 Task: Search one way flight ticket for 2 adults, 2 infants in seat and 1 infant on lap in first from Syracuse: Syracuse Hancock International Airport to Greensboro: Piedmont Triad International Airport on 5-1-2023. Choice of flights is Southwest. Number of bags: 1 checked bag. Price is upto 45000. Outbound departure time preference is 4:45.
Action: Mouse moved to (190, 227)
Screenshot: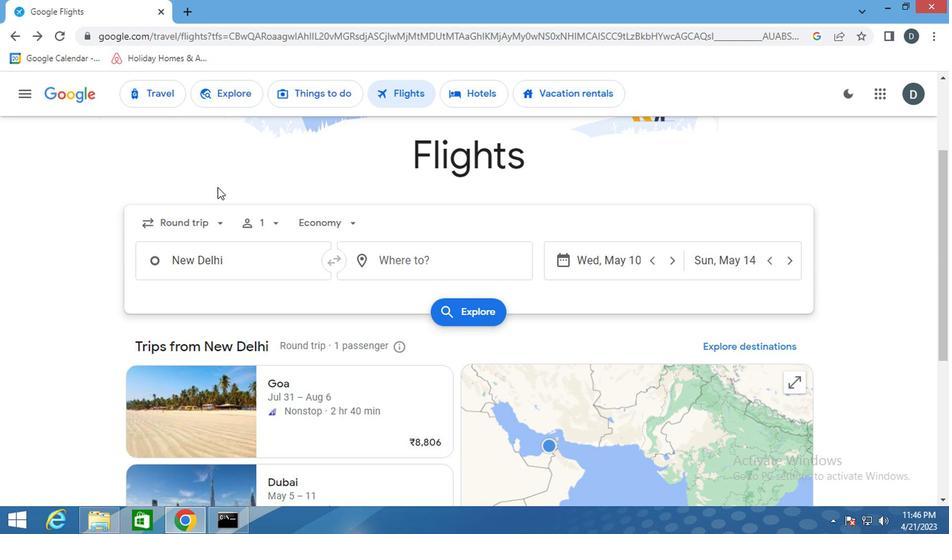 
Action: Mouse pressed left at (190, 227)
Screenshot: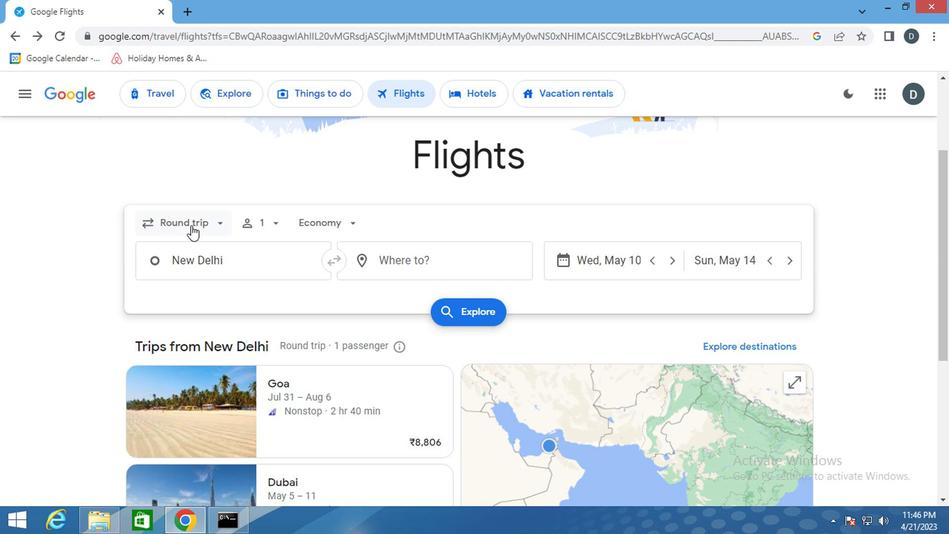 
Action: Mouse moved to (214, 296)
Screenshot: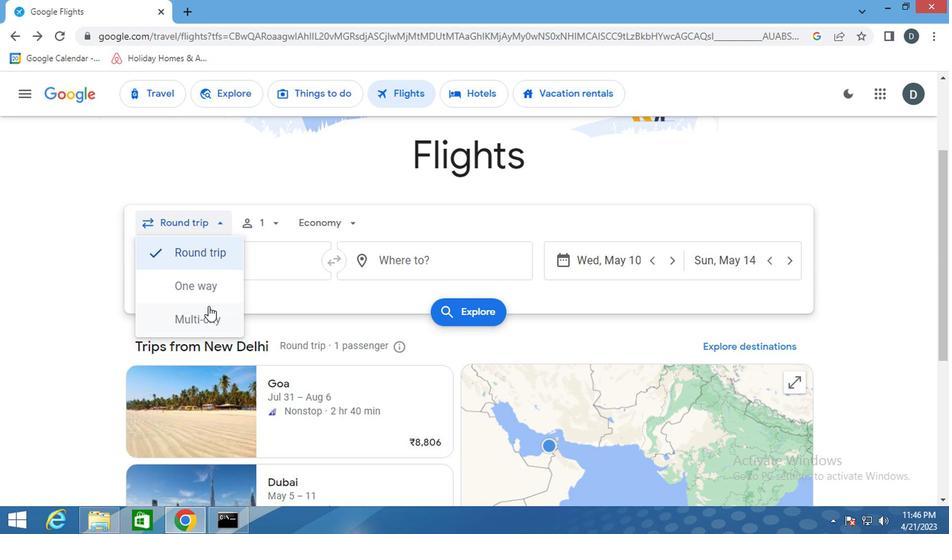 
Action: Mouse pressed left at (214, 296)
Screenshot: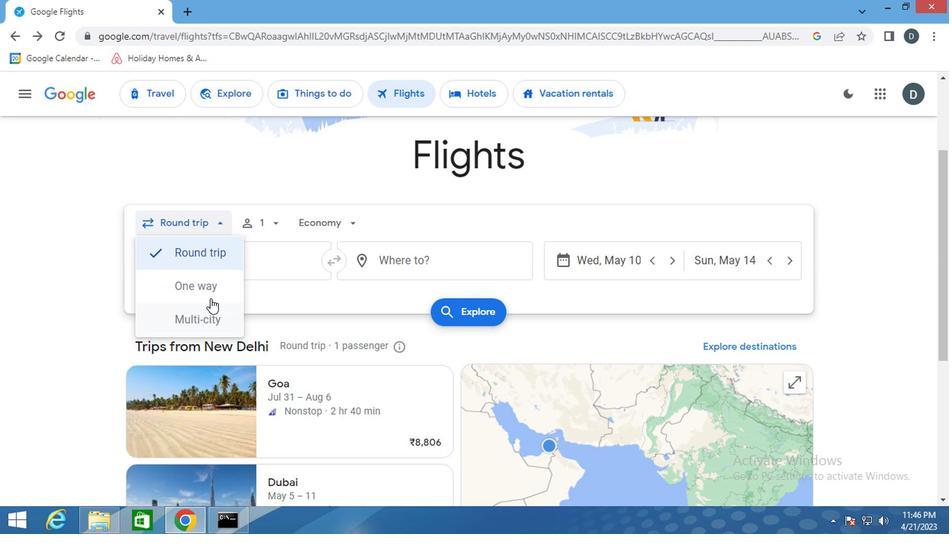 
Action: Mouse moved to (272, 226)
Screenshot: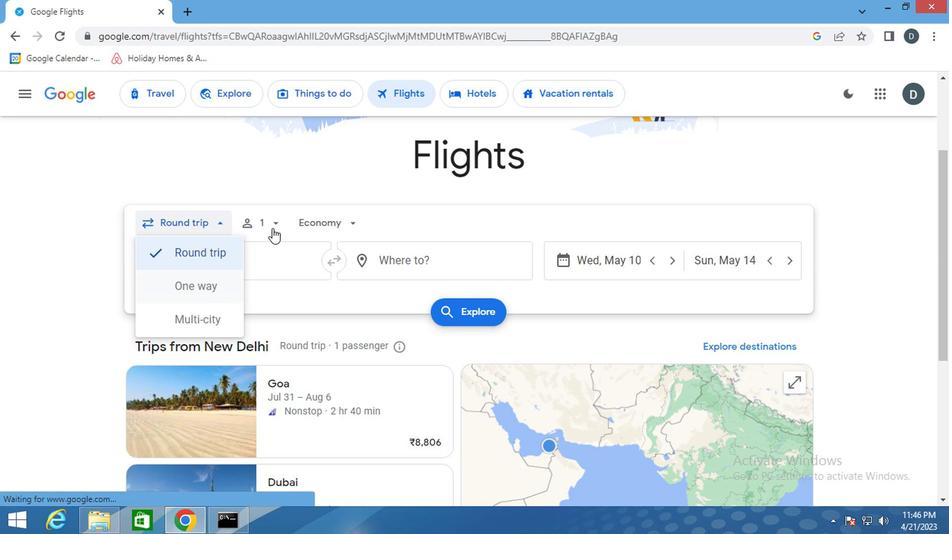 
Action: Mouse pressed left at (272, 226)
Screenshot: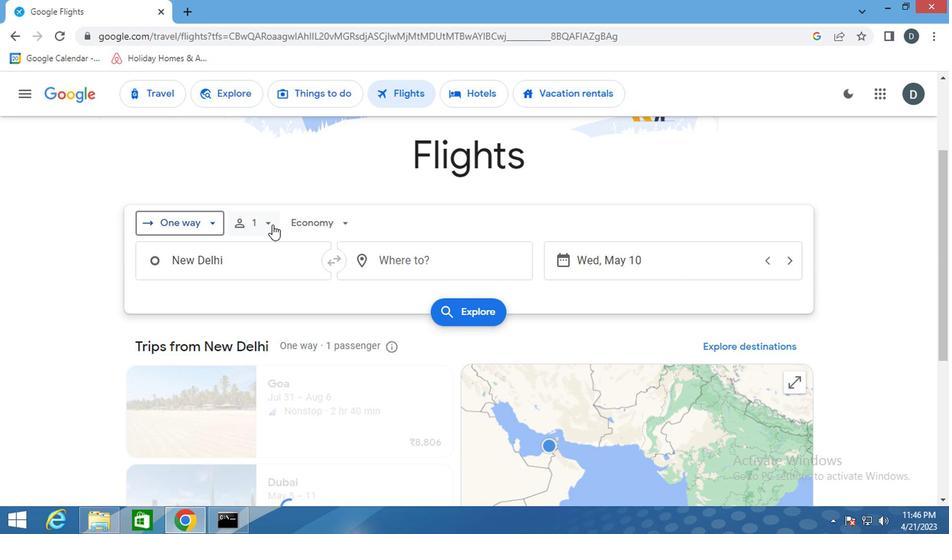
Action: Mouse moved to (374, 261)
Screenshot: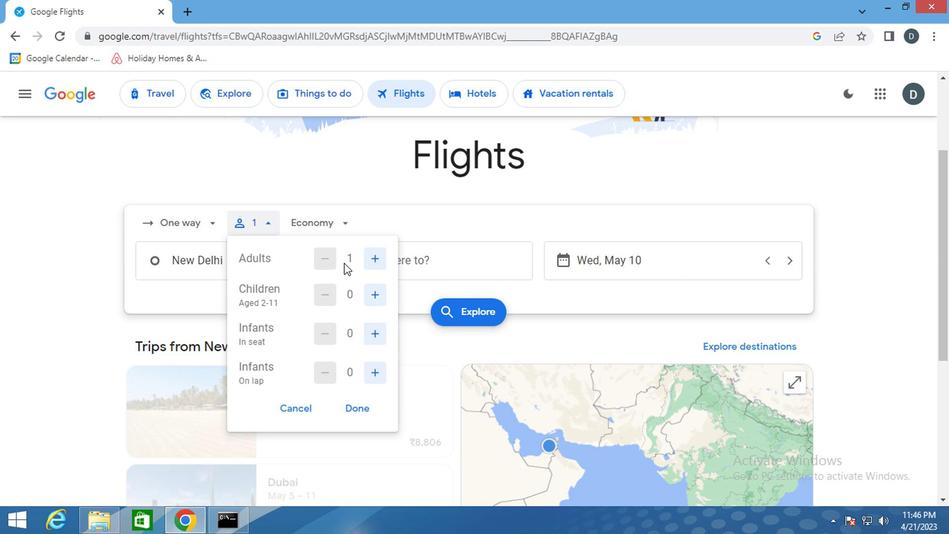 
Action: Mouse pressed left at (374, 261)
Screenshot: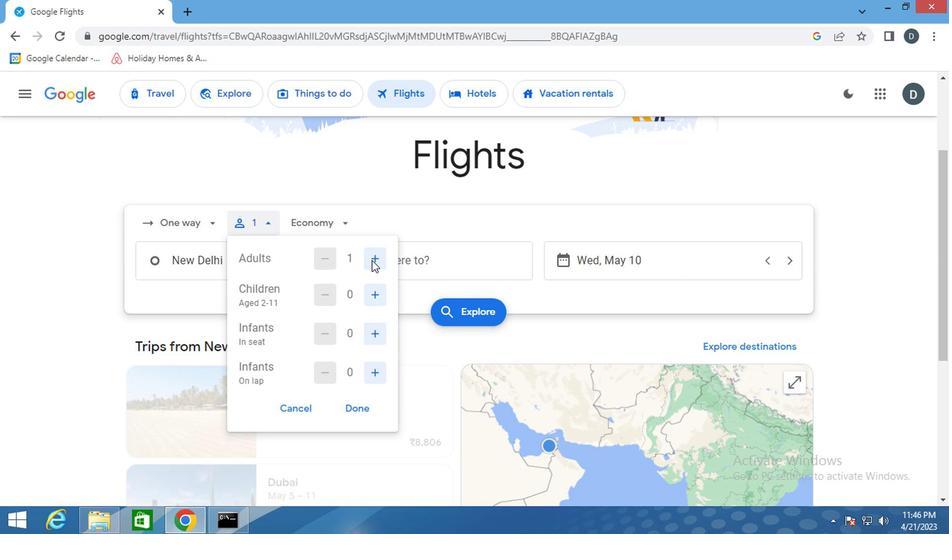 
Action: Mouse pressed left at (374, 261)
Screenshot: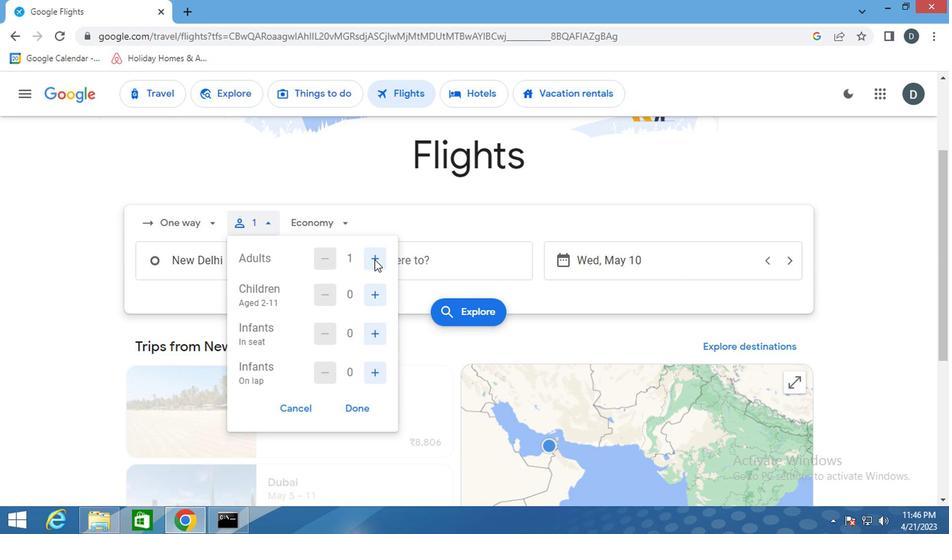 
Action: Mouse moved to (321, 262)
Screenshot: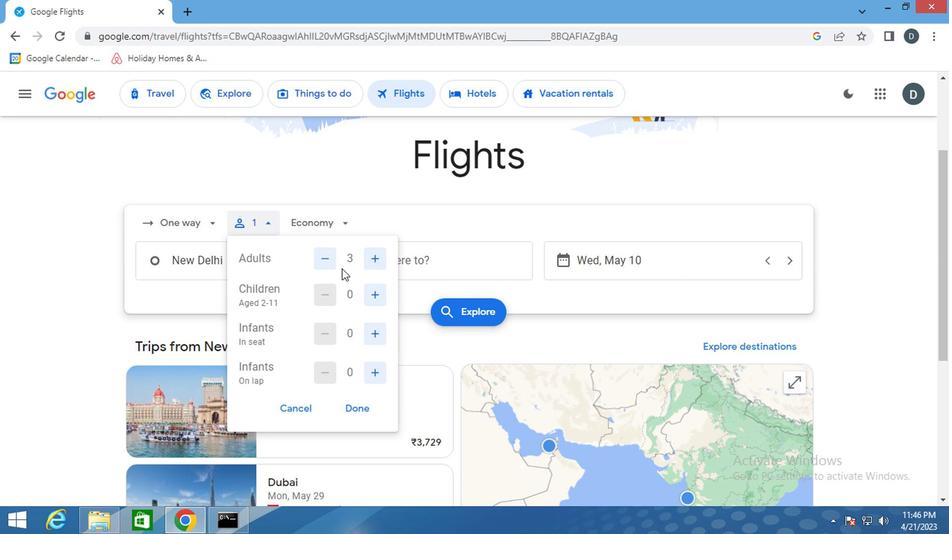 
Action: Mouse pressed left at (321, 262)
Screenshot: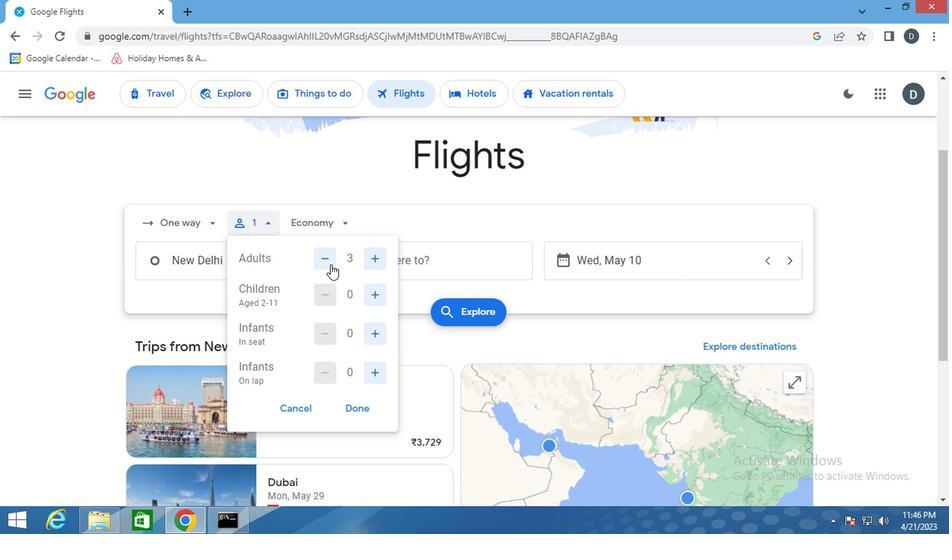 
Action: Mouse moved to (377, 335)
Screenshot: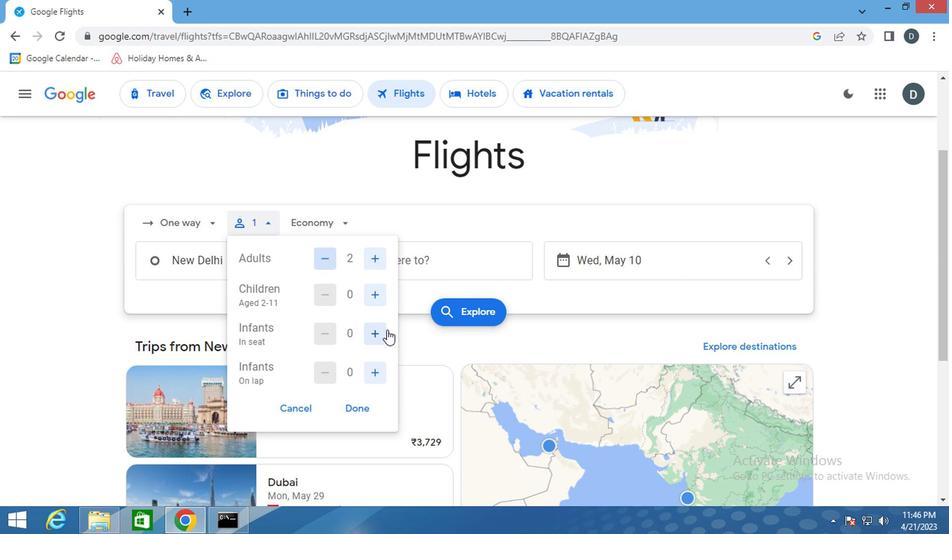 
Action: Mouse pressed left at (377, 335)
Screenshot: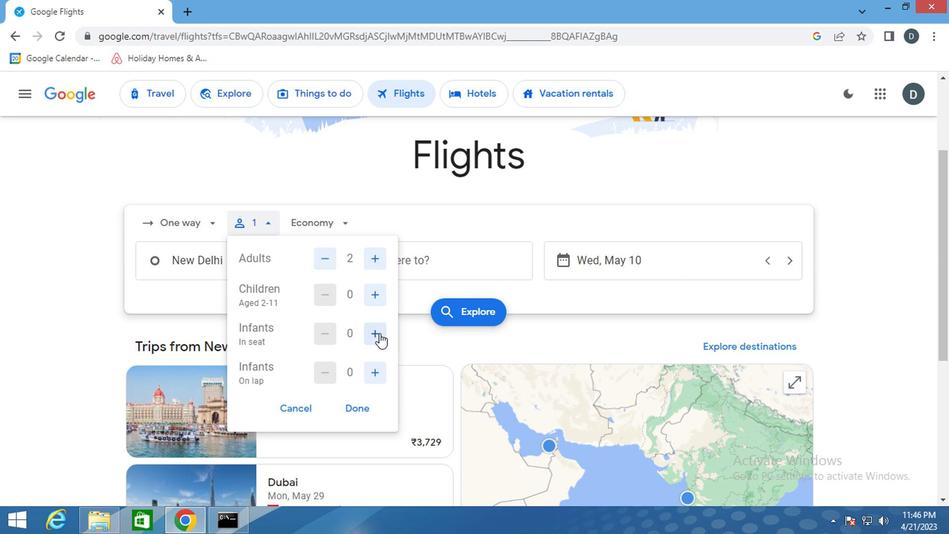 
Action: Mouse pressed left at (377, 335)
Screenshot: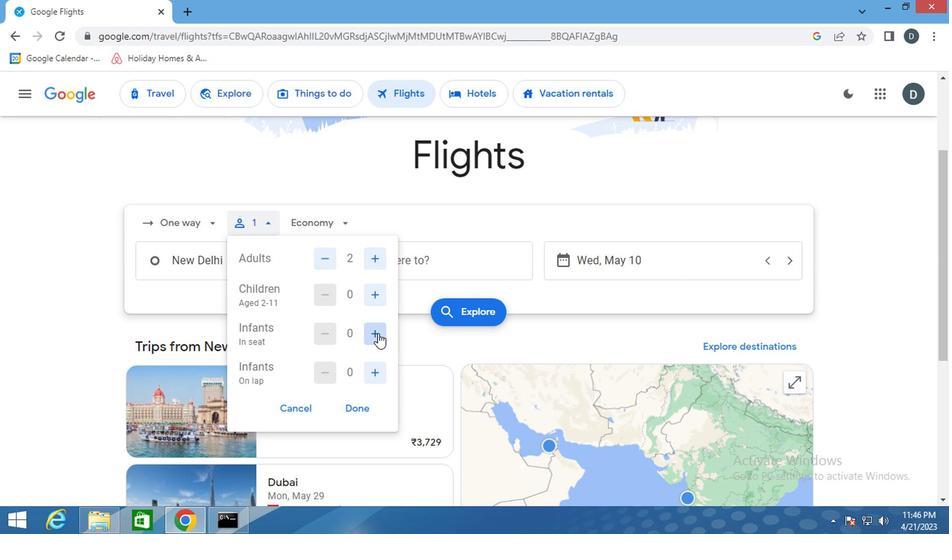 
Action: Mouse moved to (376, 375)
Screenshot: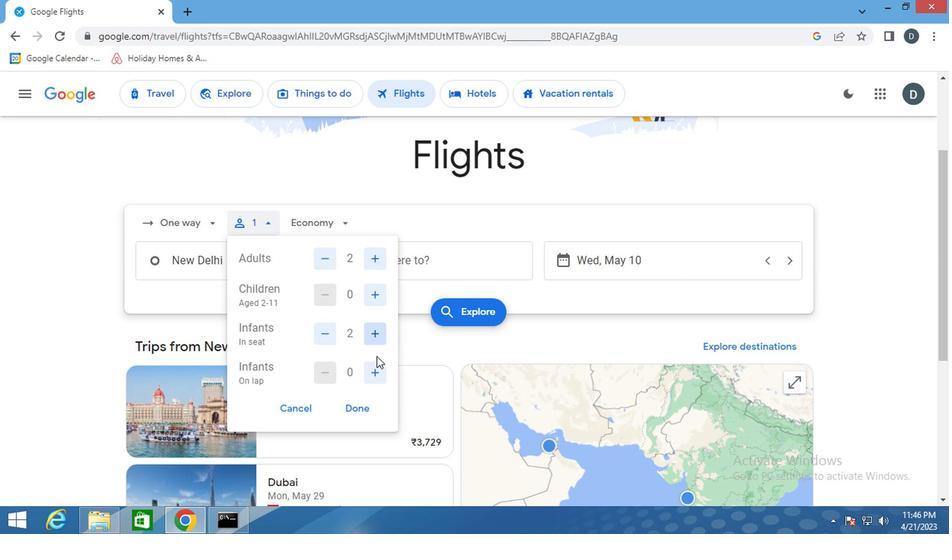 
Action: Mouse pressed left at (376, 375)
Screenshot: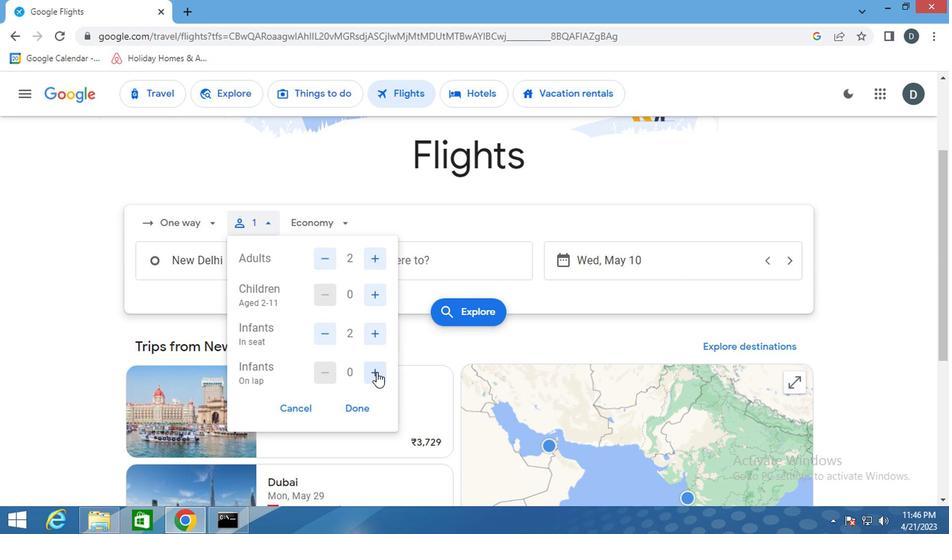 
Action: Mouse moved to (317, 231)
Screenshot: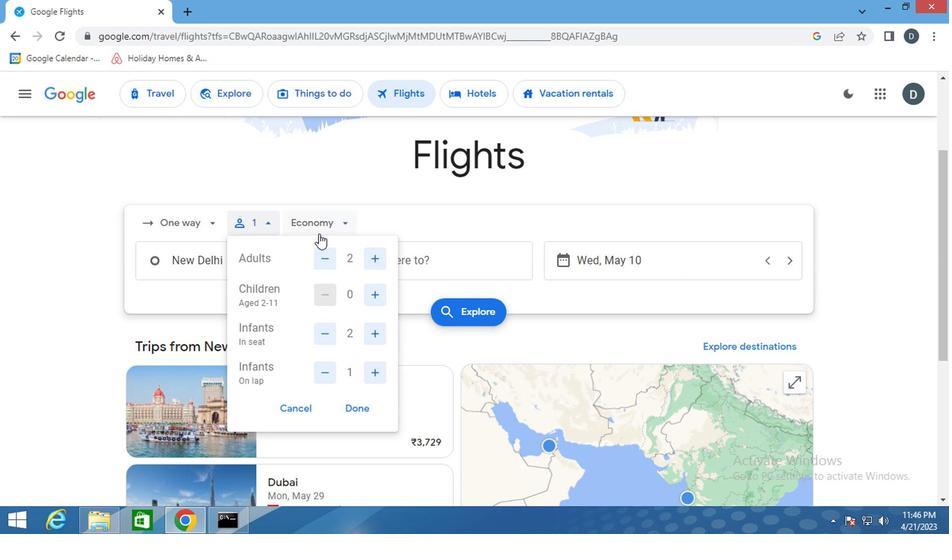
Action: Mouse pressed left at (317, 231)
Screenshot: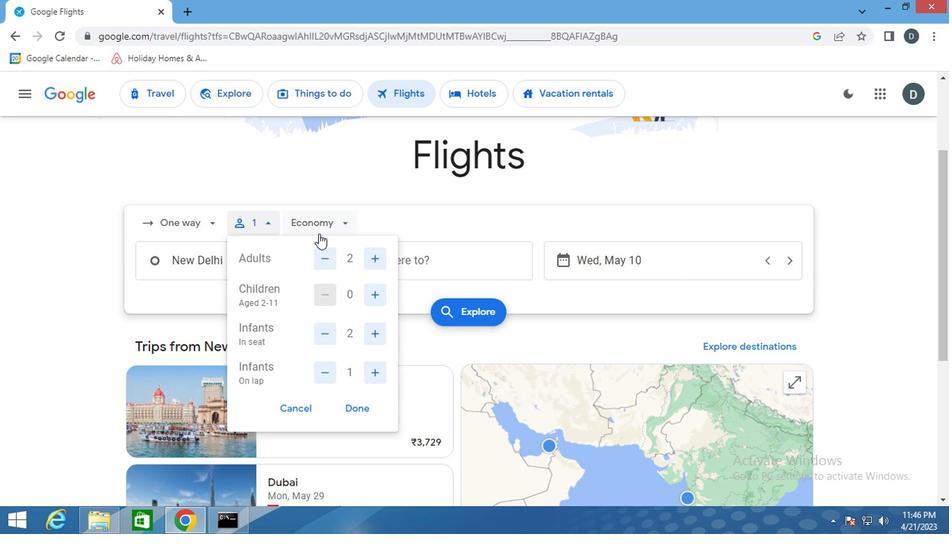 
Action: Mouse moved to (367, 358)
Screenshot: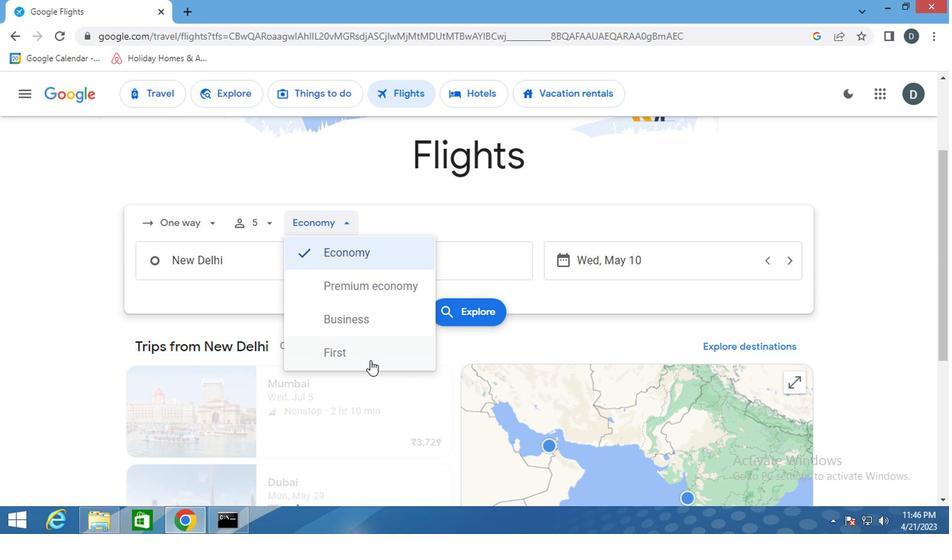 
Action: Mouse pressed left at (367, 358)
Screenshot: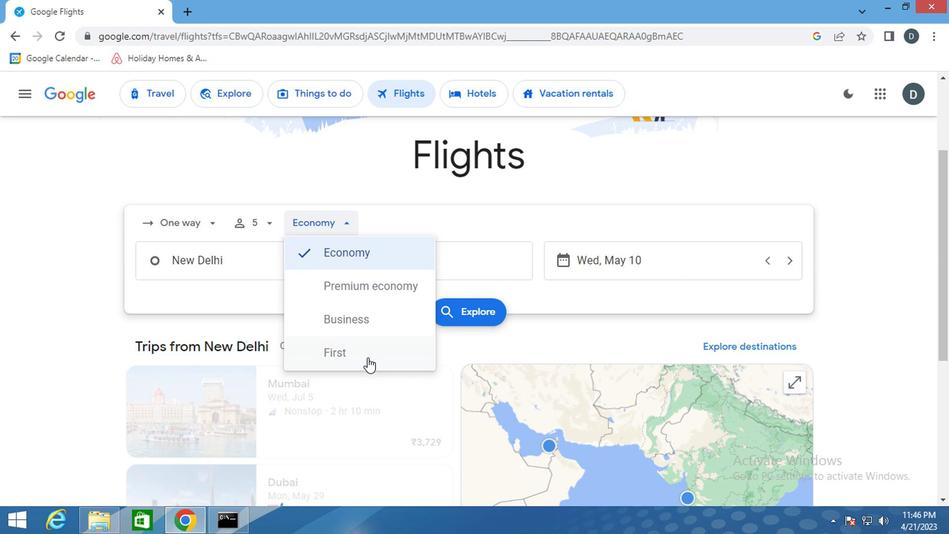 
Action: Mouse moved to (211, 260)
Screenshot: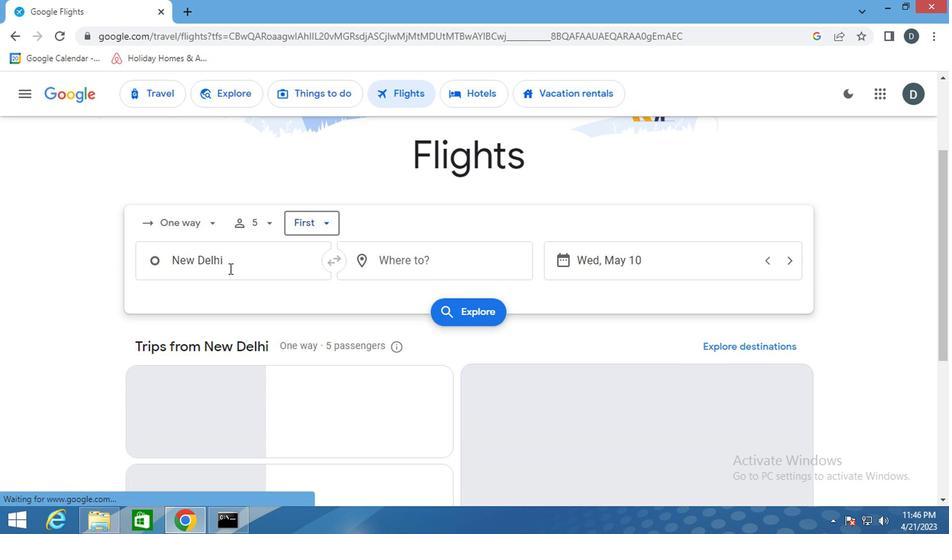 
Action: Mouse pressed left at (211, 260)
Screenshot: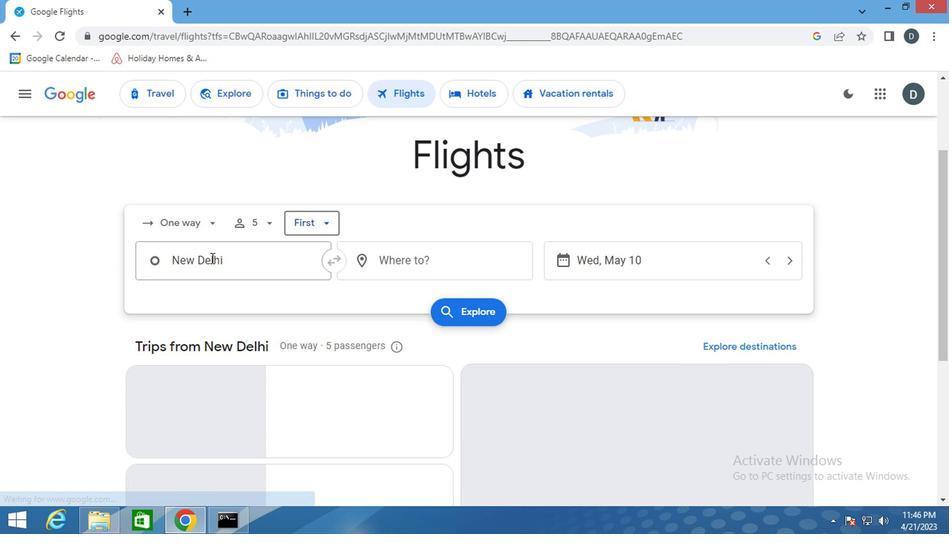 
Action: Key pressed <Key.shift><Key.shift><Key.shift><Key.shift><Key.shift><Key.shift><Key.shift>SYRACUSE
Screenshot: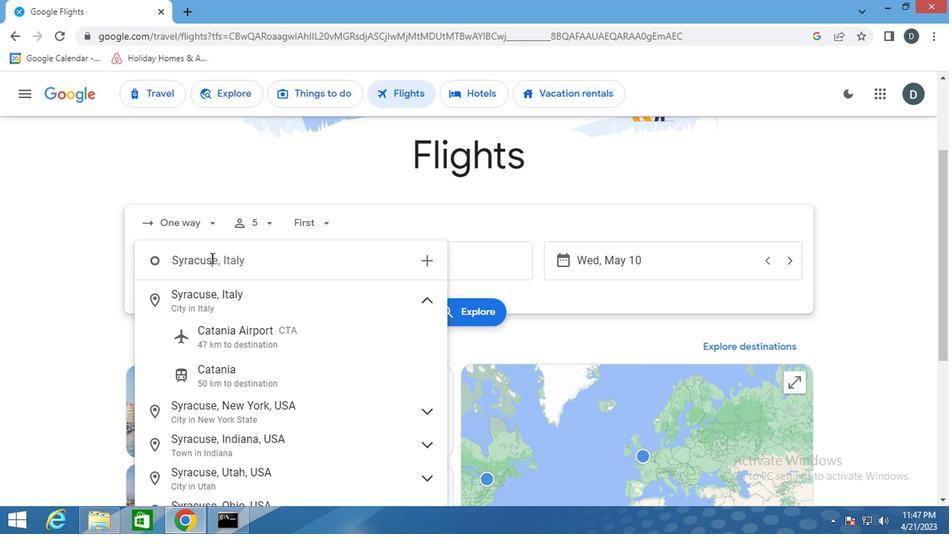 
Action: Mouse moved to (212, 261)
Screenshot: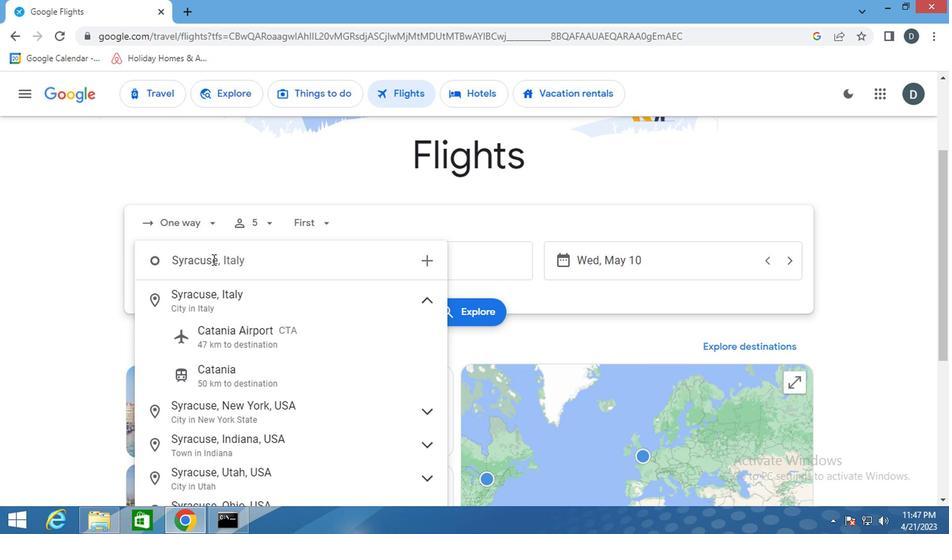 
Action: Key pressed <Key.space><Key.shift>HNA<Key.backspace><Key.backspace>A
Screenshot: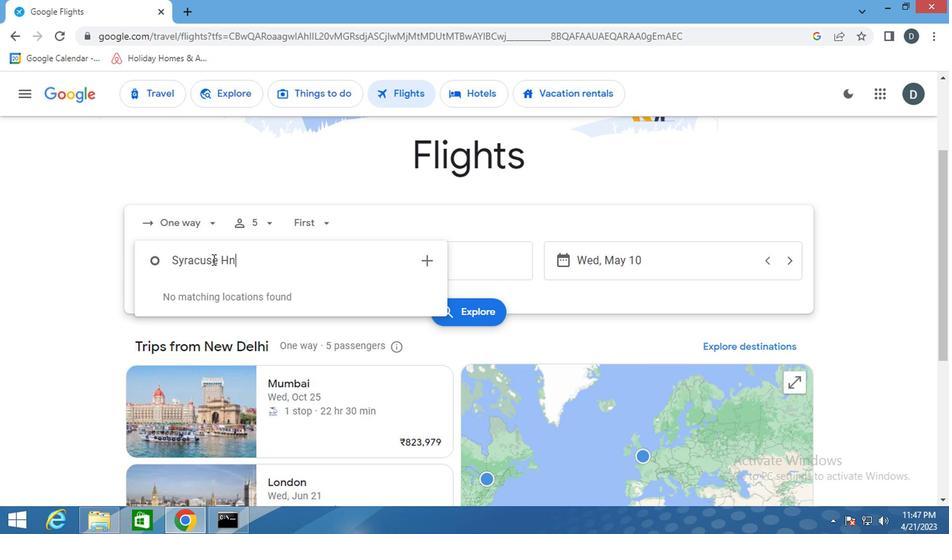 
Action: Mouse moved to (242, 315)
Screenshot: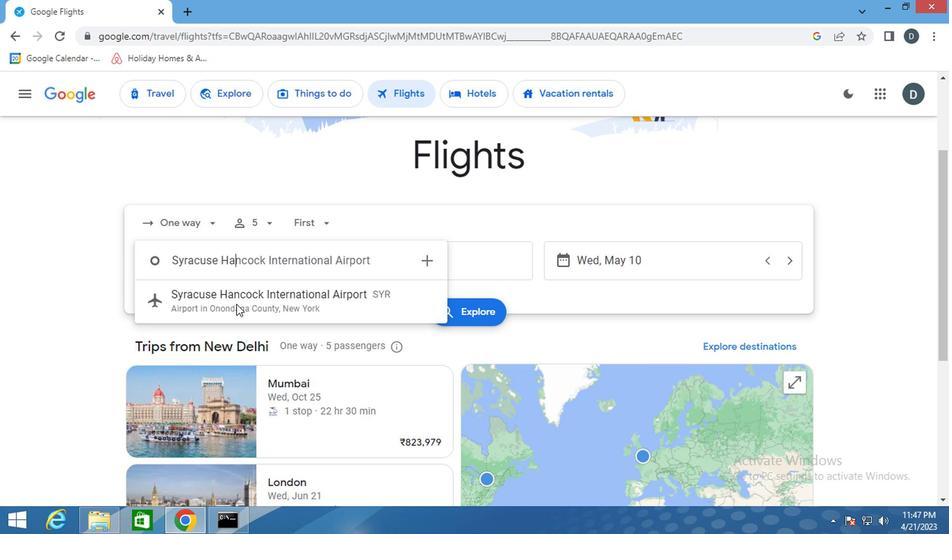 
Action: Mouse pressed left at (242, 315)
Screenshot: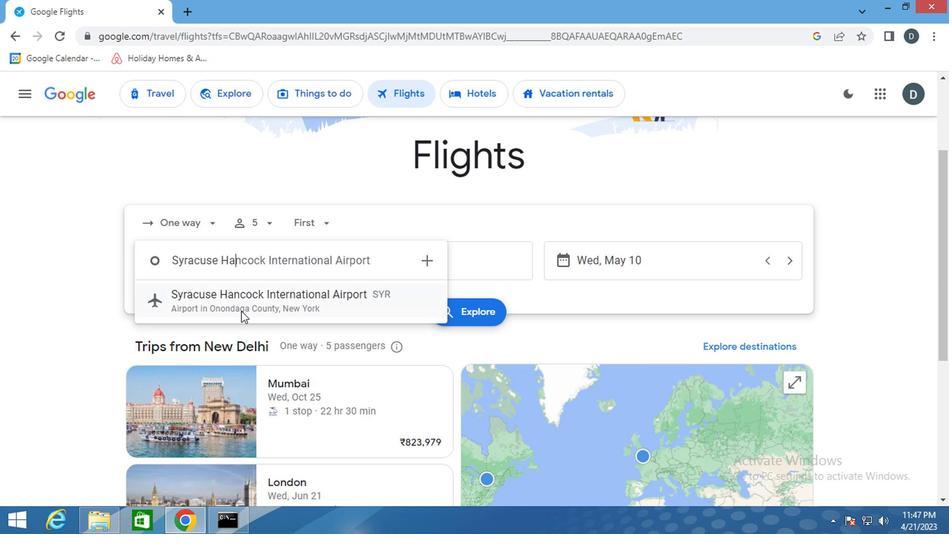 
Action: Mouse moved to (467, 257)
Screenshot: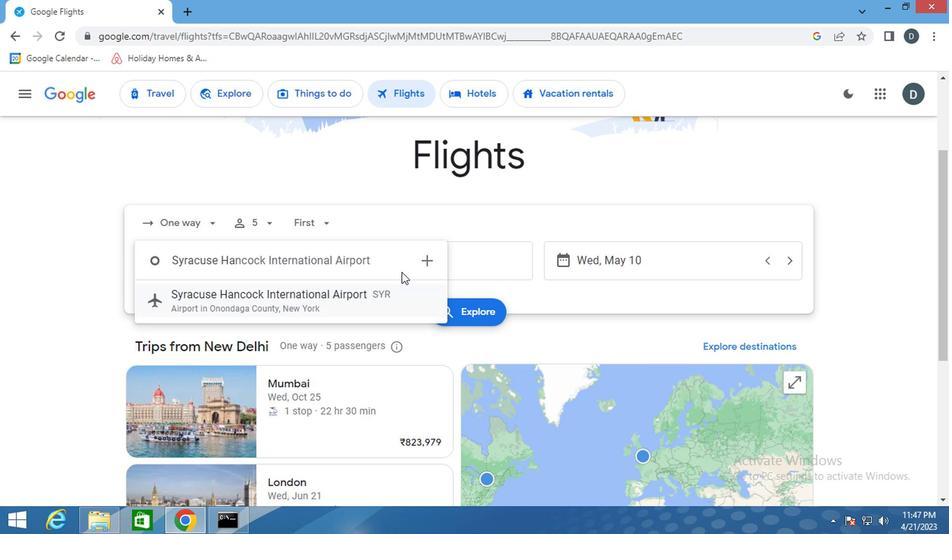 
Action: Mouse pressed left at (467, 257)
Screenshot: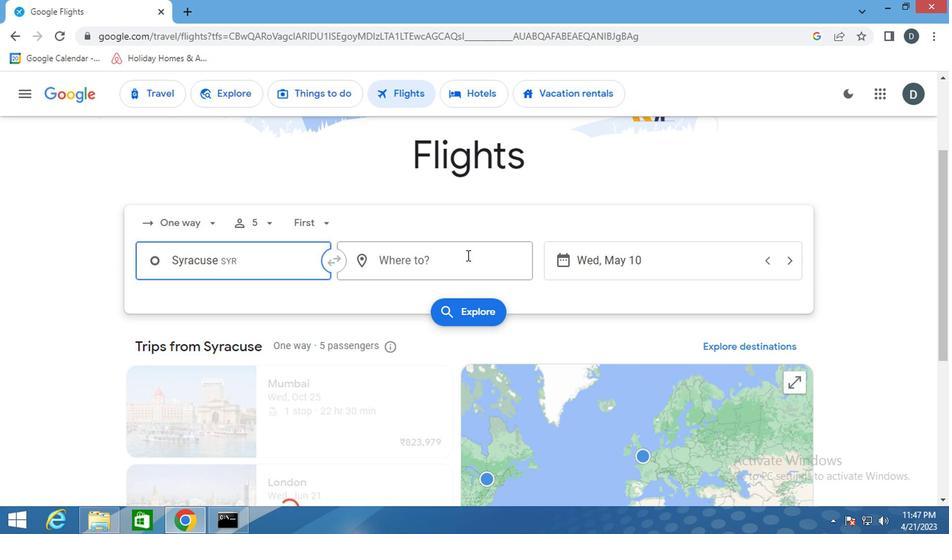 
Action: Key pressed <Key.shift>GREENSBORO
Screenshot: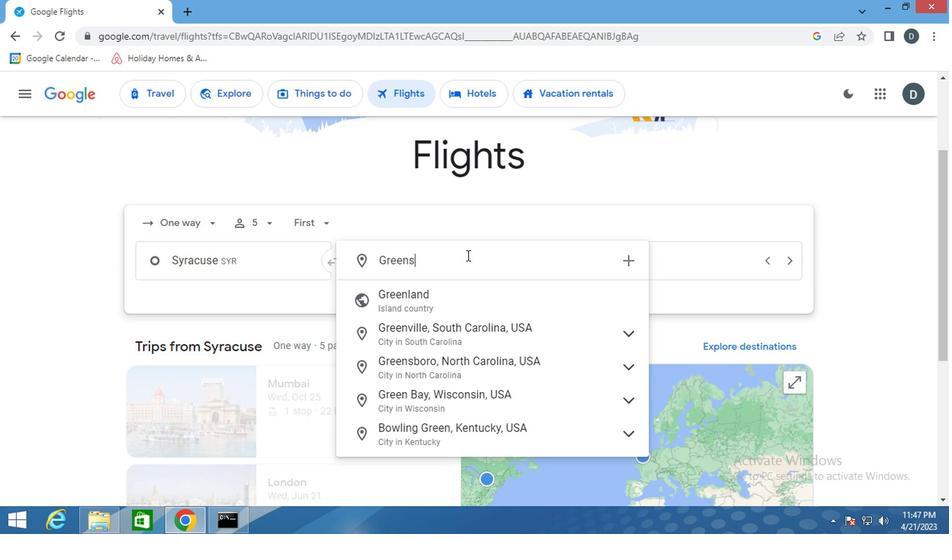 
Action: Mouse moved to (477, 327)
Screenshot: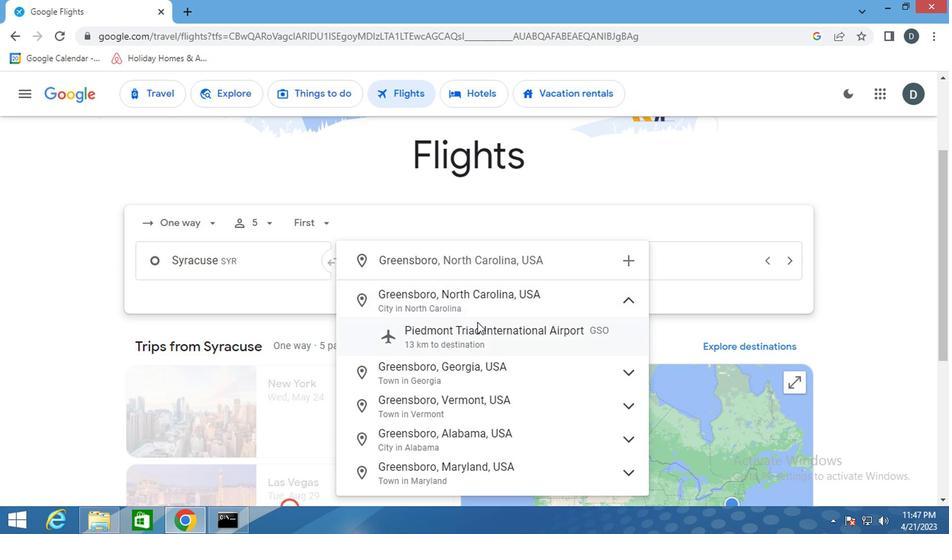 
Action: Mouse pressed left at (477, 327)
Screenshot: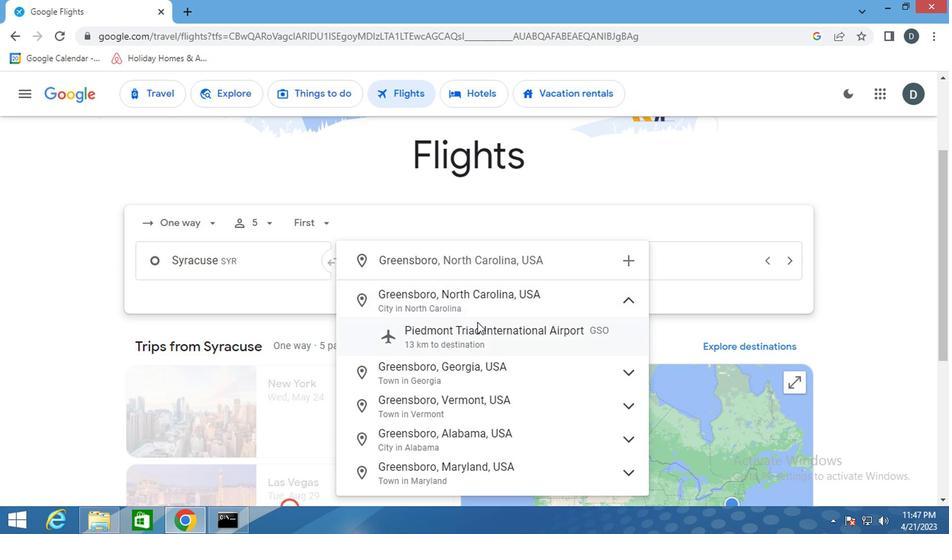 
Action: Mouse moved to (659, 276)
Screenshot: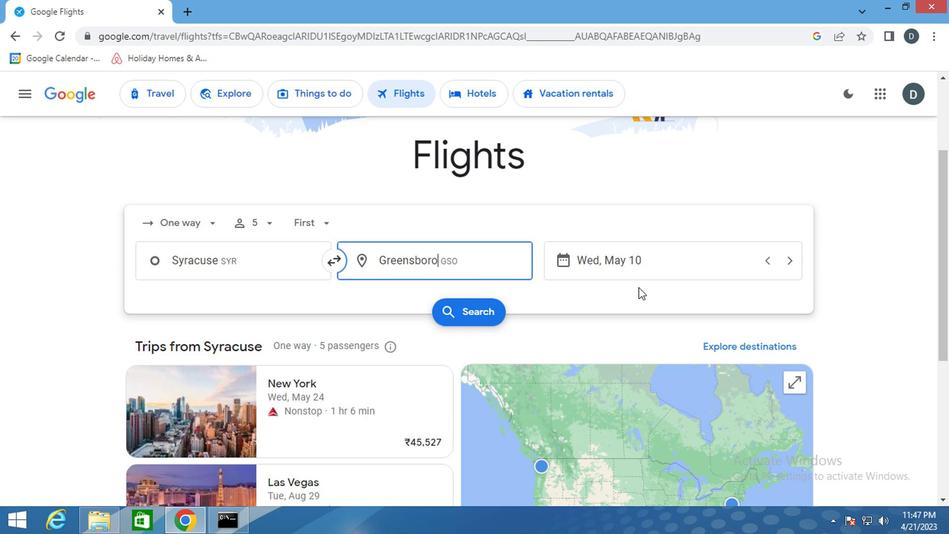 
Action: Mouse pressed left at (659, 276)
Screenshot: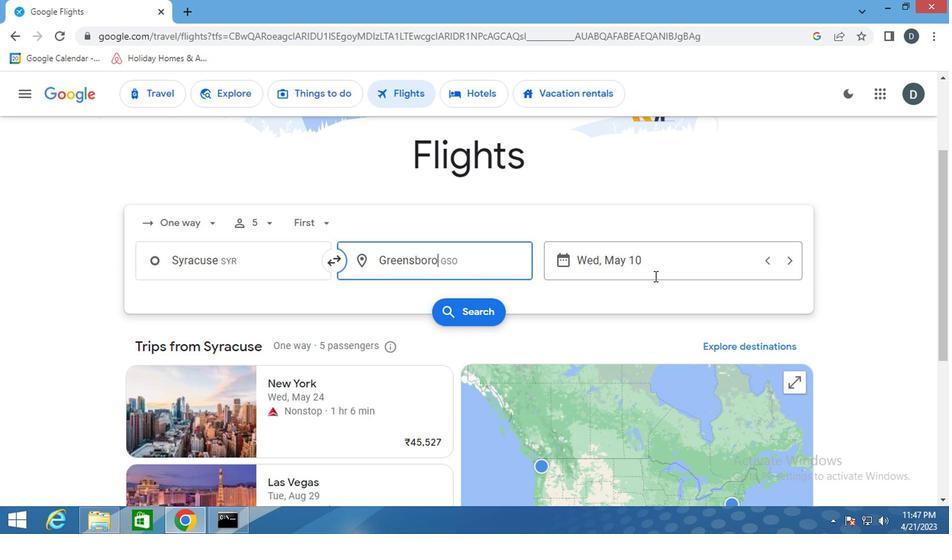 
Action: Mouse moved to (611, 264)
Screenshot: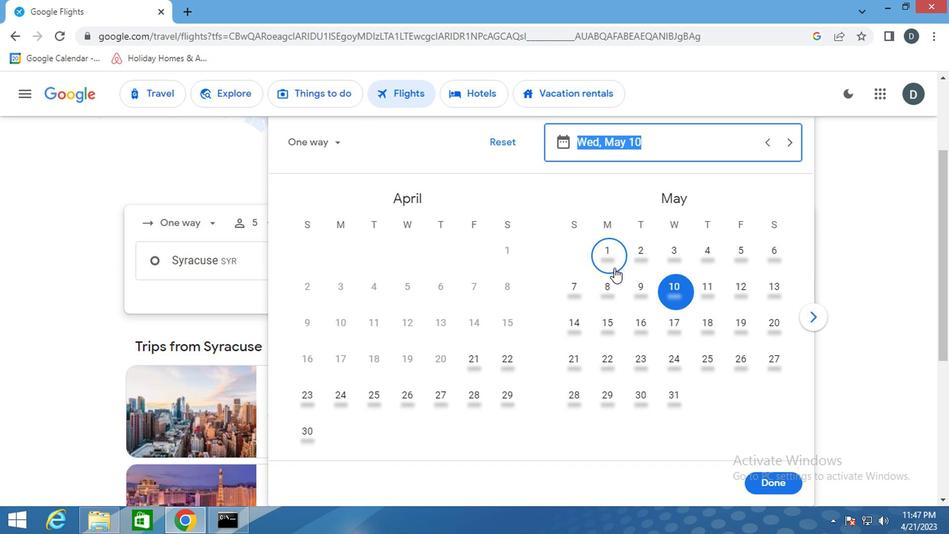 
Action: Mouse pressed left at (611, 264)
Screenshot: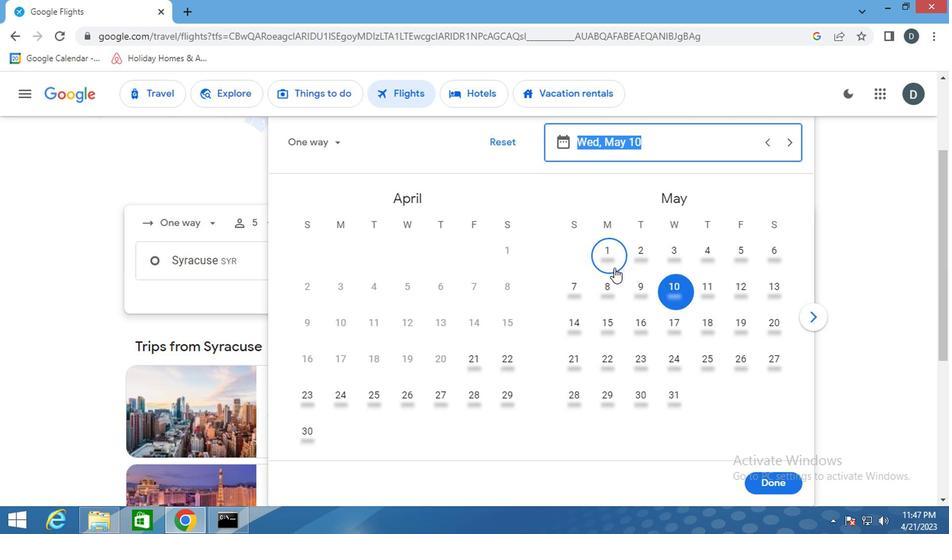 
Action: Mouse moved to (763, 477)
Screenshot: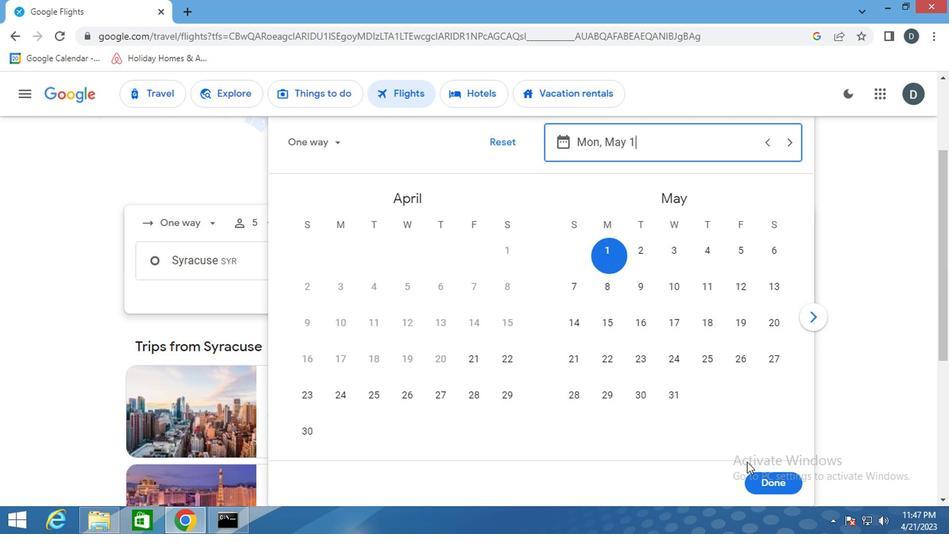 
Action: Mouse pressed left at (763, 477)
Screenshot: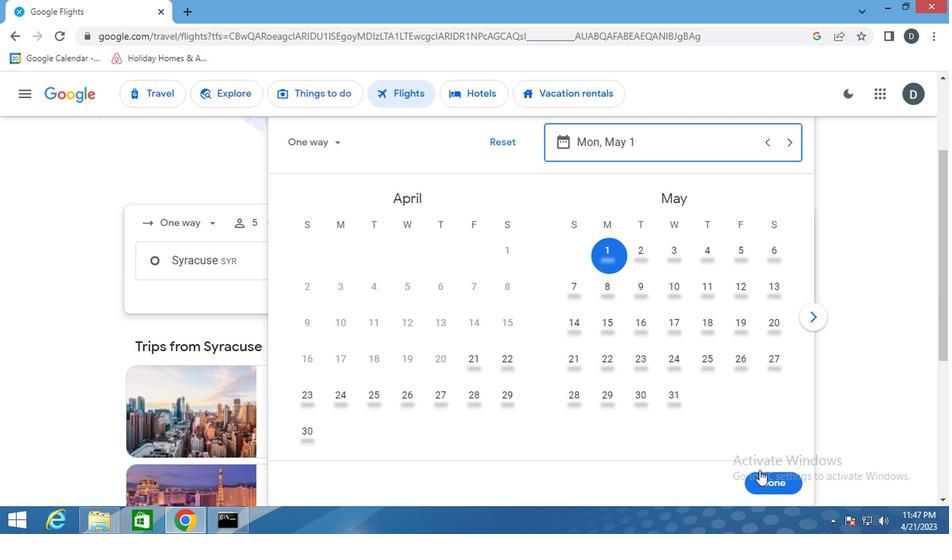 
Action: Mouse moved to (487, 312)
Screenshot: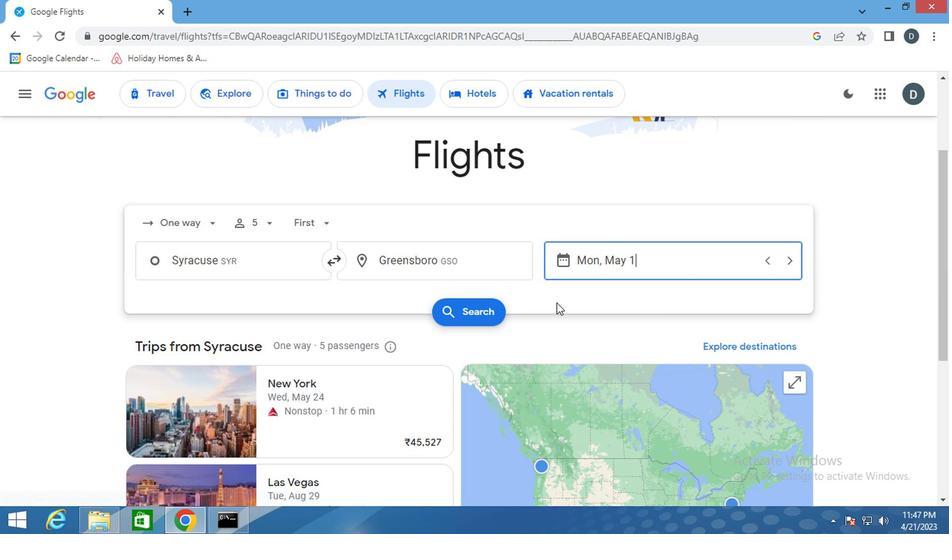 
Action: Mouse pressed left at (487, 312)
Screenshot: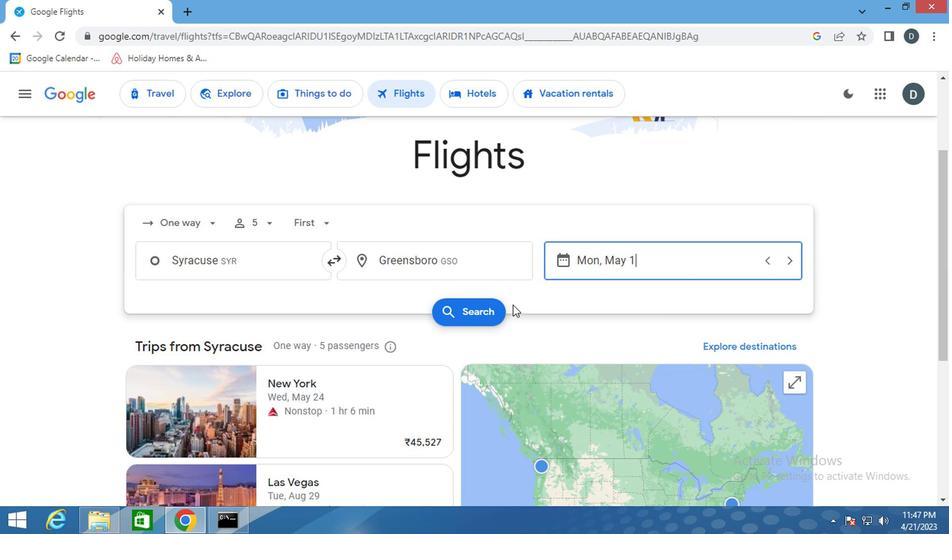 
Action: Mouse moved to (151, 228)
Screenshot: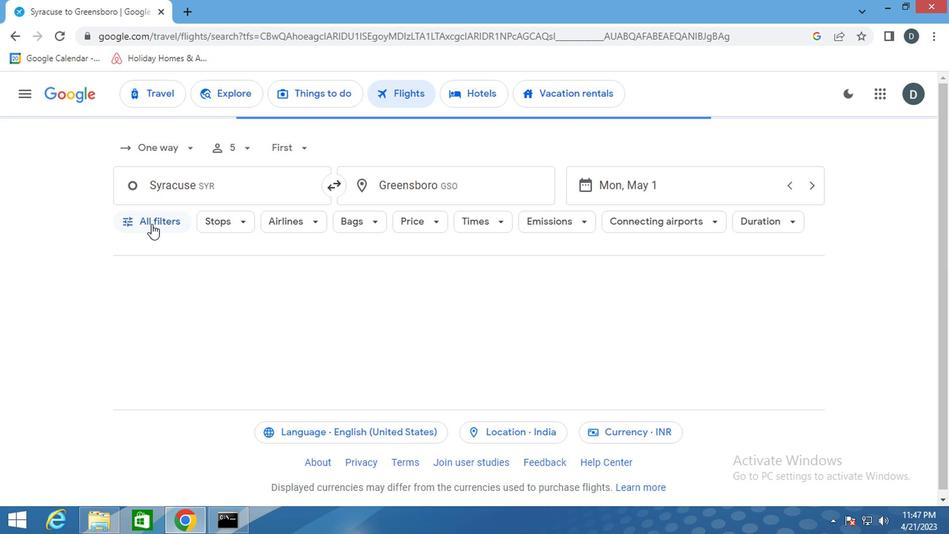 
Action: Mouse pressed left at (151, 228)
Screenshot: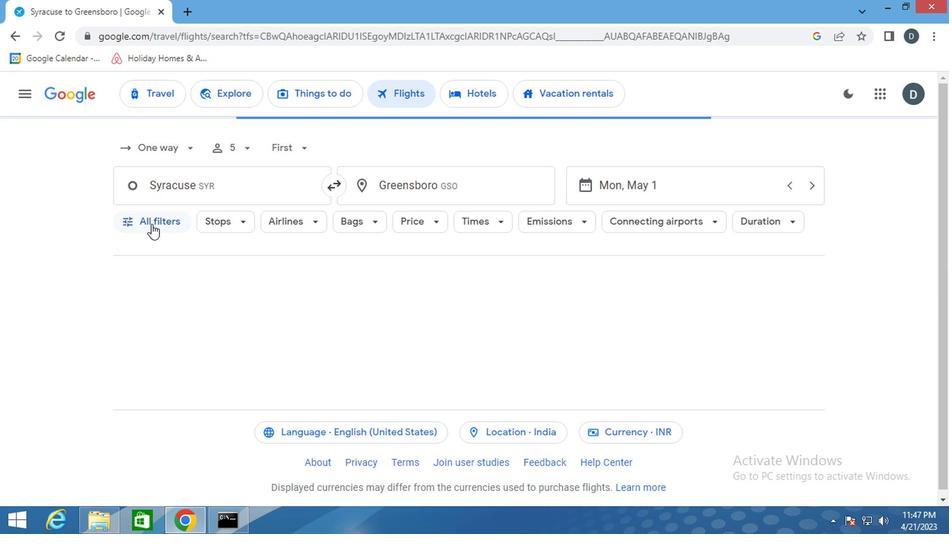 
Action: Mouse moved to (235, 367)
Screenshot: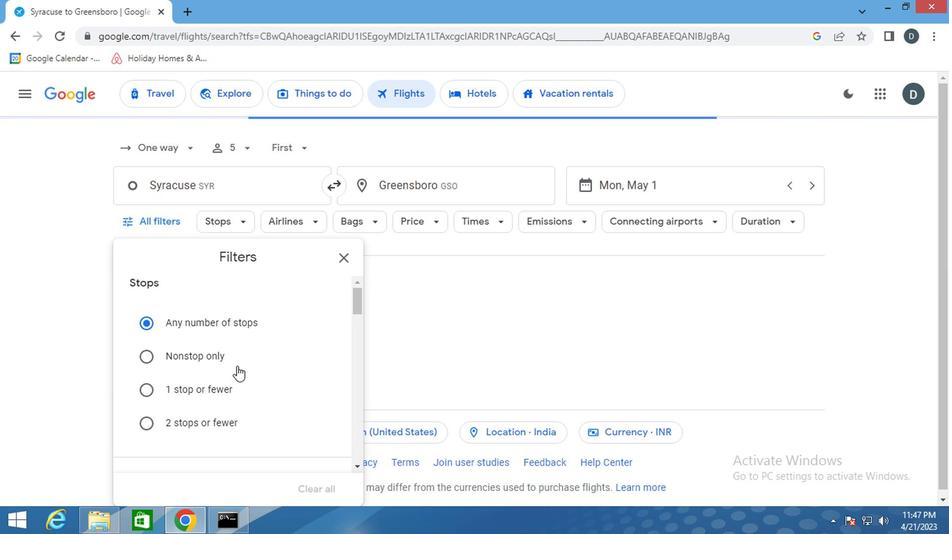 
Action: Mouse scrolled (235, 366) with delta (0, 0)
Screenshot: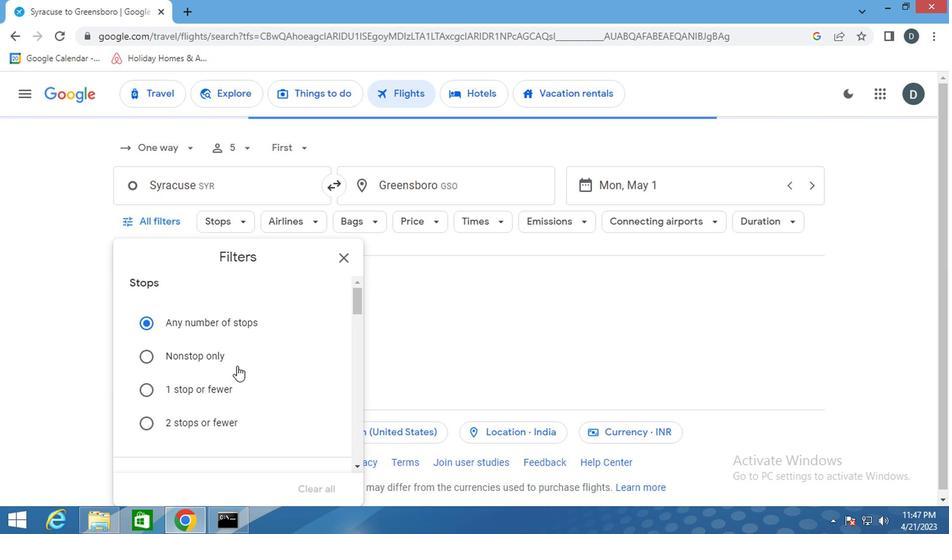 
Action: Mouse scrolled (235, 366) with delta (0, 0)
Screenshot: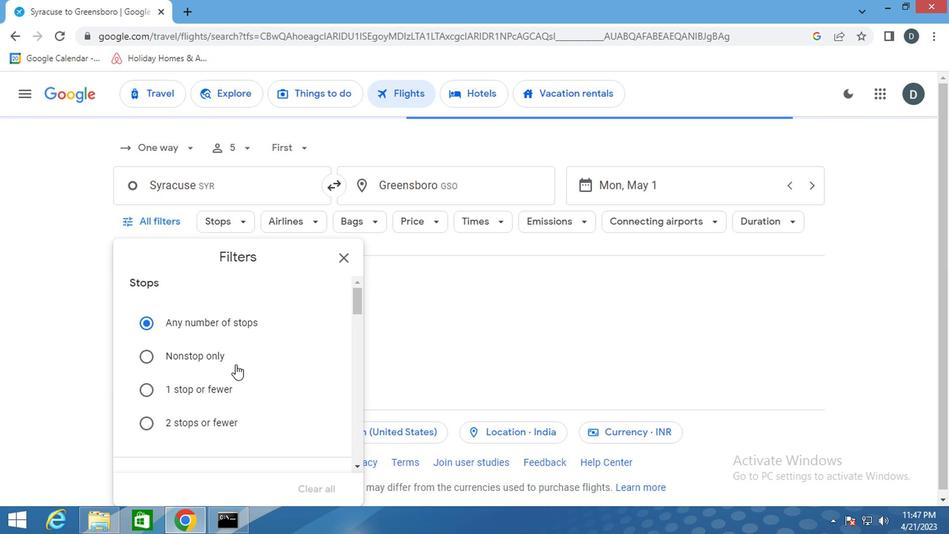 
Action: Mouse scrolled (235, 366) with delta (0, 0)
Screenshot: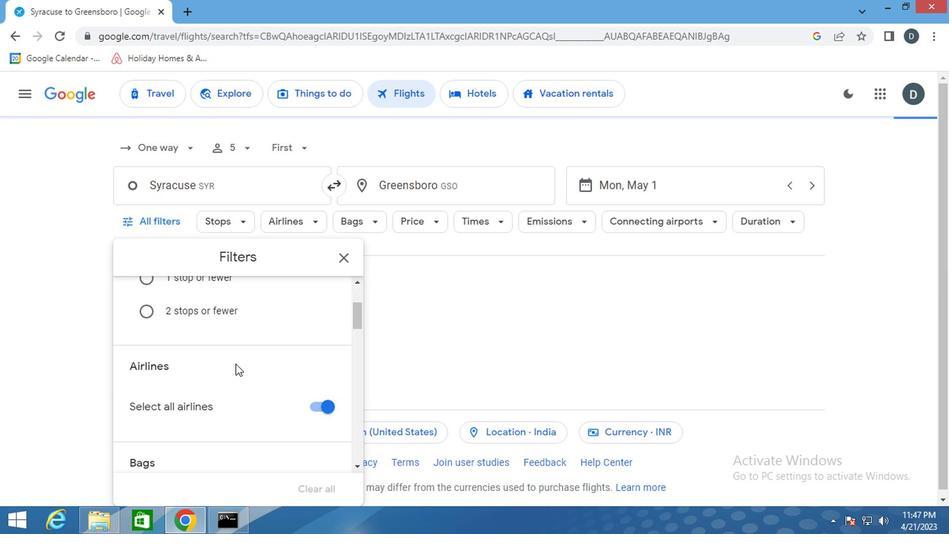 
Action: Mouse scrolled (235, 366) with delta (0, 0)
Screenshot: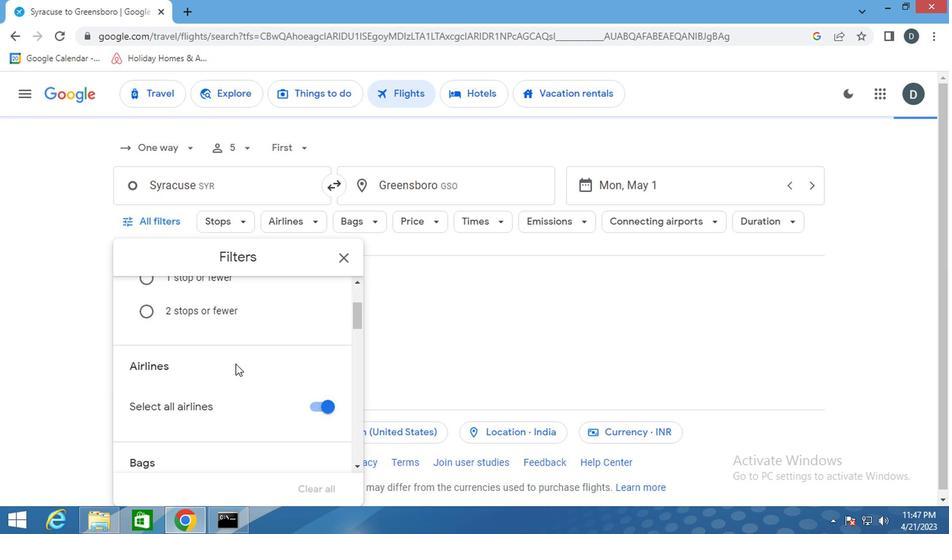 
Action: Mouse moved to (285, 357)
Screenshot: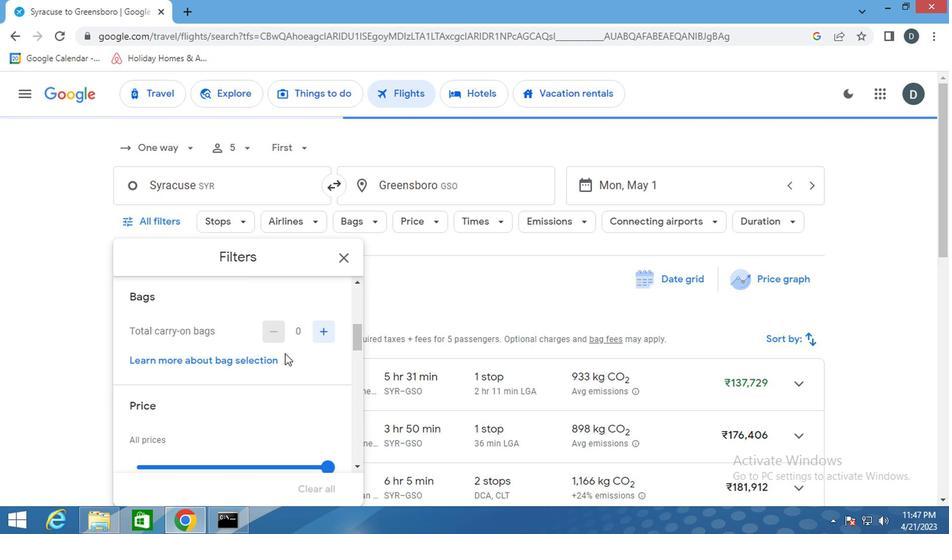 
Action: Mouse scrolled (285, 357) with delta (0, 0)
Screenshot: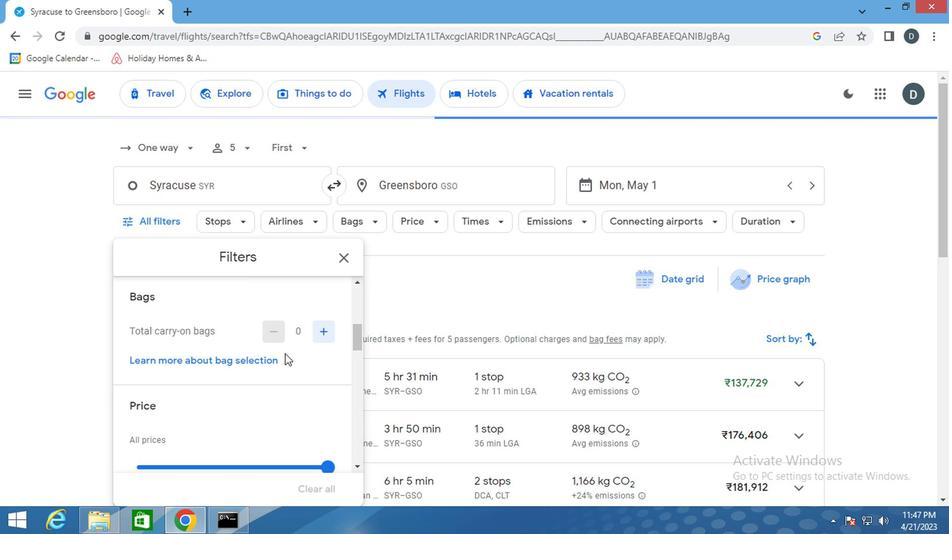 
Action: Mouse scrolled (285, 357) with delta (0, 0)
Screenshot: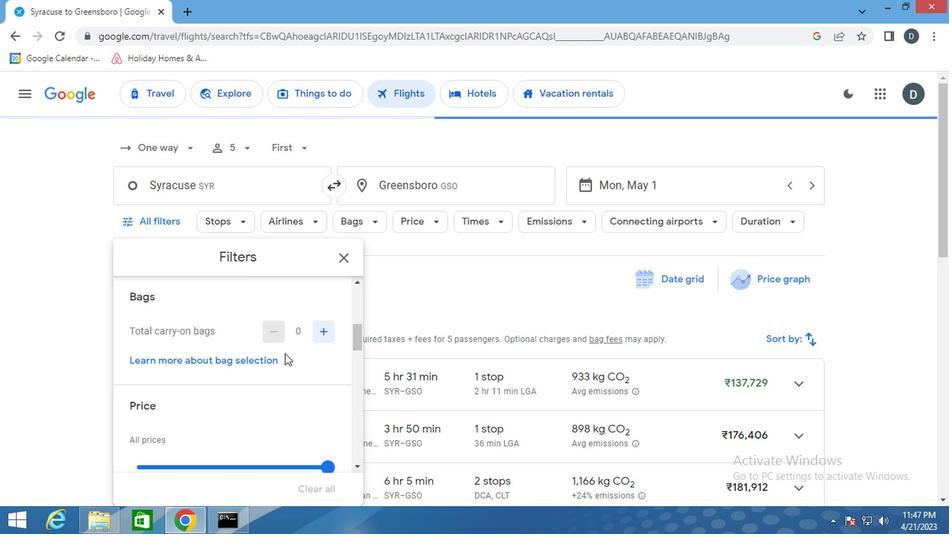 
Action: Mouse scrolled (285, 357) with delta (0, 0)
Screenshot: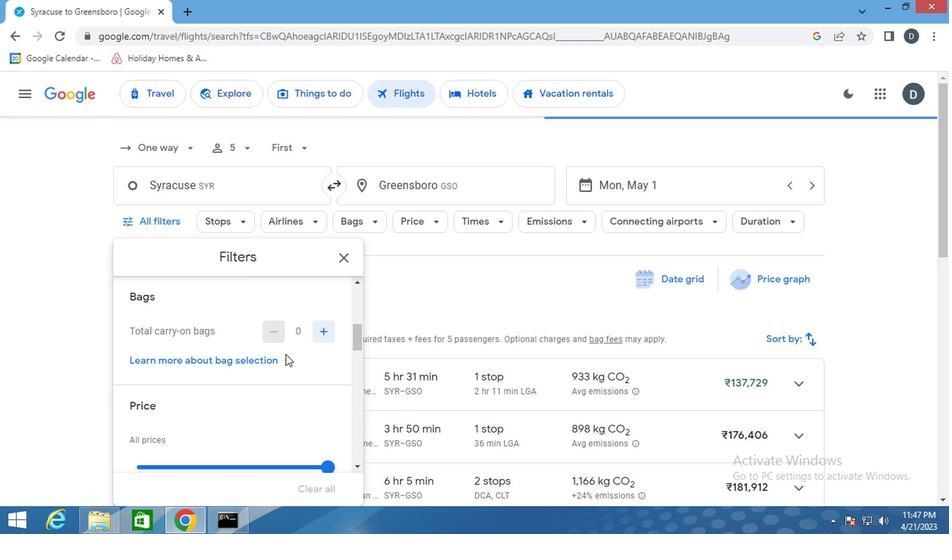 
Action: Mouse scrolled (285, 357) with delta (0, 0)
Screenshot: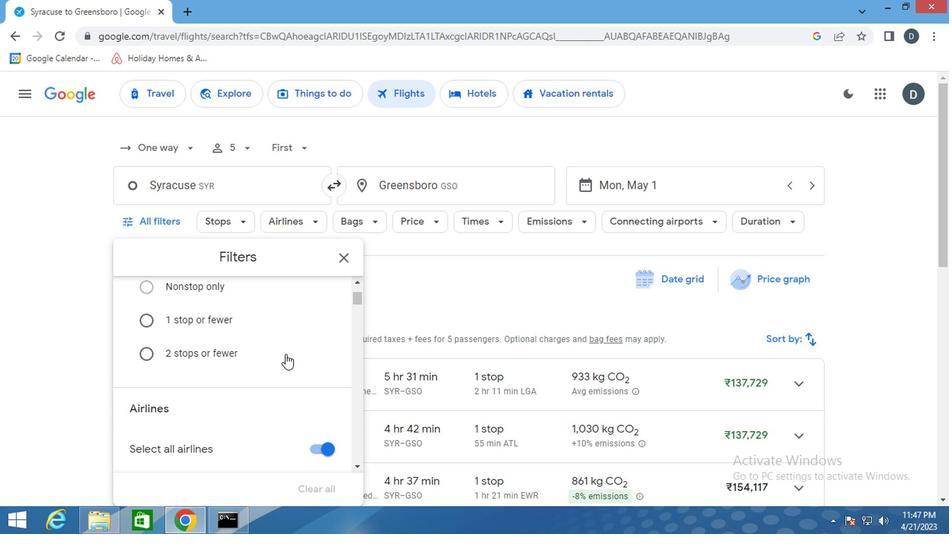 
Action: Mouse scrolled (285, 357) with delta (0, 0)
Screenshot: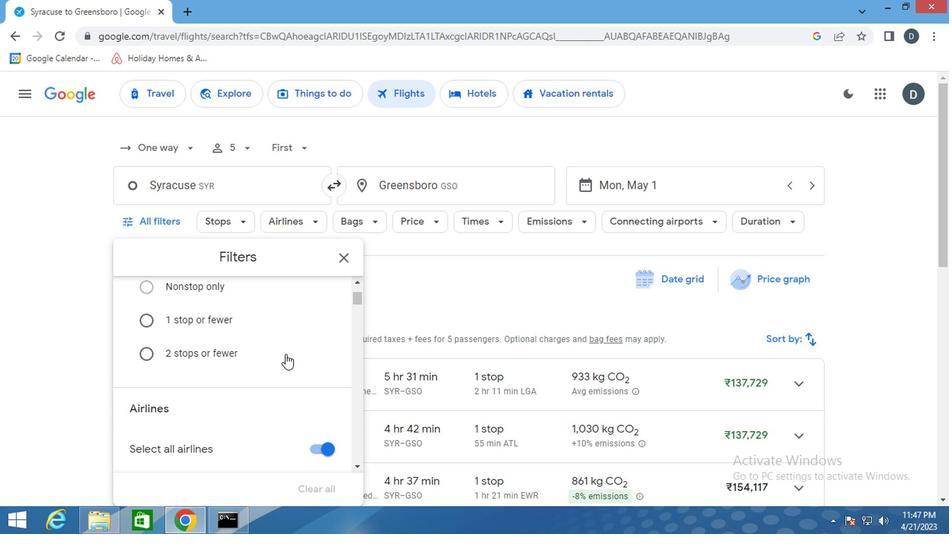 
Action: Mouse scrolled (285, 356) with delta (0, 0)
Screenshot: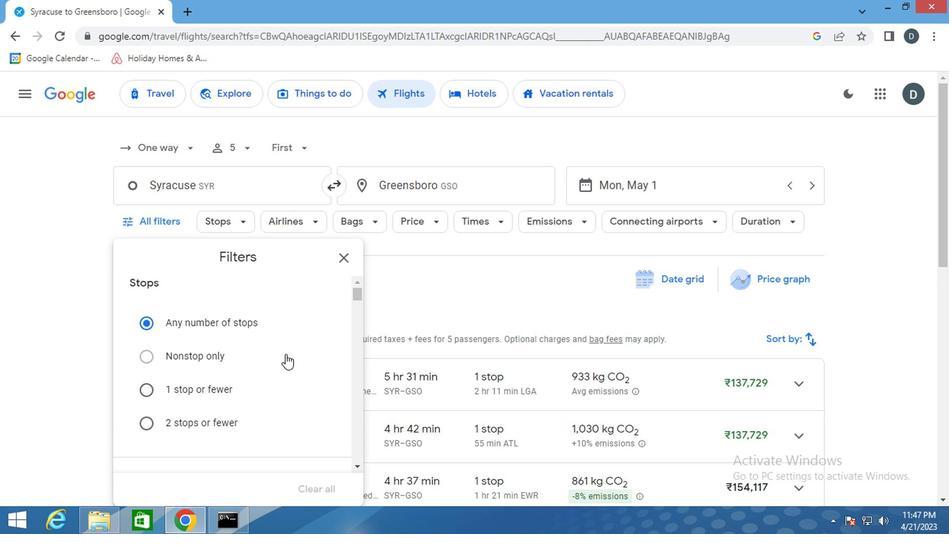 
Action: Mouse scrolled (285, 356) with delta (0, 0)
Screenshot: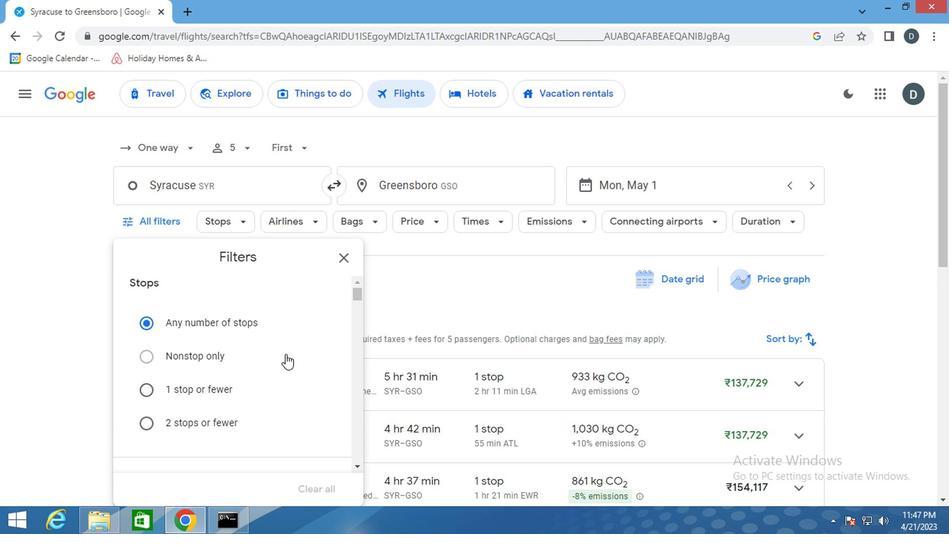 
Action: Mouse scrolled (285, 356) with delta (0, 0)
Screenshot: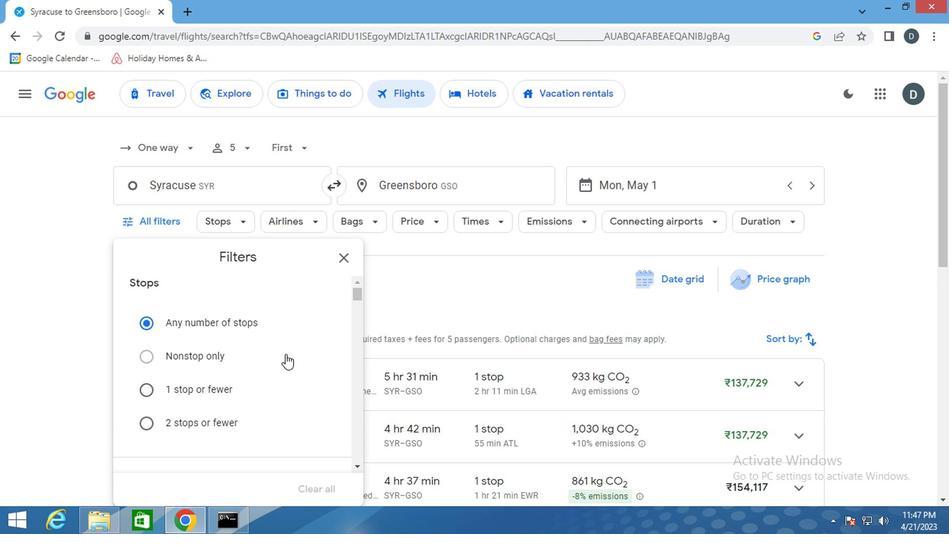 
Action: Mouse scrolled (285, 356) with delta (0, 0)
Screenshot: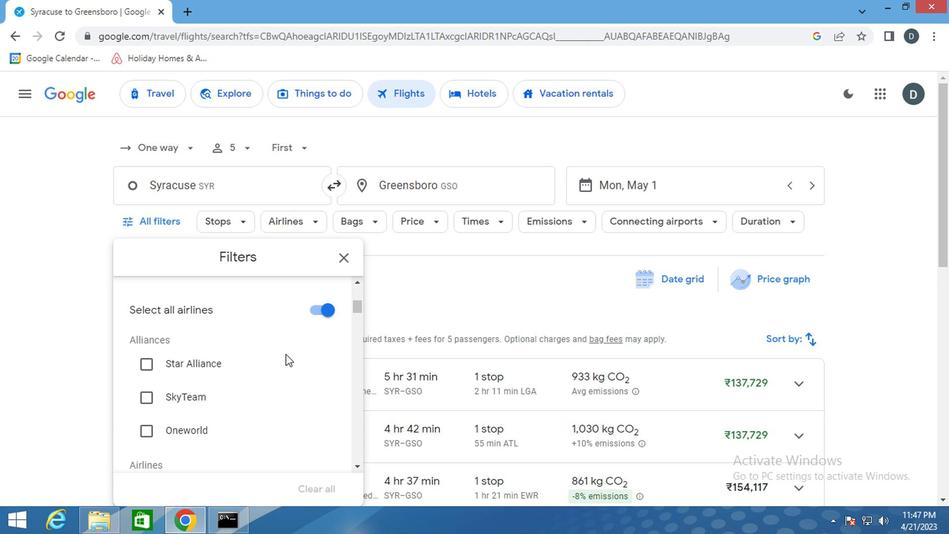 
Action: Mouse scrolled (285, 356) with delta (0, 0)
Screenshot: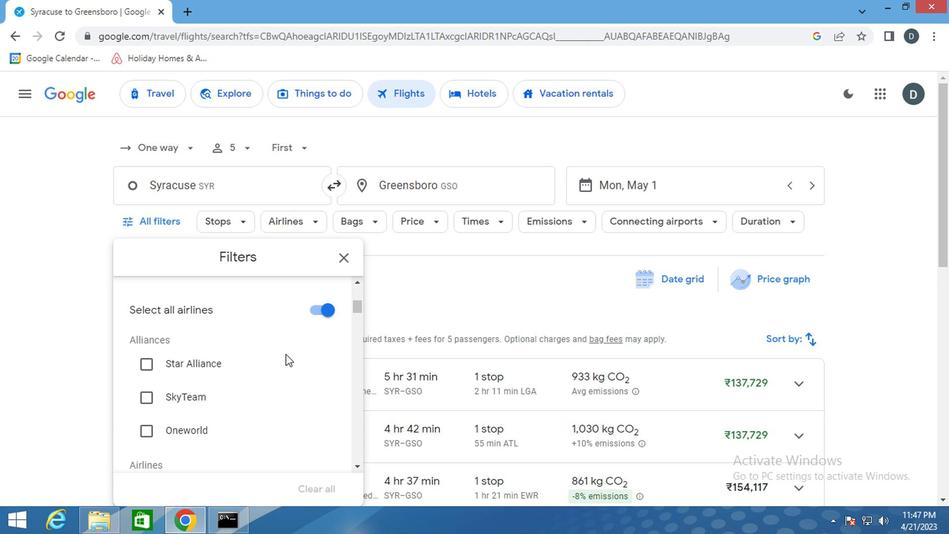 
Action: Mouse scrolled (285, 356) with delta (0, 0)
Screenshot: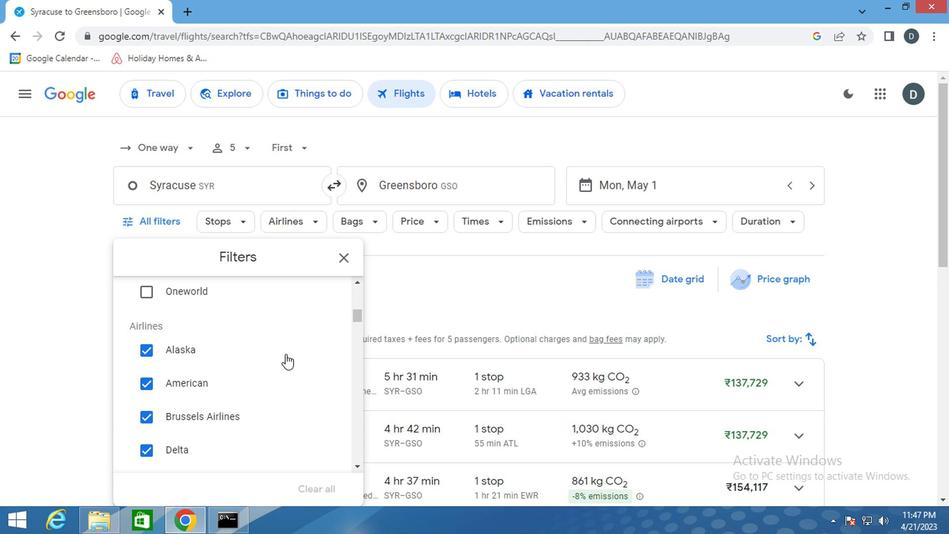 
Action: Mouse scrolled (285, 356) with delta (0, 0)
Screenshot: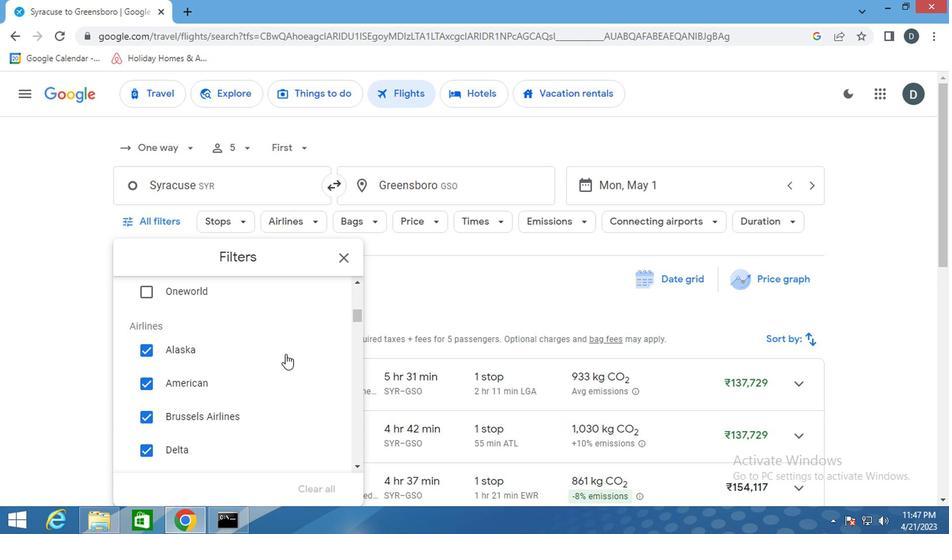 
Action: Mouse scrolled (285, 356) with delta (0, 0)
Screenshot: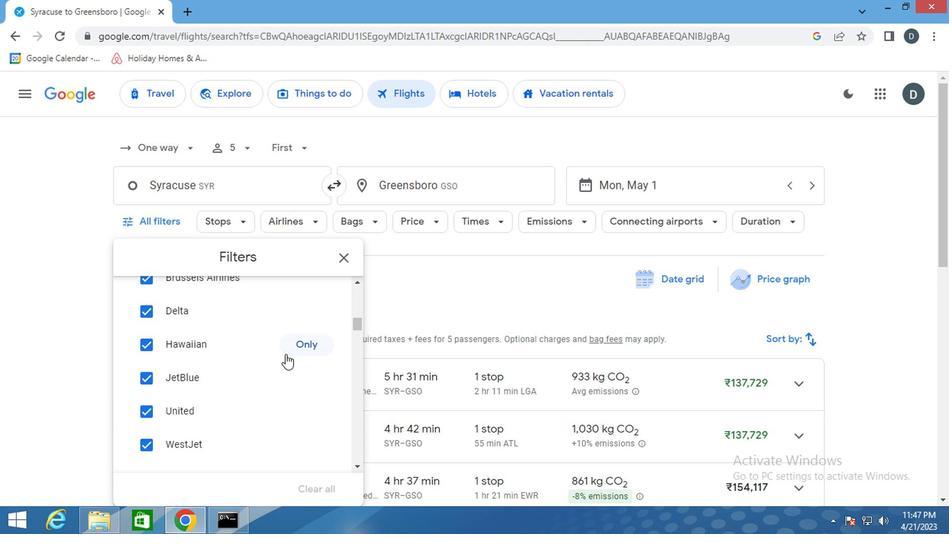 
Action: Mouse scrolled (285, 356) with delta (0, 0)
Screenshot: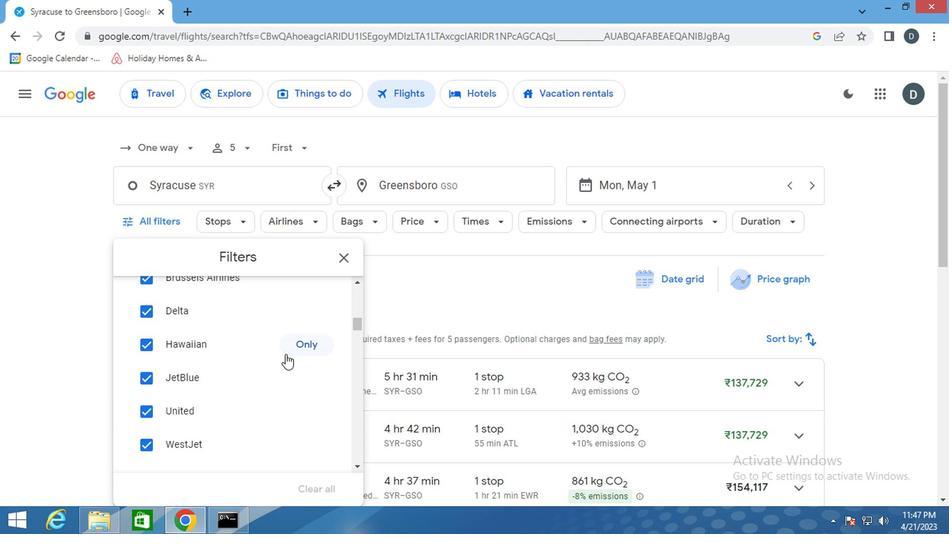 
Action: Mouse scrolled (285, 357) with delta (0, 0)
Screenshot: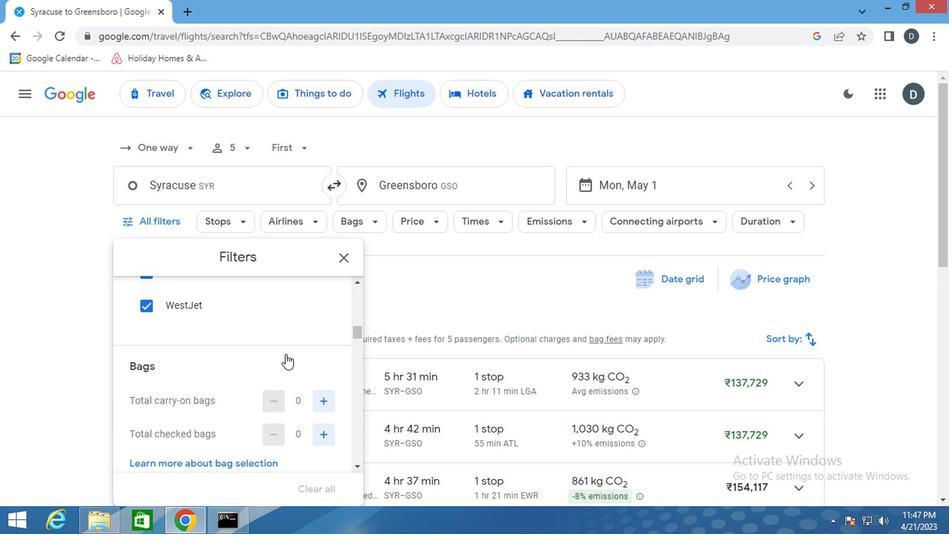
Action: Mouse scrolled (285, 357) with delta (0, 0)
Screenshot: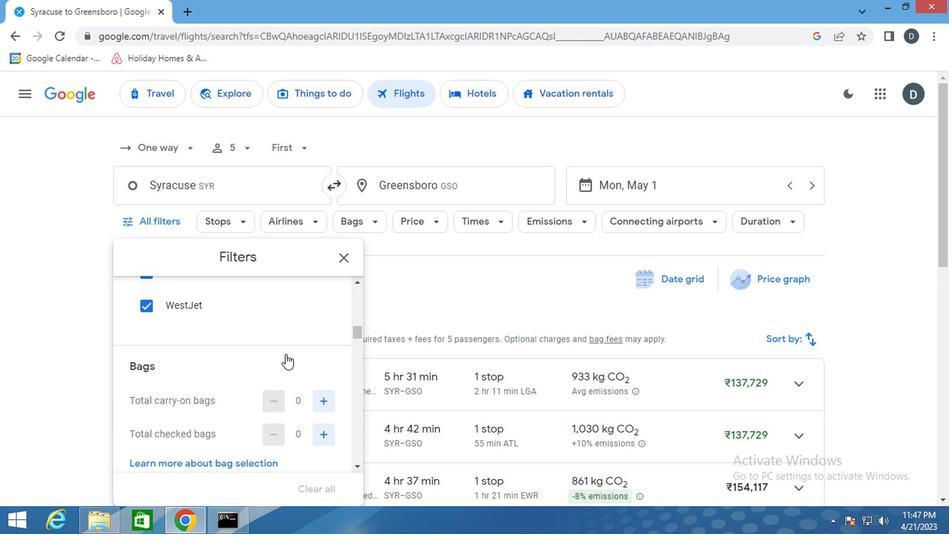 
Action: Mouse scrolled (285, 357) with delta (0, 0)
Screenshot: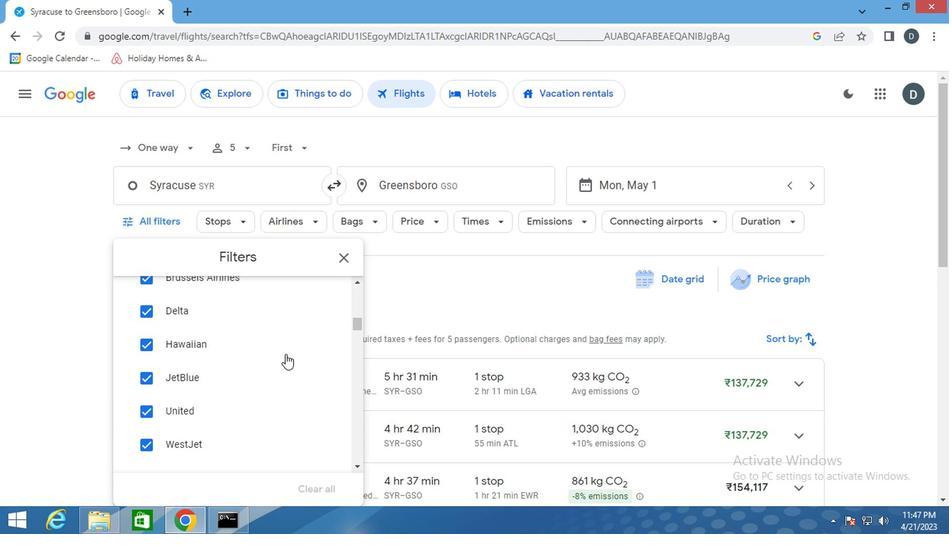 
Action: Mouse scrolled (285, 357) with delta (0, 0)
Screenshot: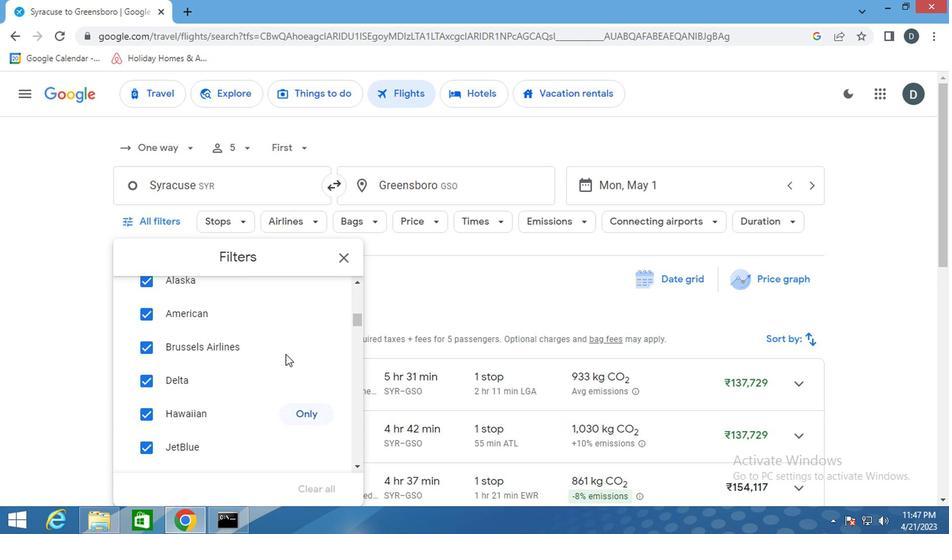 
Action: Mouse scrolled (285, 357) with delta (0, 0)
Screenshot: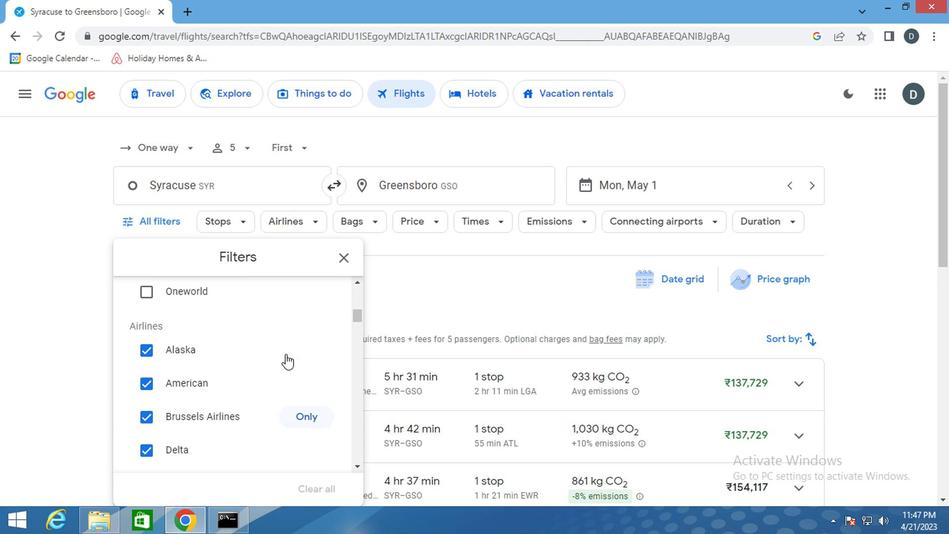 
Action: Mouse scrolled (285, 357) with delta (0, 0)
Screenshot: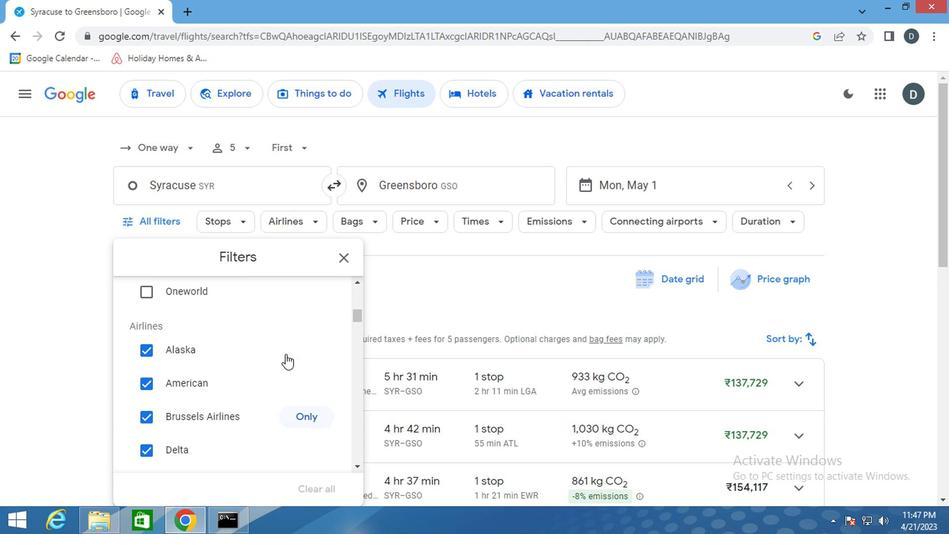 
Action: Mouse scrolled (285, 356) with delta (0, 0)
Screenshot: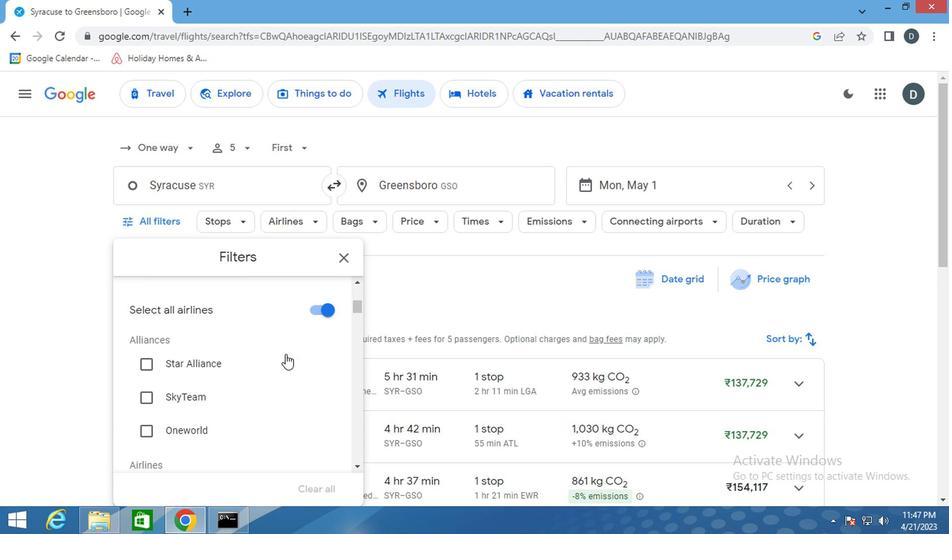 
Action: Mouse scrolled (285, 356) with delta (0, 0)
Screenshot: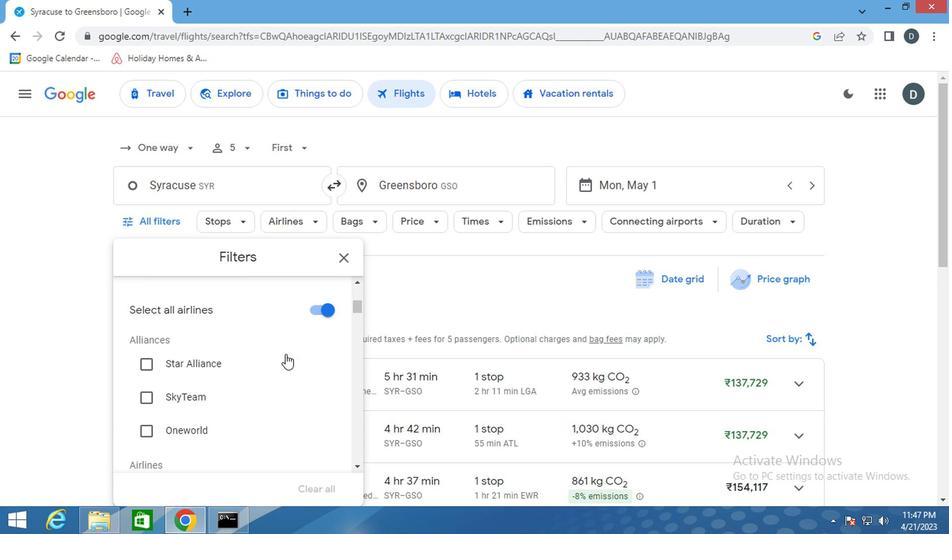 
Action: Mouse scrolled (285, 356) with delta (0, 0)
Screenshot: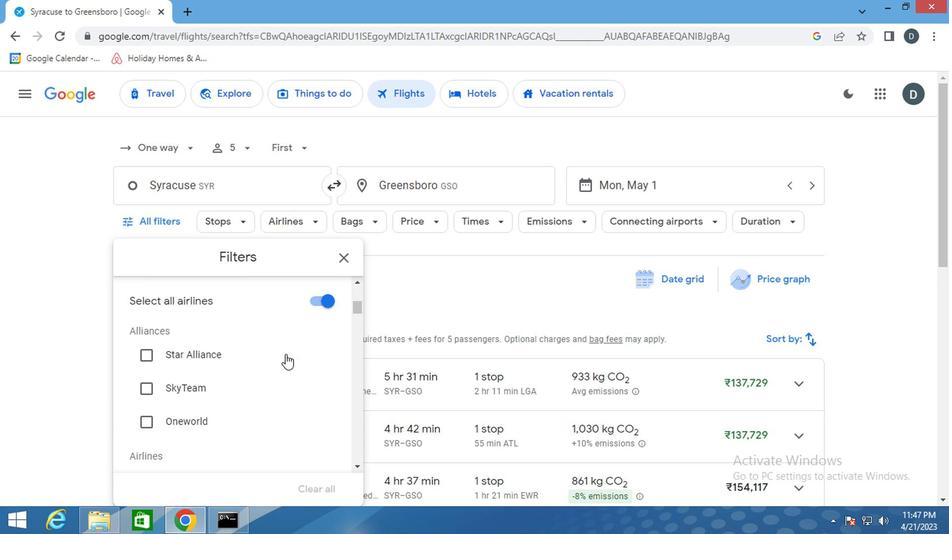 
Action: Mouse scrolled (285, 356) with delta (0, 0)
Screenshot: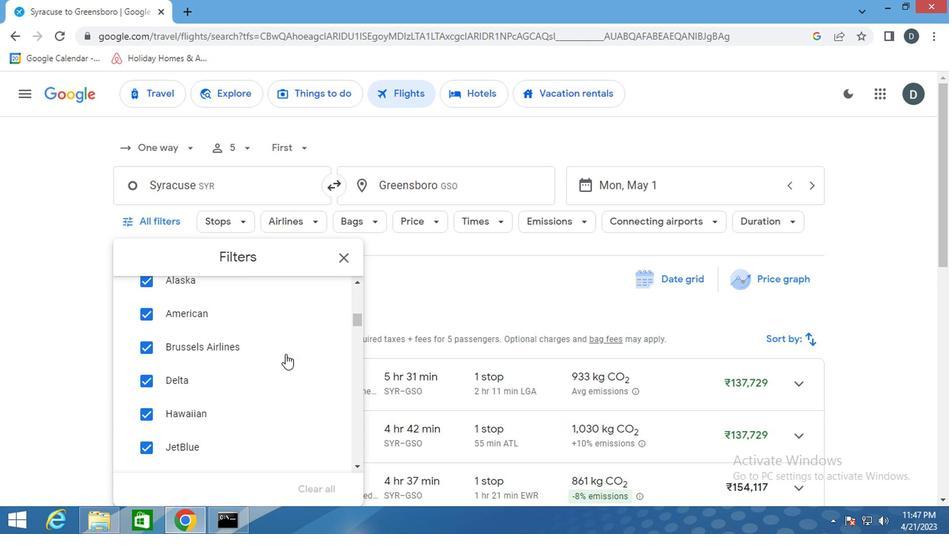 
Action: Mouse scrolled (285, 356) with delta (0, 0)
Screenshot: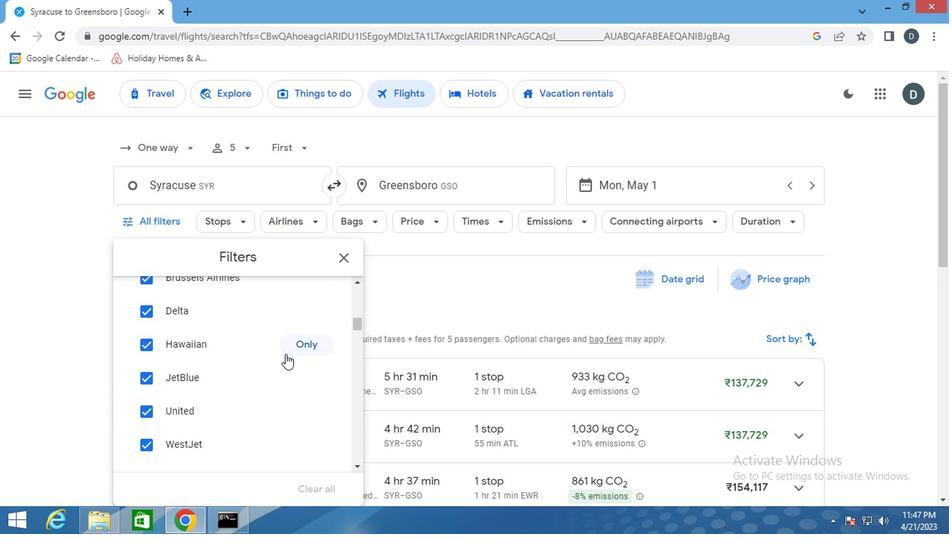 
Action: Mouse scrolled (285, 356) with delta (0, 0)
Screenshot: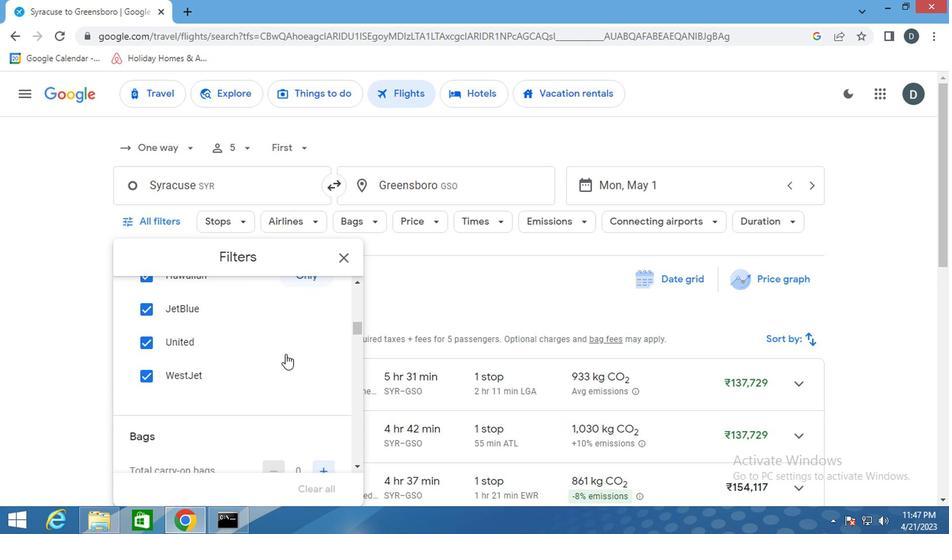 
Action: Mouse scrolled (285, 356) with delta (0, 0)
Screenshot: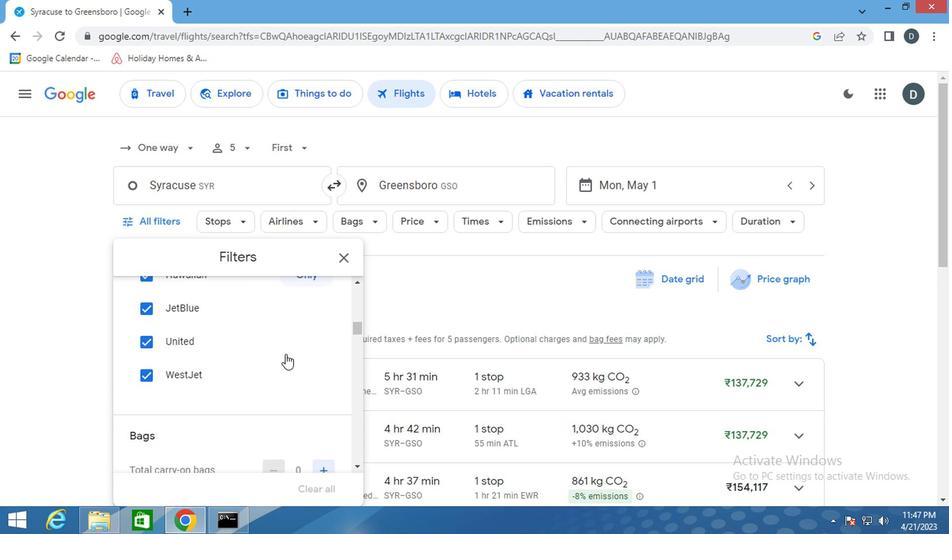 
Action: Mouse moved to (323, 362)
Screenshot: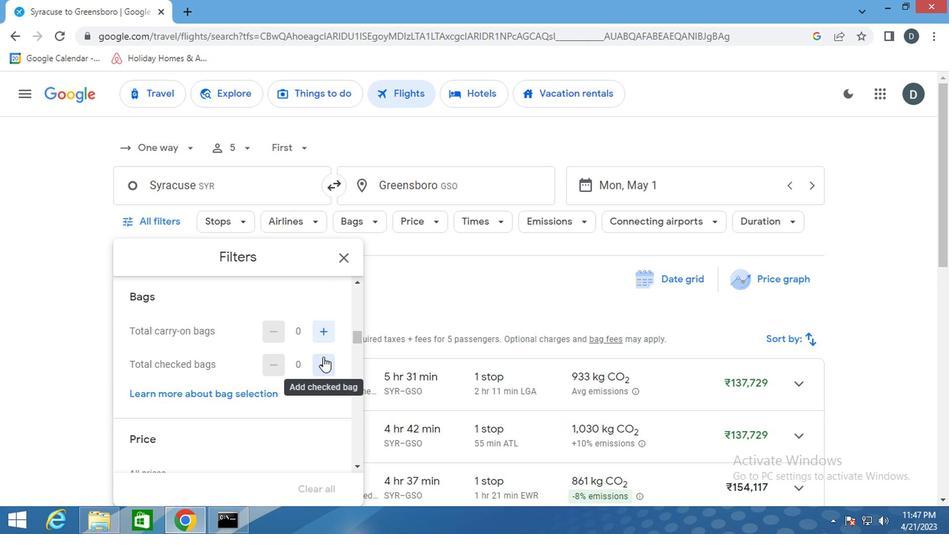 
Action: Mouse pressed left at (323, 362)
Screenshot: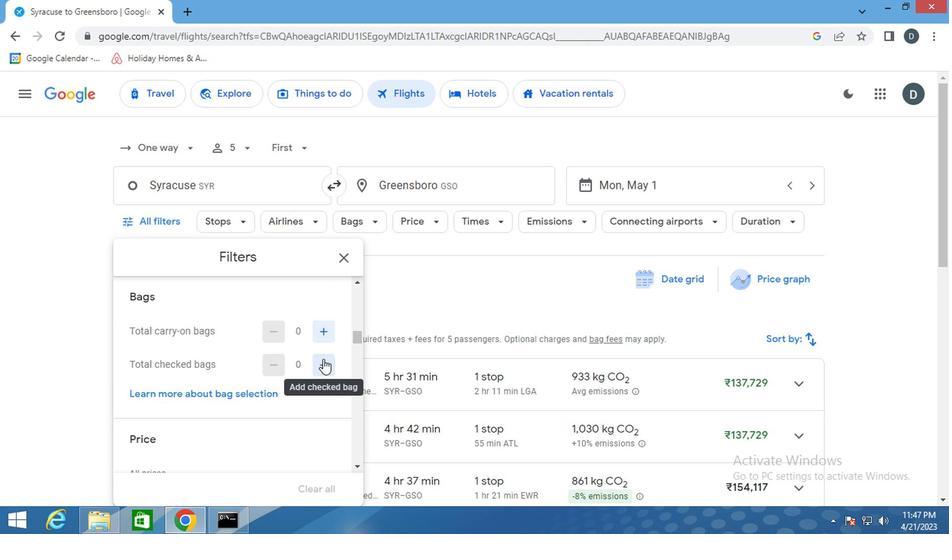 
Action: Mouse moved to (281, 424)
Screenshot: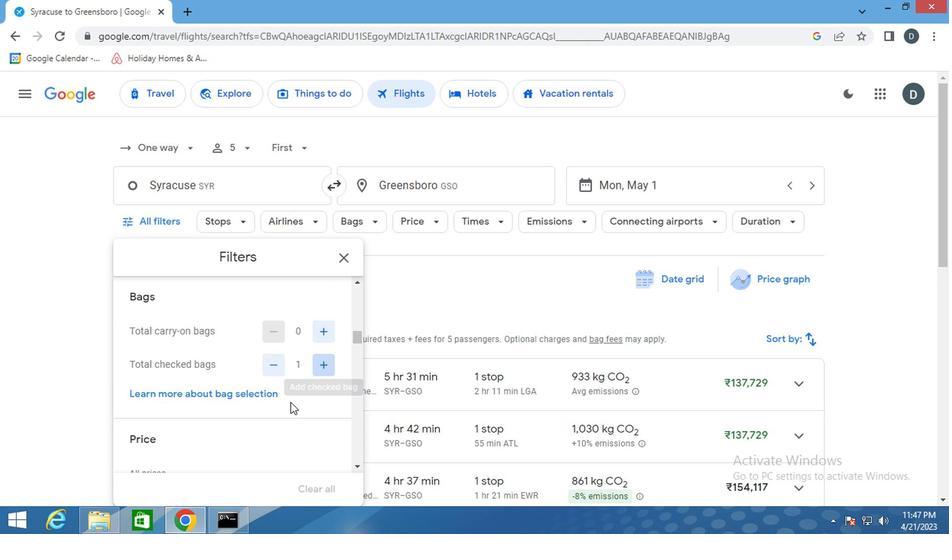 
Action: Mouse scrolled (281, 423) with delta (0, 0)
Screenshot: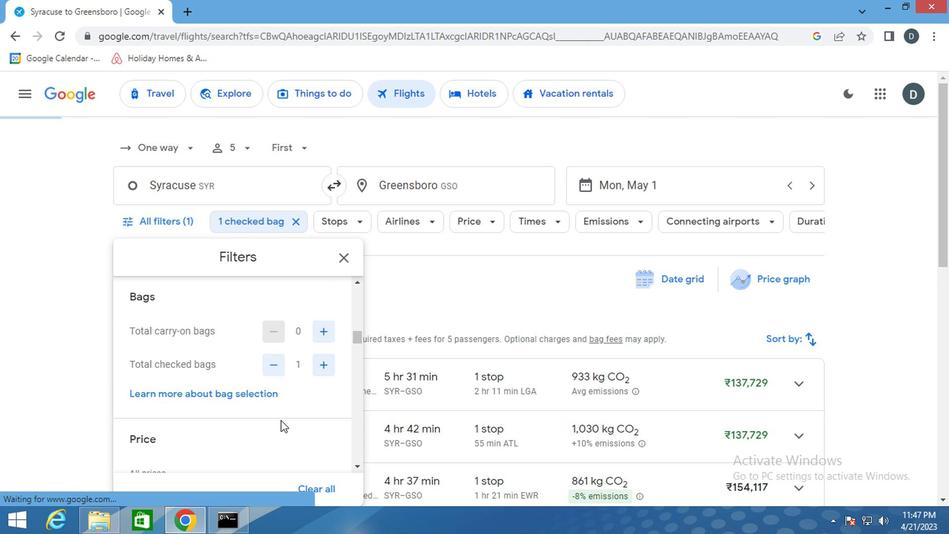 
Action: Mouse scrolled (281, 423) with delta (0, 0)
Screenshot: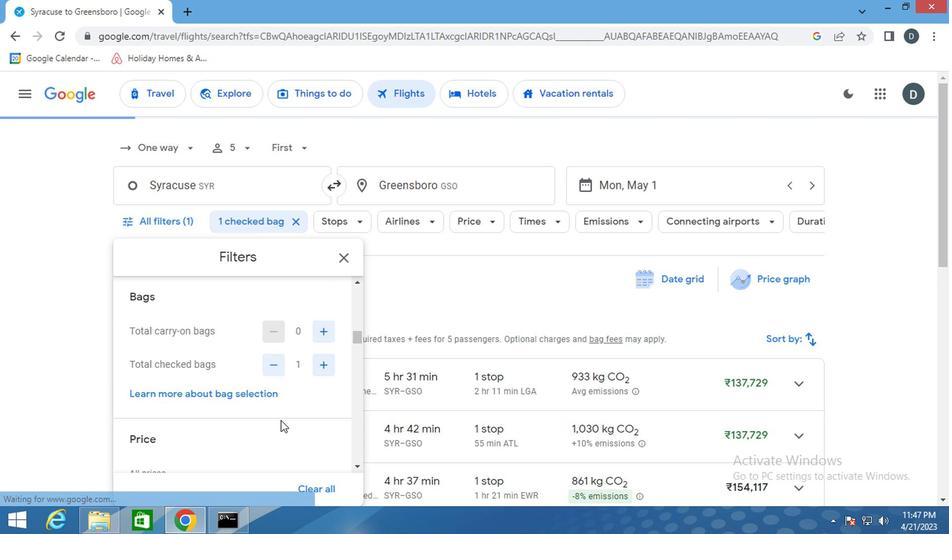 
Action: Mouse moved to (330, 367)
Screenshot: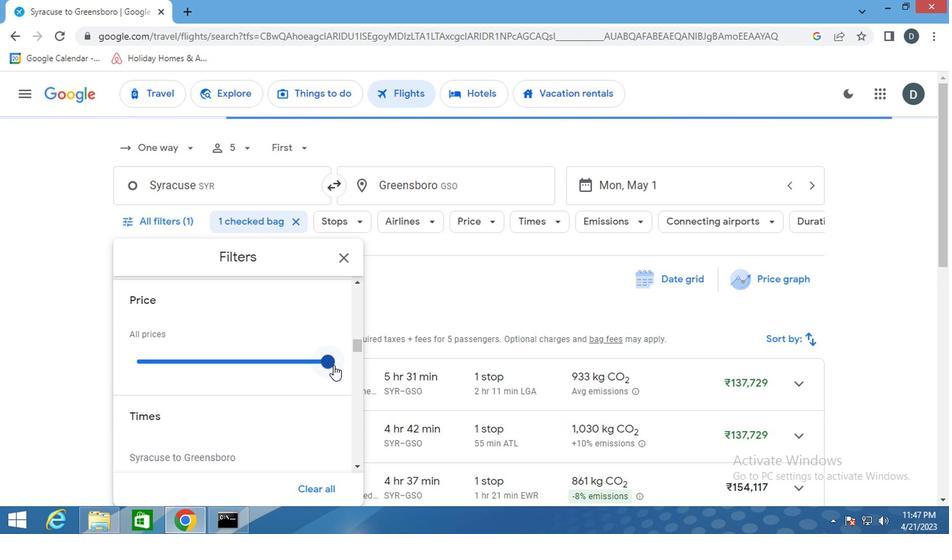 
Action: Mouse pressed left at (330, 367)
Screenshot: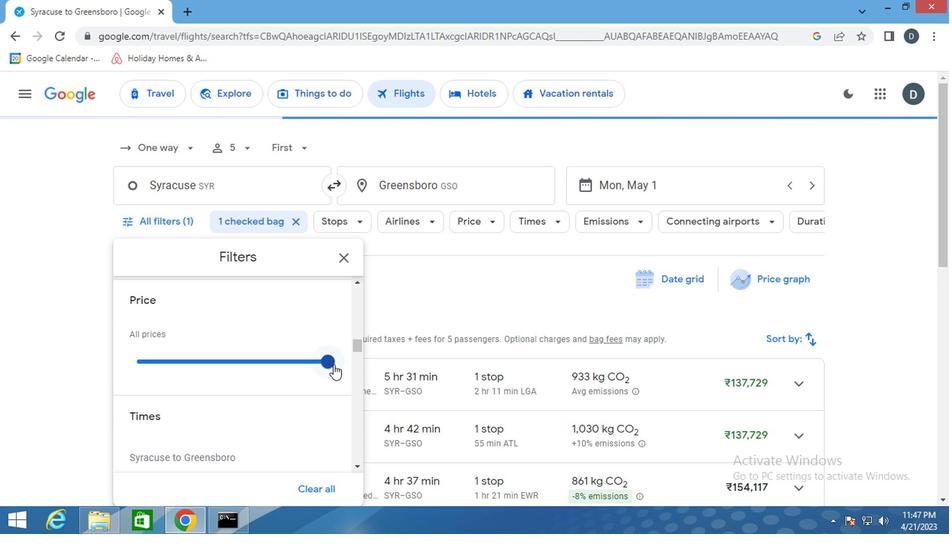 
Action: Mouse moved to (202, 400)
Screenshot: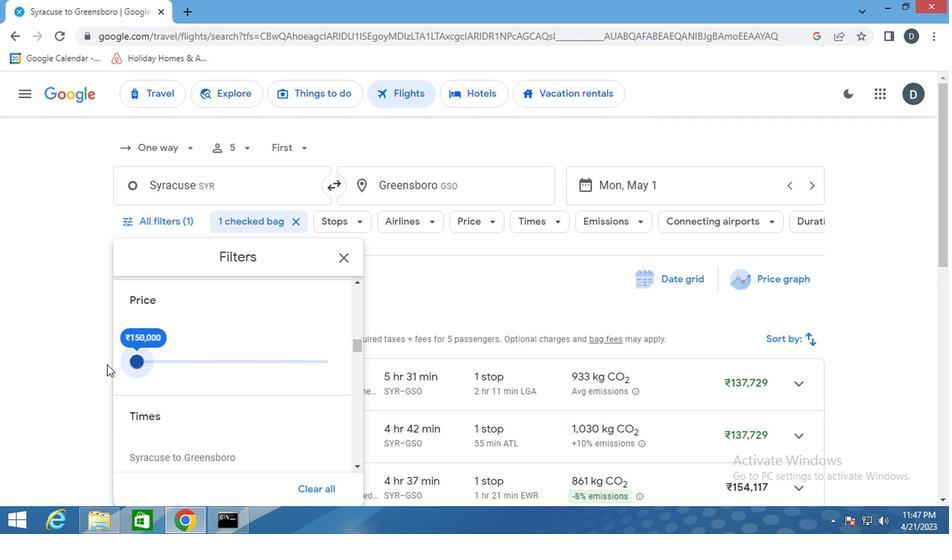 
Action: Mouse scrolled (202, 399) with delta (0, 0)
Screenshot: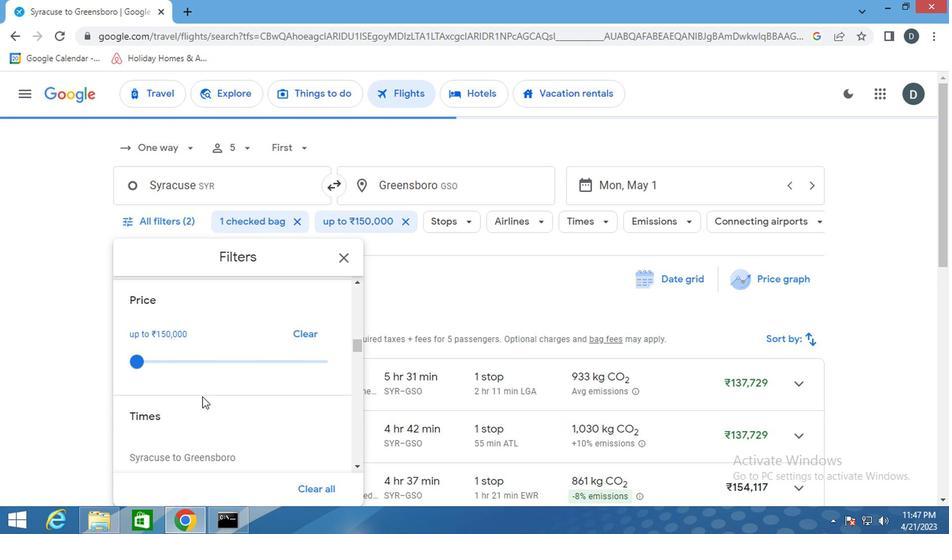 
Action: Mouse scrolled (202, 399) with delta (0, 0)
Screenshot: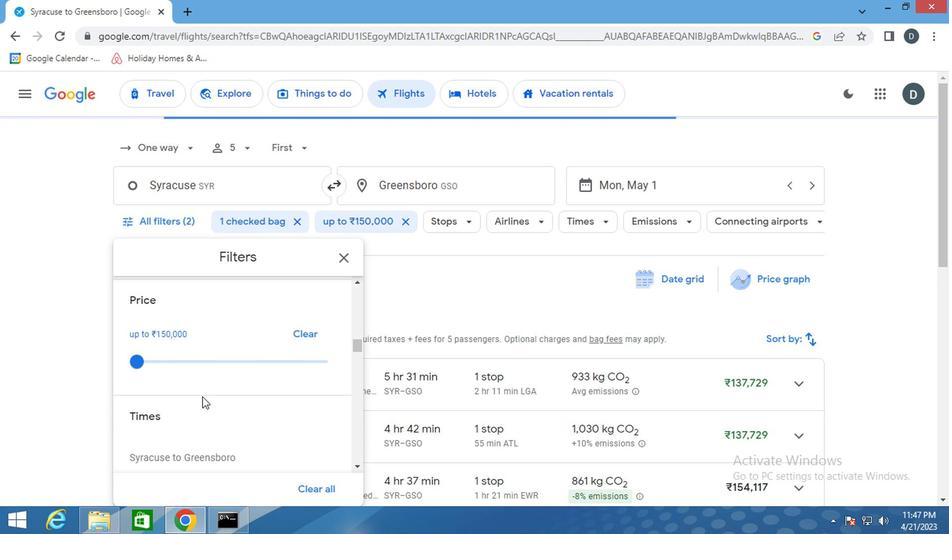 
Action: Mouse scrolled (202, 399) with delta (0, 0)
Screenshot: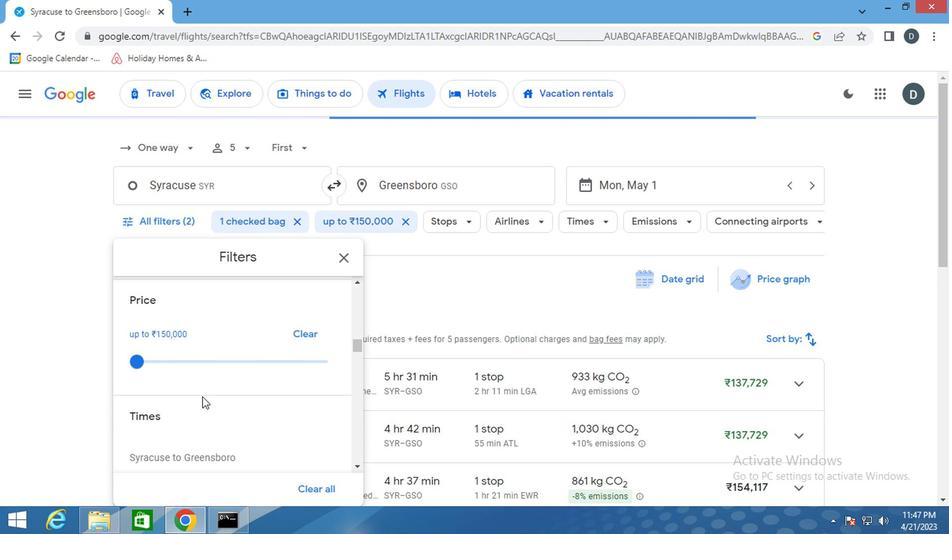 
Action: Mouse moved to (138, 318)
Screenshot: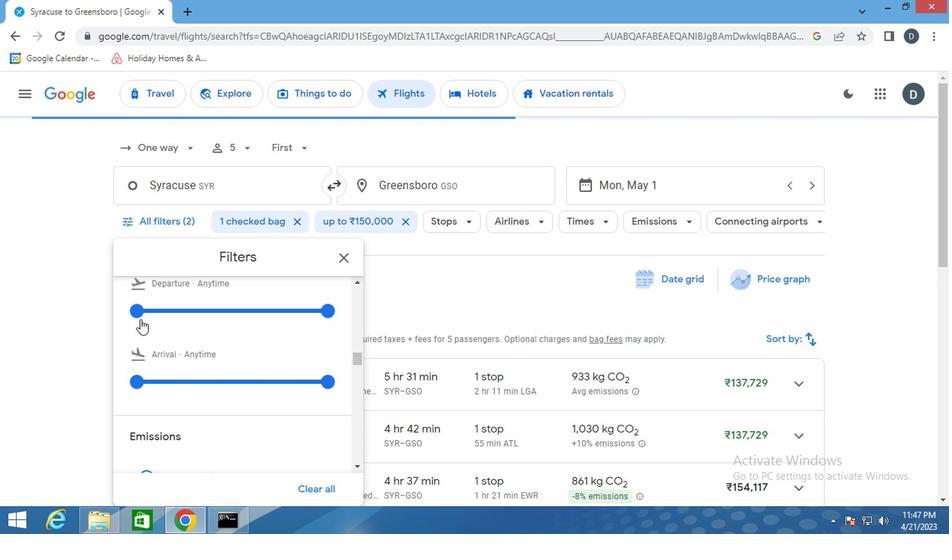 
Action: Mouse pressed left at (138, 318)
Screenshot: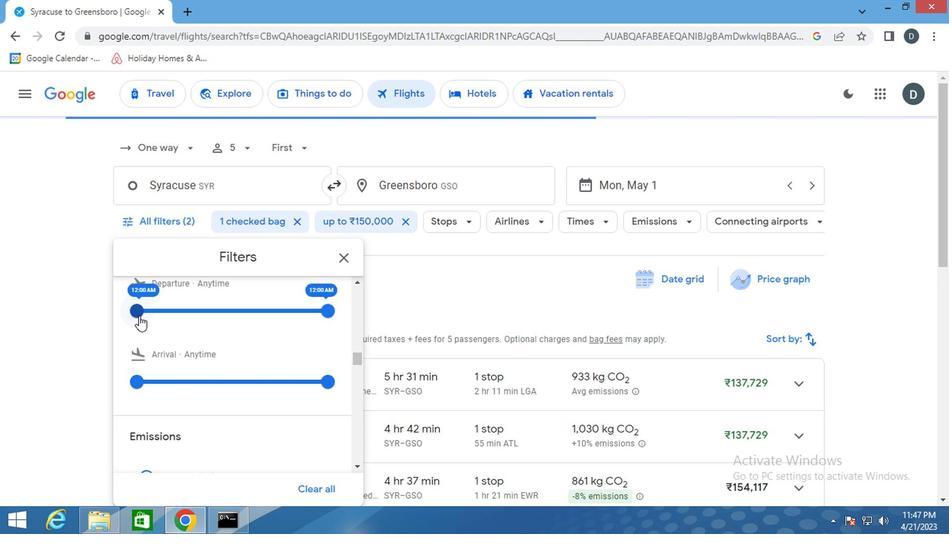 
Action: Mouse moved to (331, 320)
Screenshot: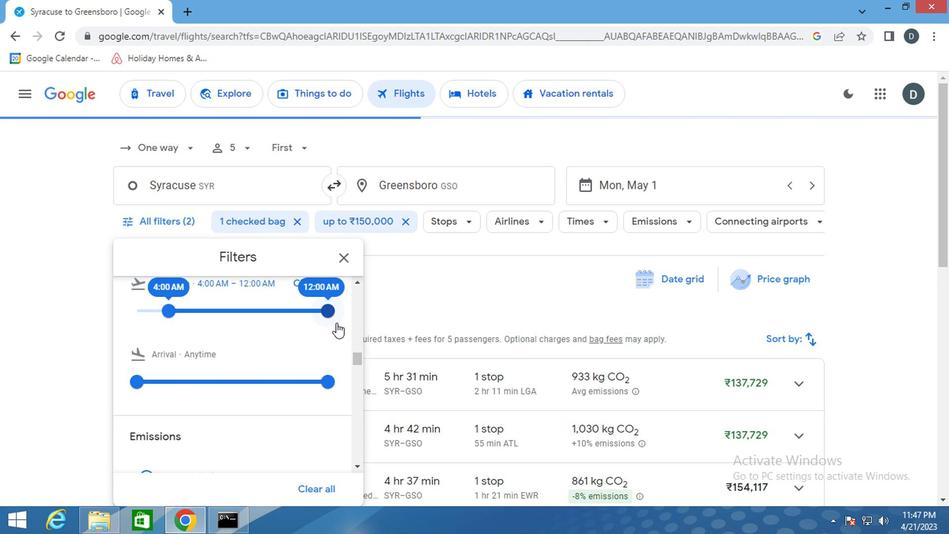 
Action: Mouse pressed left at (331, 320)
Screenshot: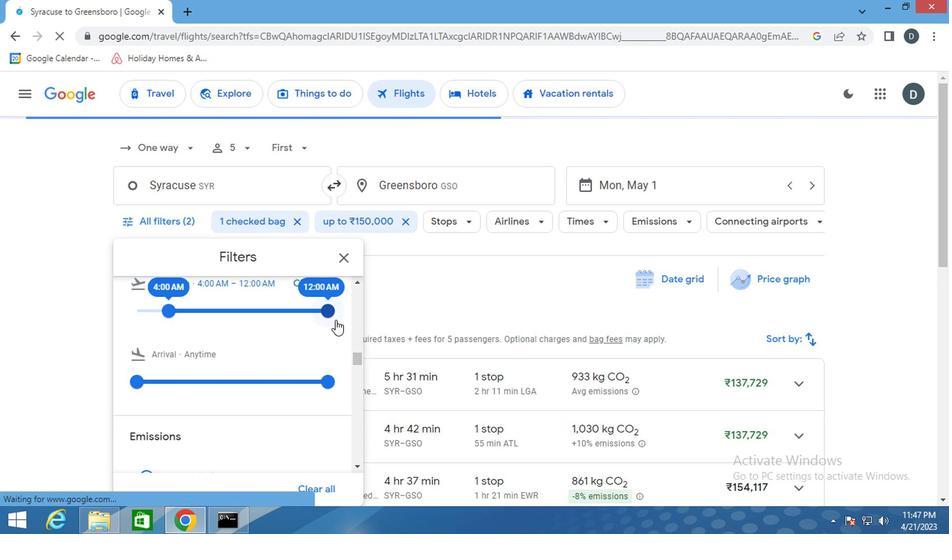 
Action: Mouse moved to (274, 356)
Screenshot: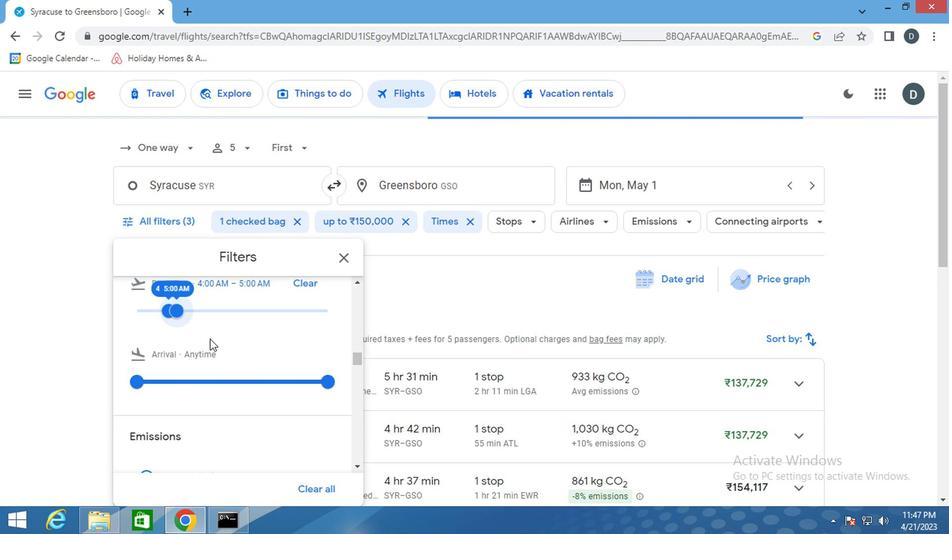 
Action: Mouse scrolled (274, 355) with delta (0, 0)
Screenshot: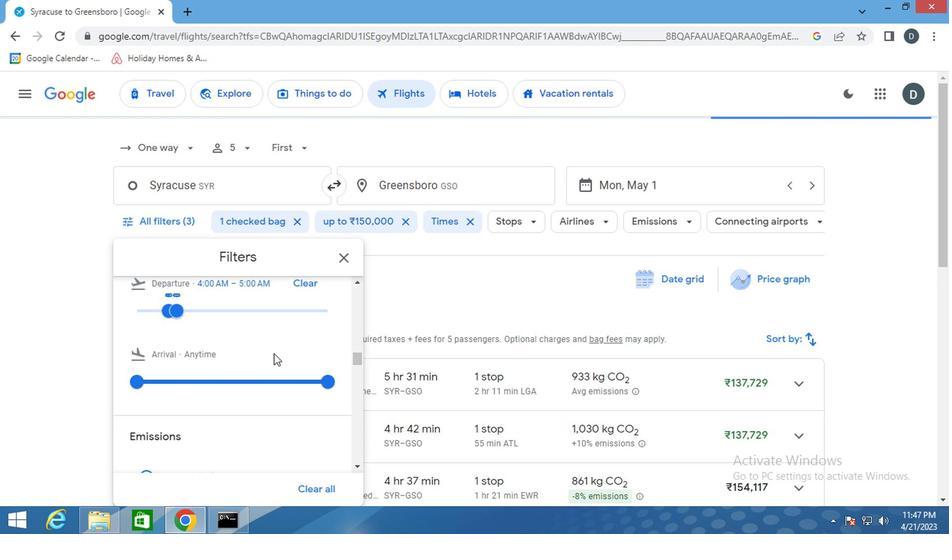 
Action: Mouse scrolled (274, 355) with delta (0, 0)
Screenshot: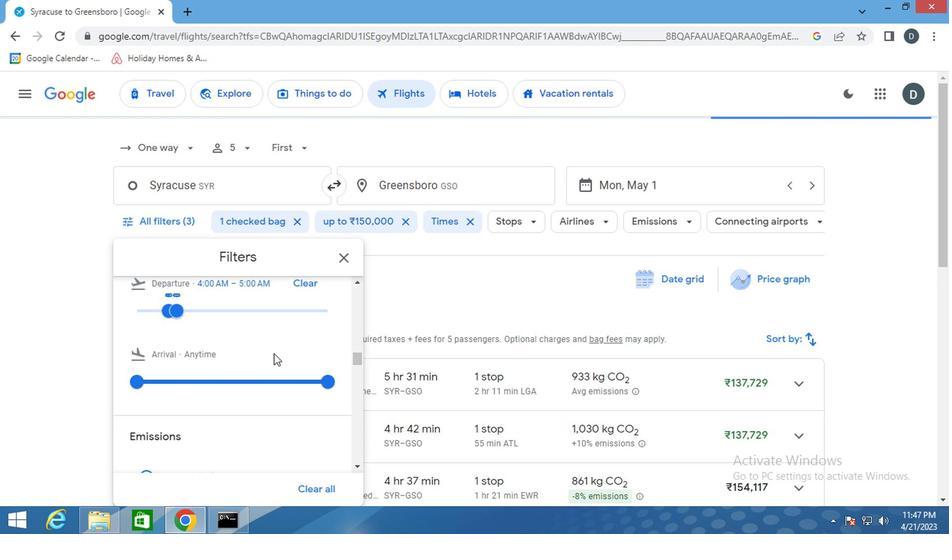
Action: Mouse scrolled (274, 355) with delta (0, 0)
Screenshot: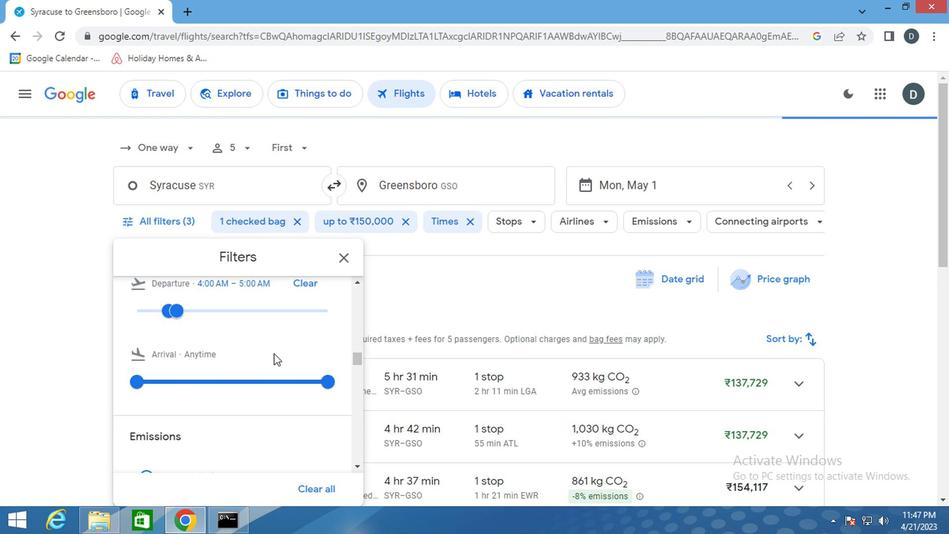 
Action: Mouse scrolled (274, 355) with delta (0, 0)
Screenshot: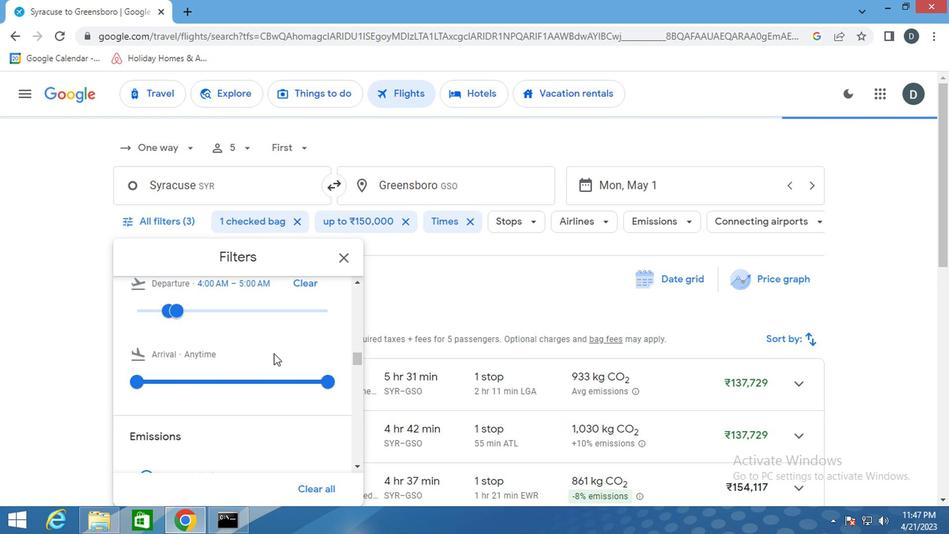 
Action: Mouse scrolled (274, 355) with delta (0, 0)
Screenshot: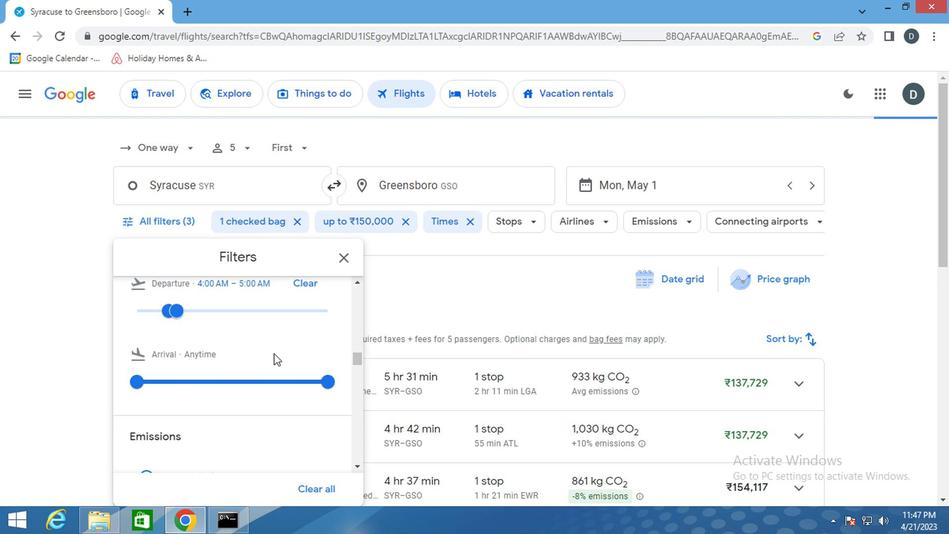 
Action: Mouse scrolled (274, 355) with delta (0, 0)
Screenshot: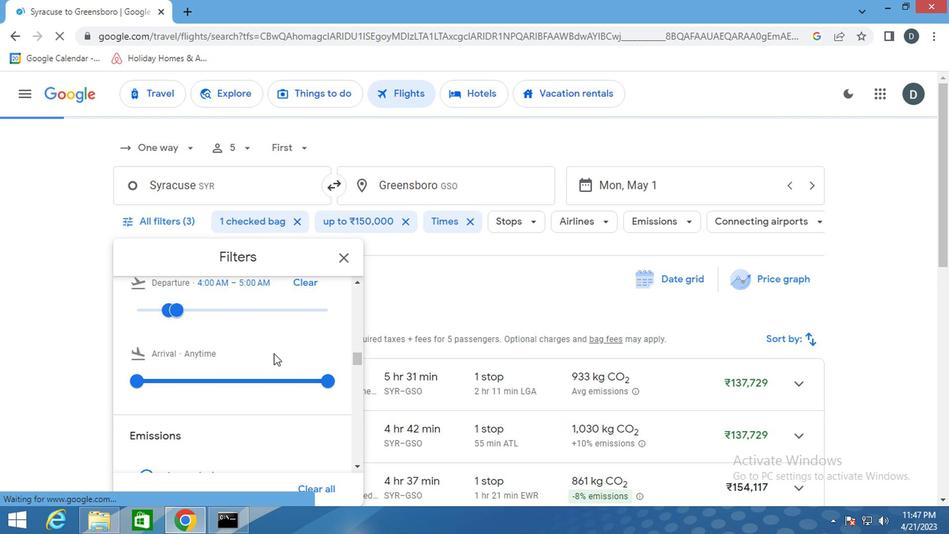 
Action: Mouse scrolled (274, 355) with delta (0, 0)
Screenshot: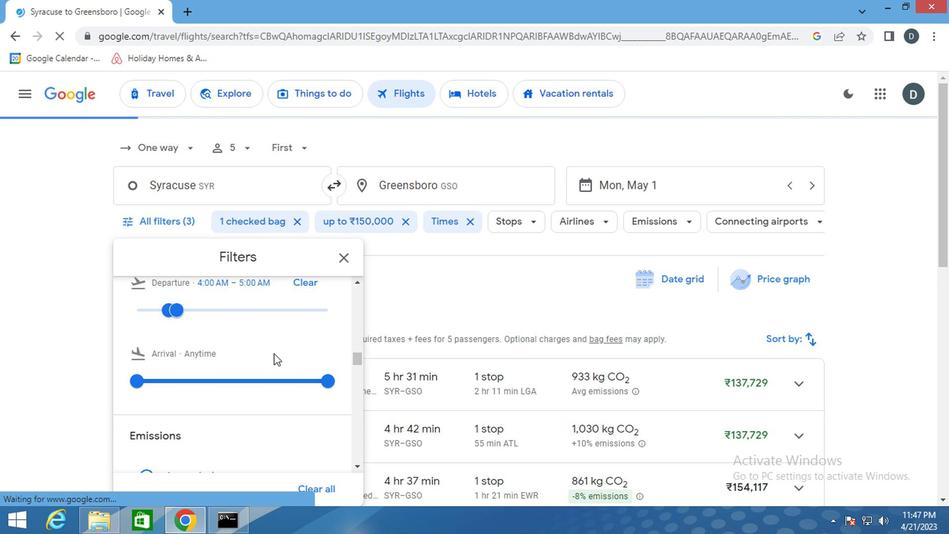 
Action: Mouse scrolled (274, 355) with delta (0, 0)
Screenshot: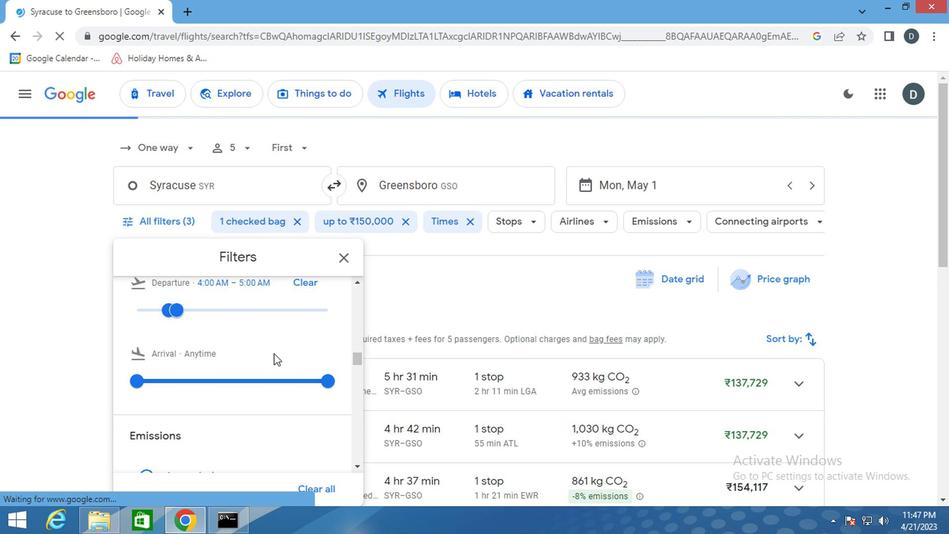 
Action: Mouse scrolled (274, 355) with delta (0, 0)
Screenshot: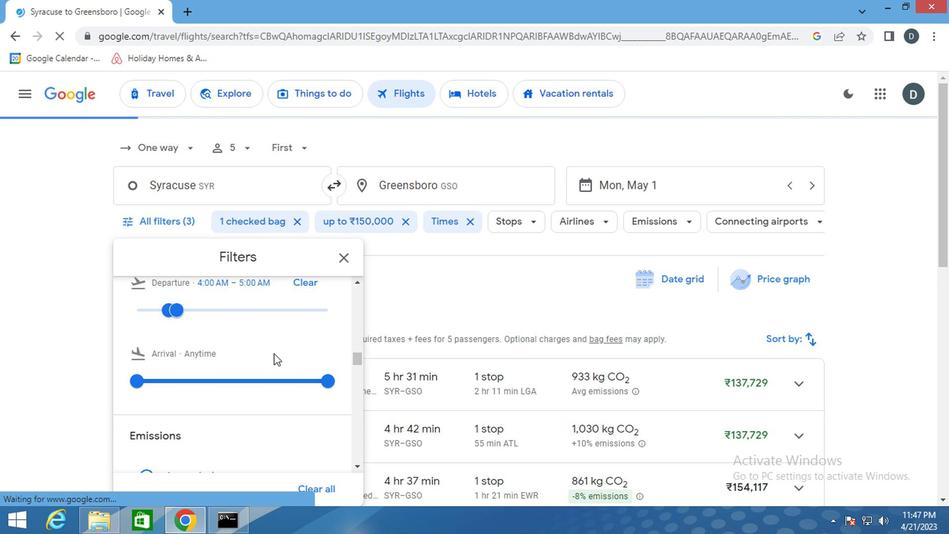 
Action: Mouse scrolled (274, 355) with delta (0, 0)
Screenshot: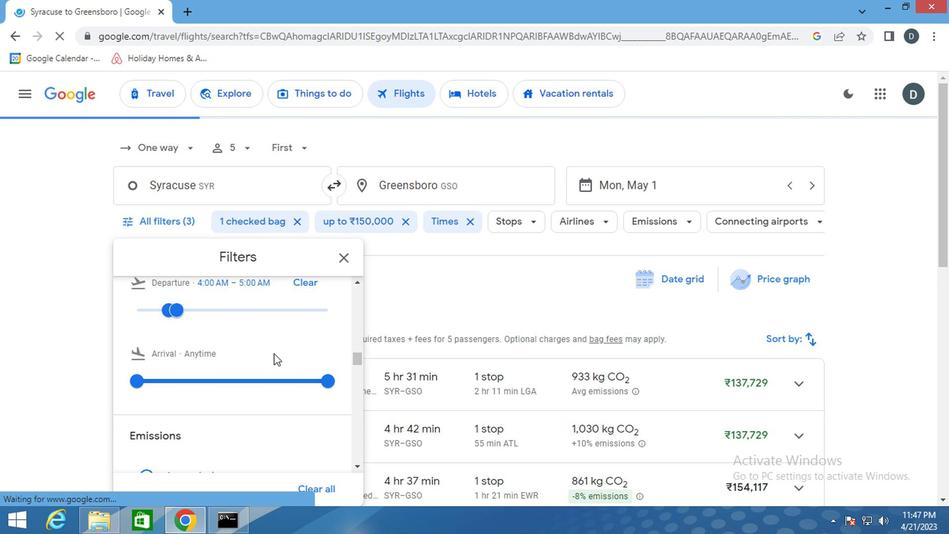 
Action: Mouse scrolled (274, 355) with delta (0, 0)
Screenshot: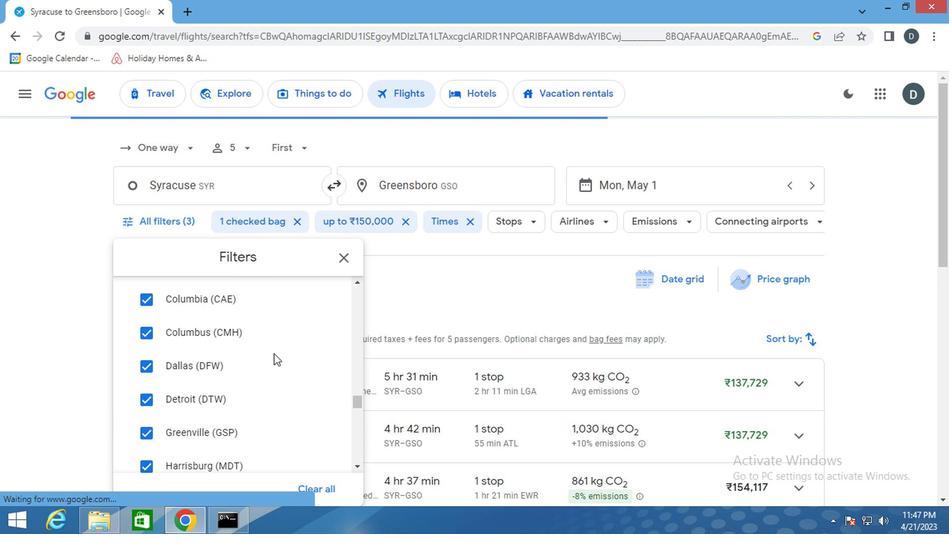 
Action: Mouse scrolled (274, 355) with delta (0, 0)
Screenshot: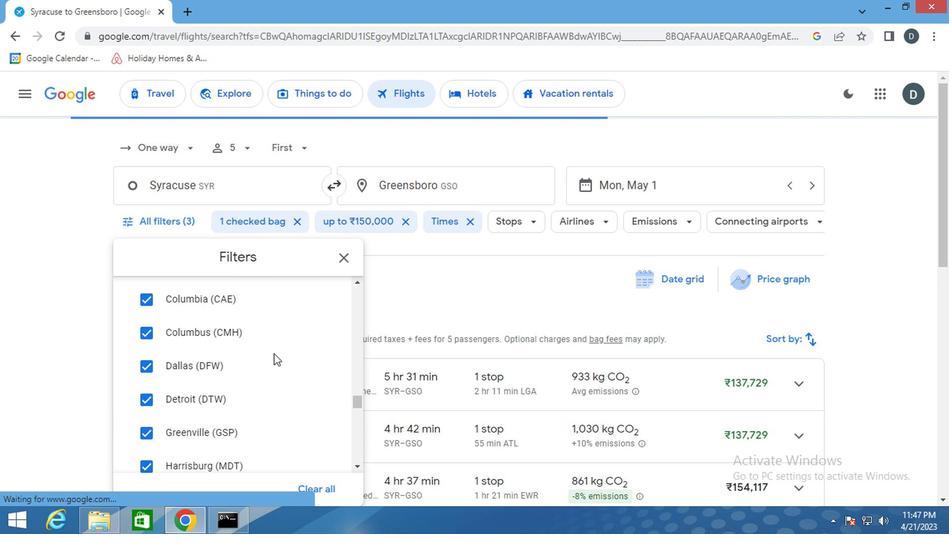 
Action: Mouse scrolled (274, 355) with delta (0, 0)
Screenshot: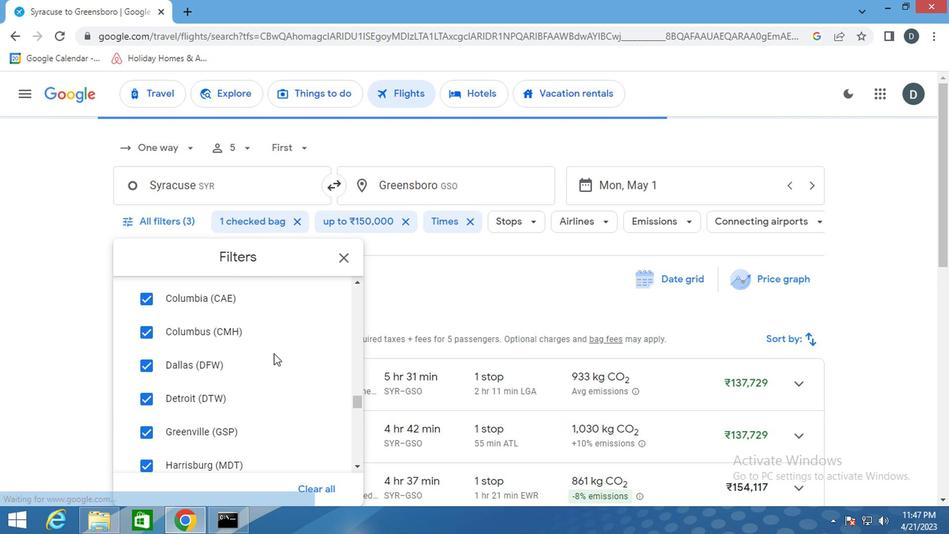 
Action: Mouse scrolled (274, 355) with delta (0, 0)
Screenshot: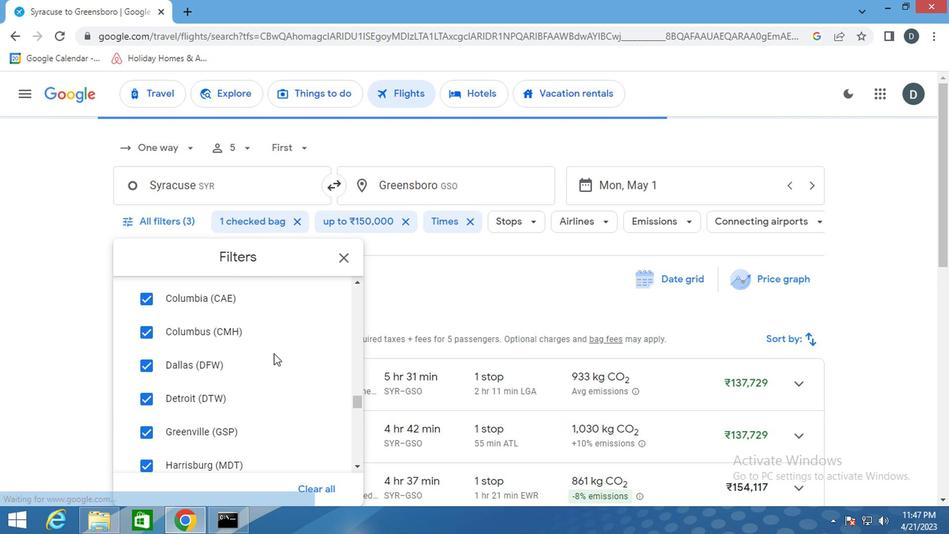 
Action: Mouse scrolled (274, 355) with delta (0, 0)
Screenshot: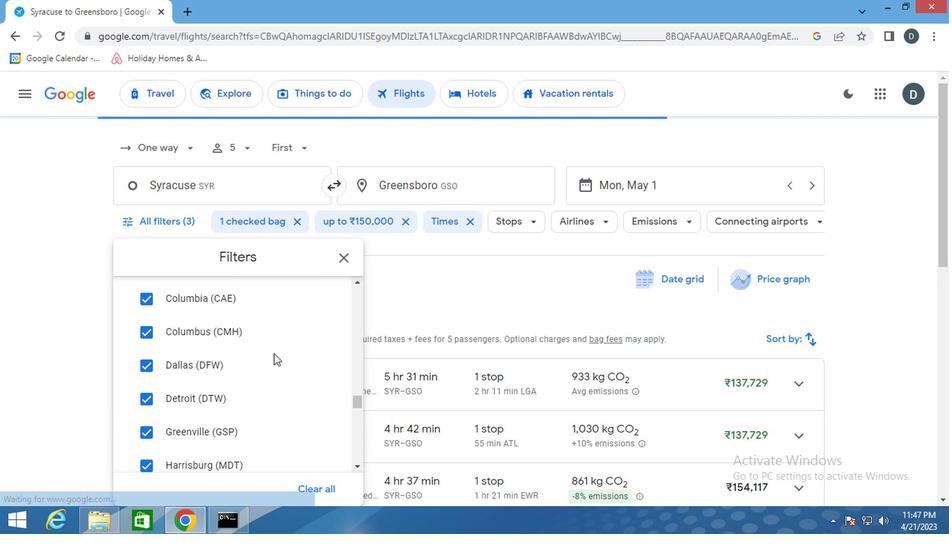 
Action: Mouse moved to (274, 356)
Screenshot: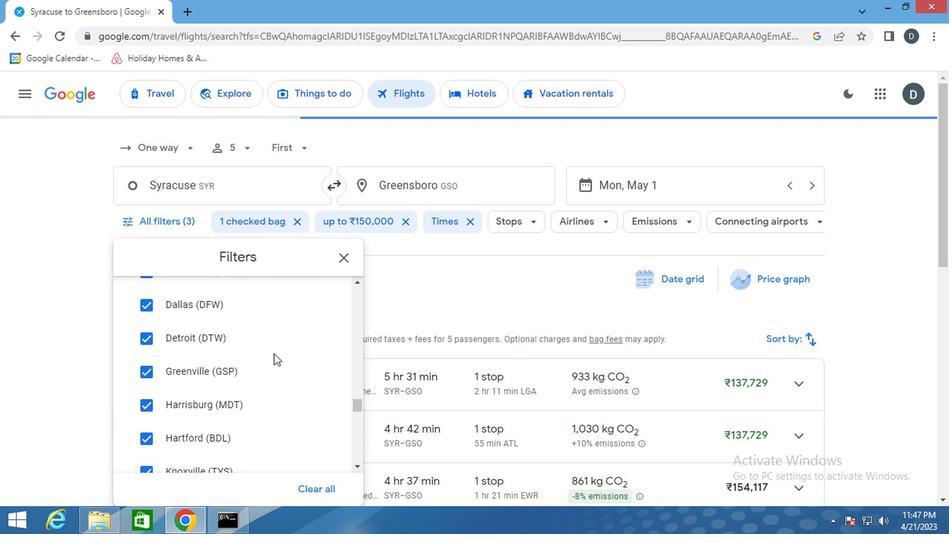 
Action: Mouse scrolled (274, 355) with delta (0, 0)
Screenshot: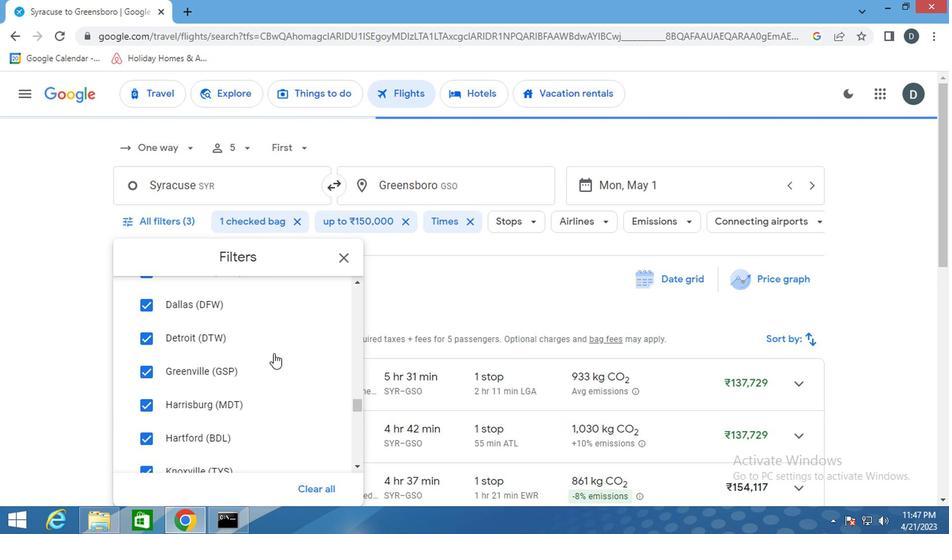 
Action: Mouse moved to (274, 356)
Screenshot: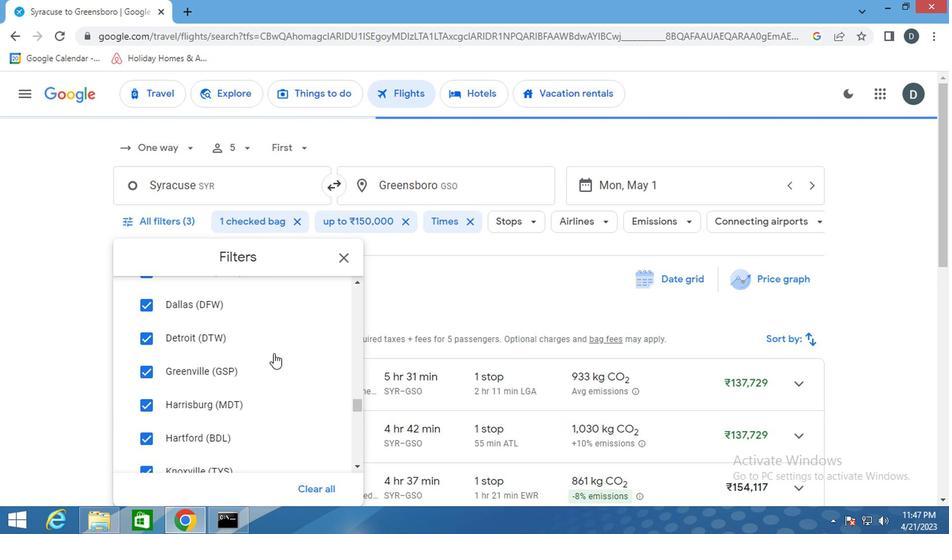 
Action: Mouse scrolled (274, 355) with delta (0, 0)
Screenshot: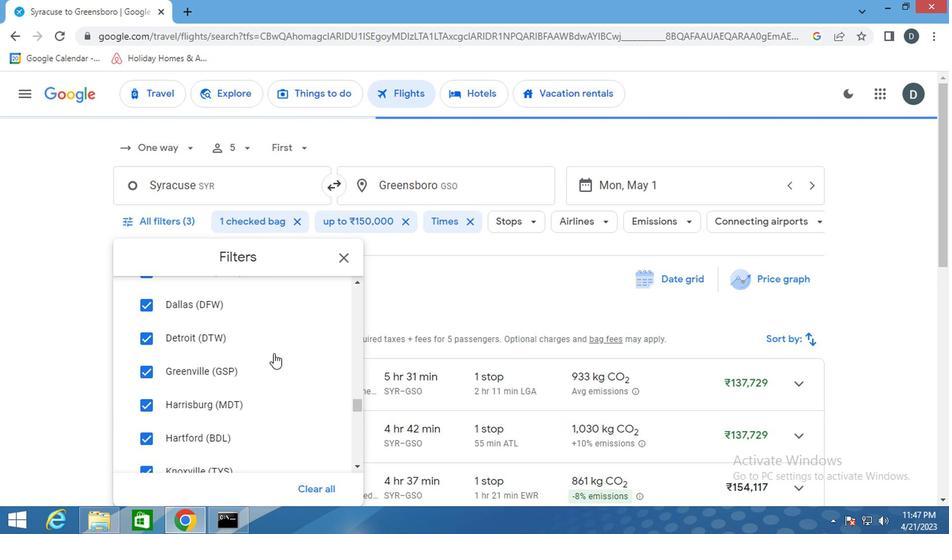 
Action: Mouse moved to (275, 356)
Screenshot: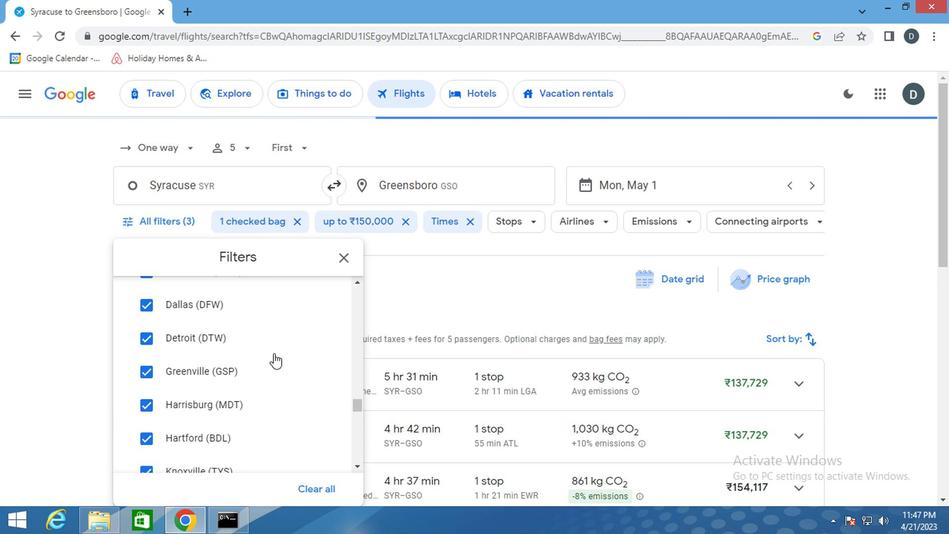 
Action: Mouse scrolled (275, 355) with delta (0, 0)
Screenshot: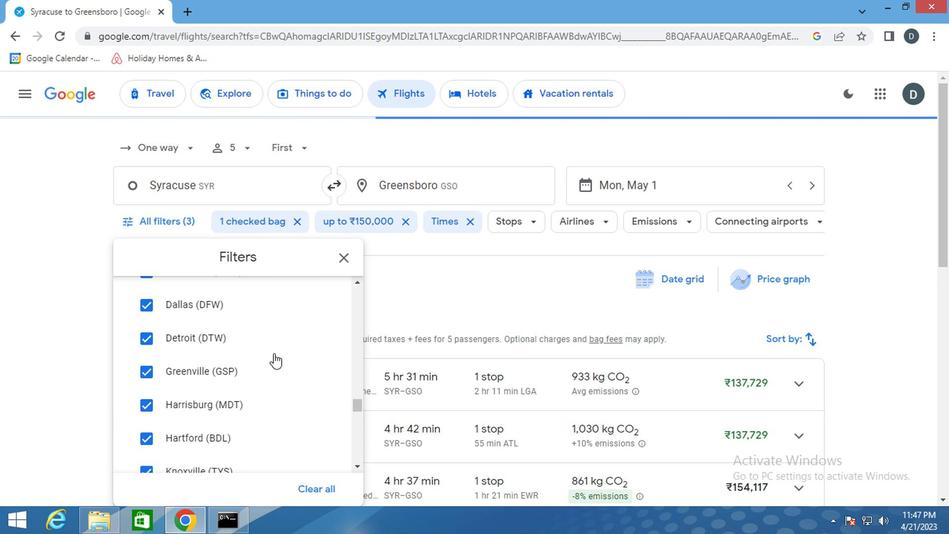 
Action: Mouse moved to (276, 357)
Screenshot: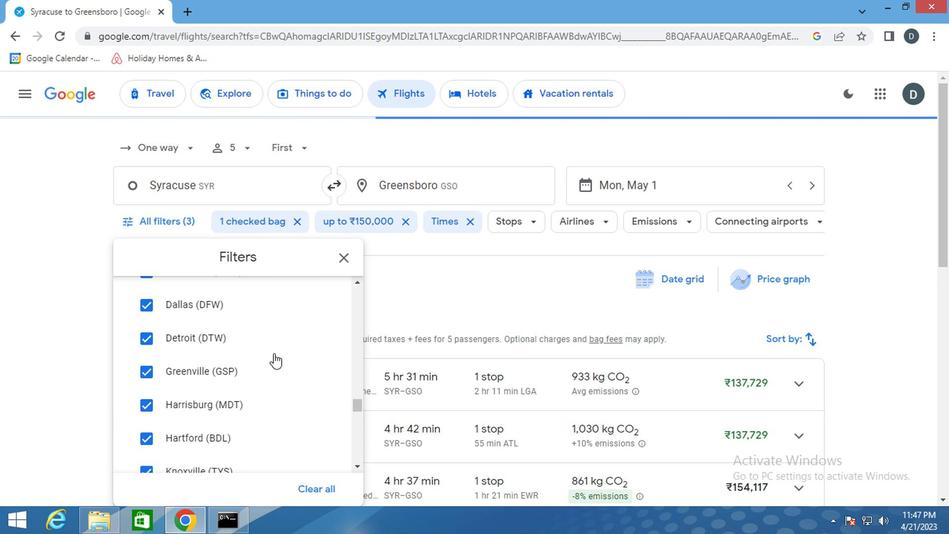 
Action: Mouse scrolled (276, 356) with delta (0, 0)
Screenshot: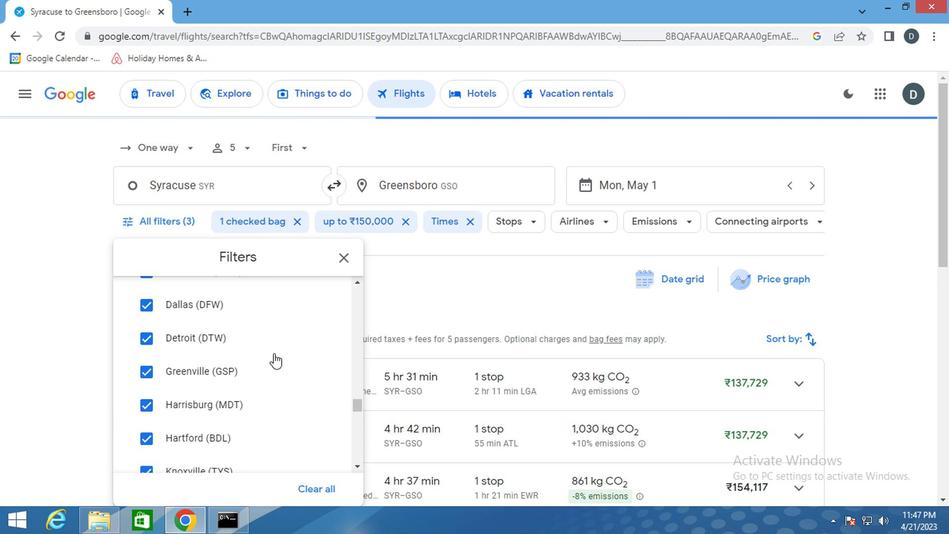 
Action: Mouse scrolled (276, 356) with delta (0, 0)
Screenshot: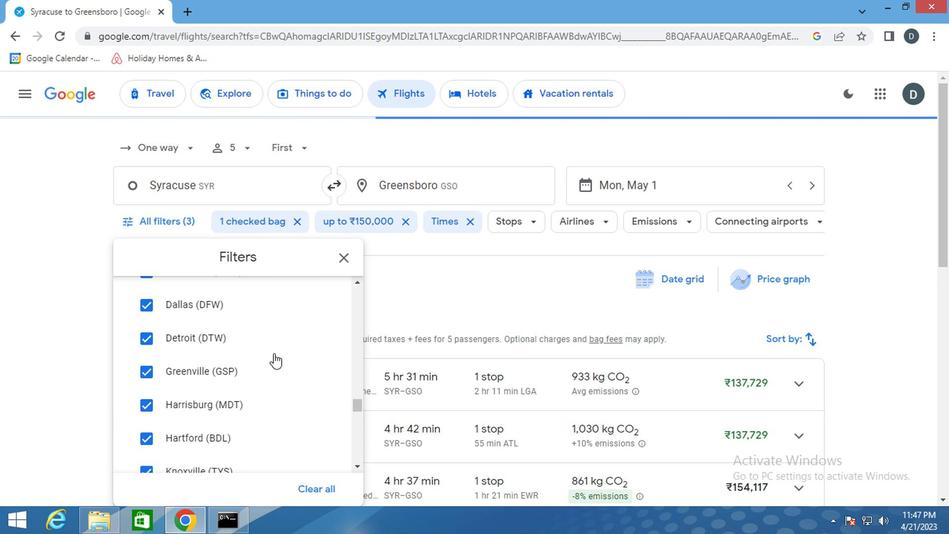 
Action: Mouse moved to (276, 357)
Screenshot: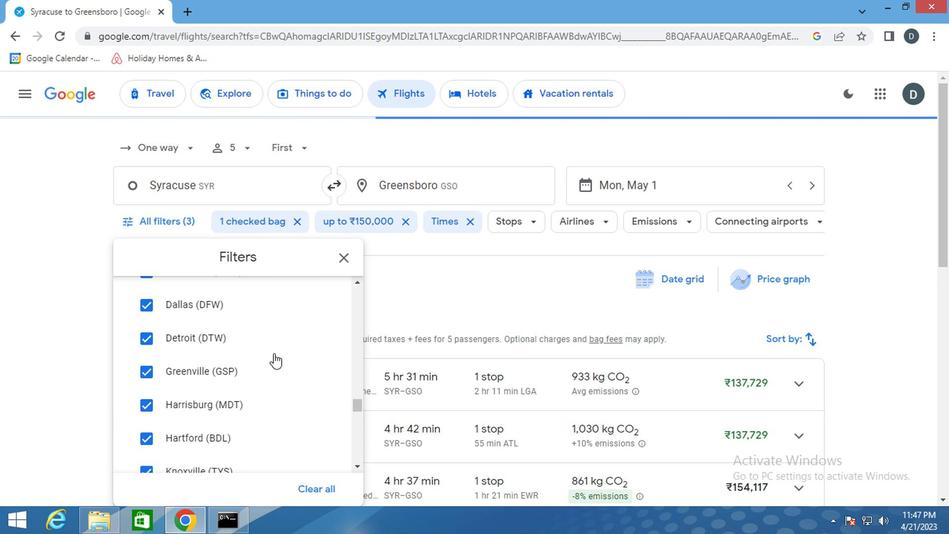 
Action: Mouse scrolled (276, 356) with delta (0, 0)
Screenshot: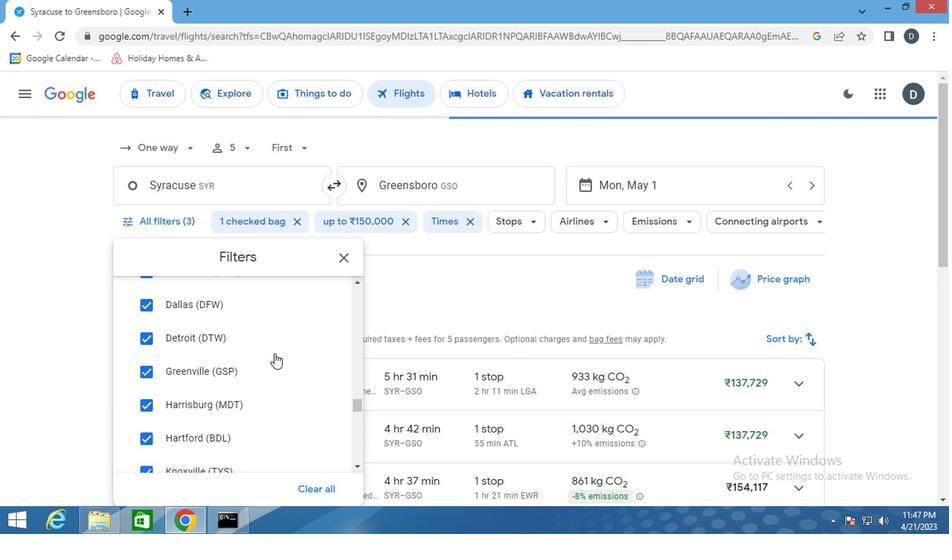 
Action: Mouse moved to (280, 357)
Screenshot: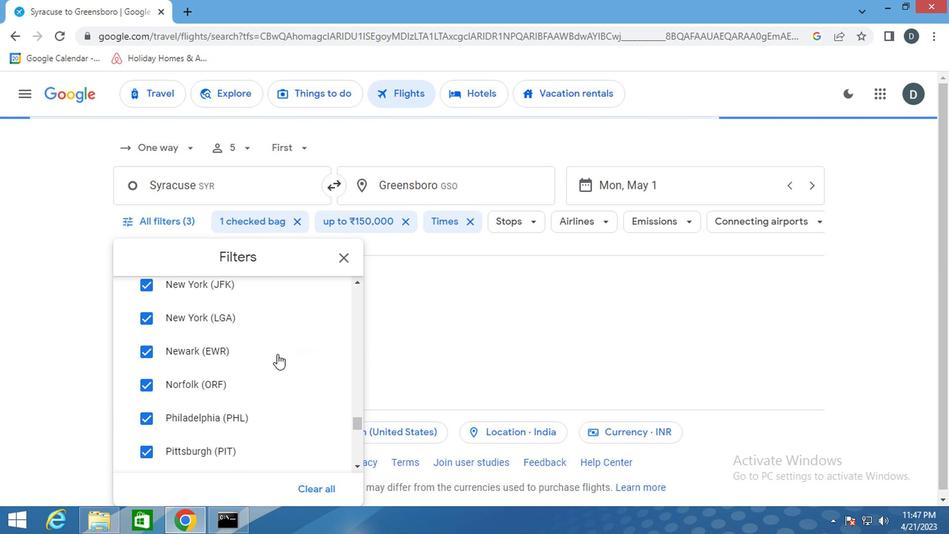 
Action: Mouse scrolled (280, 356) with delta (0, 0)
Screenshot: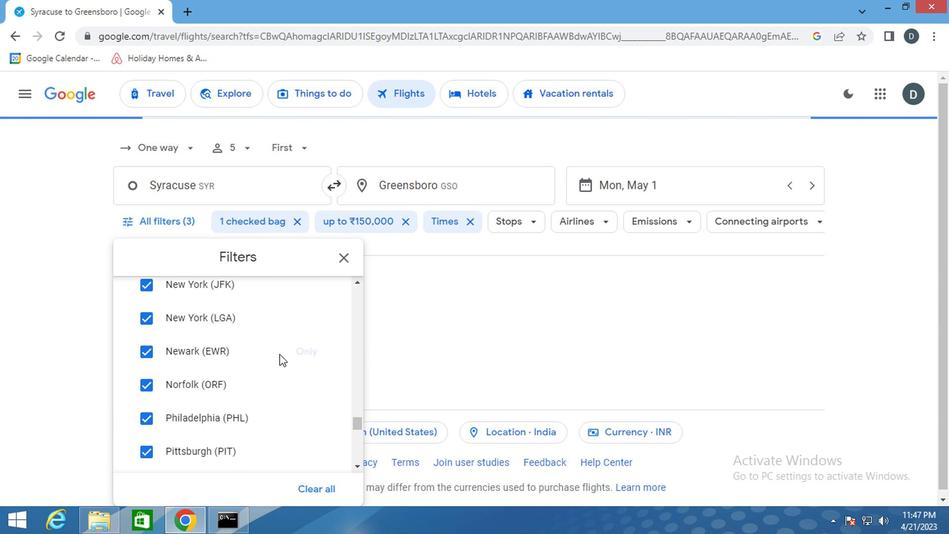
Action: Mouse scrolled (280, 356) with delta (0, 0)
Screenshot: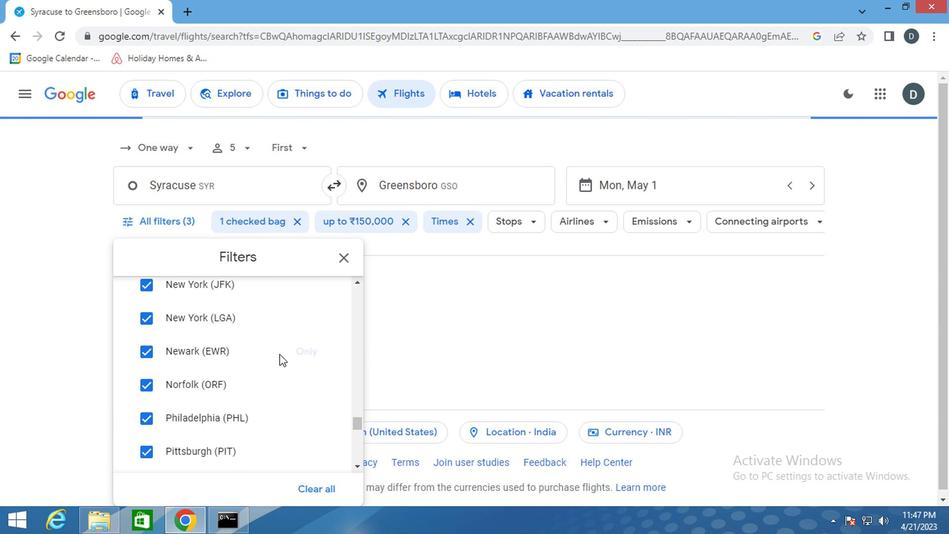 
Action: Mouse scrolled (280, 356) with delta (0, 0)
Screenshot: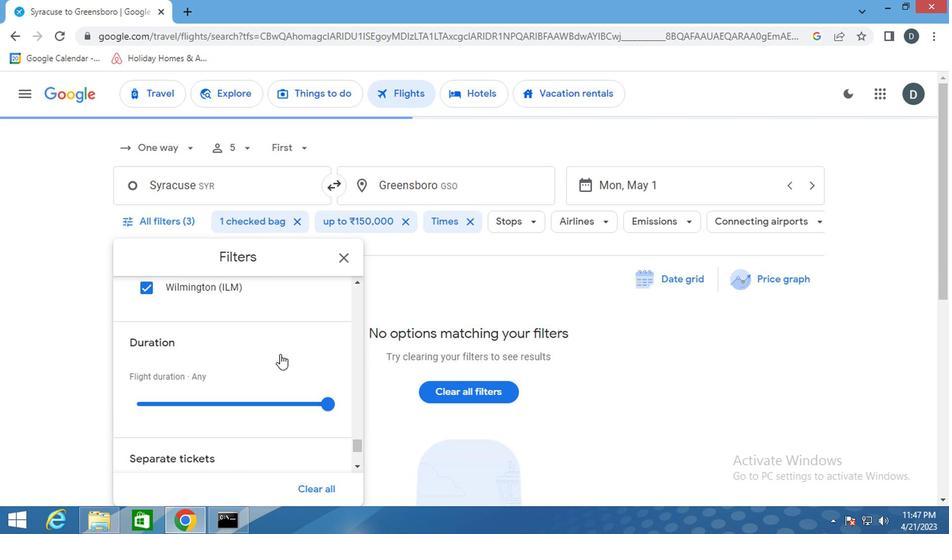 
Action: Mouse scrolled (280, 356) with delta (0, 0)
Screenshot: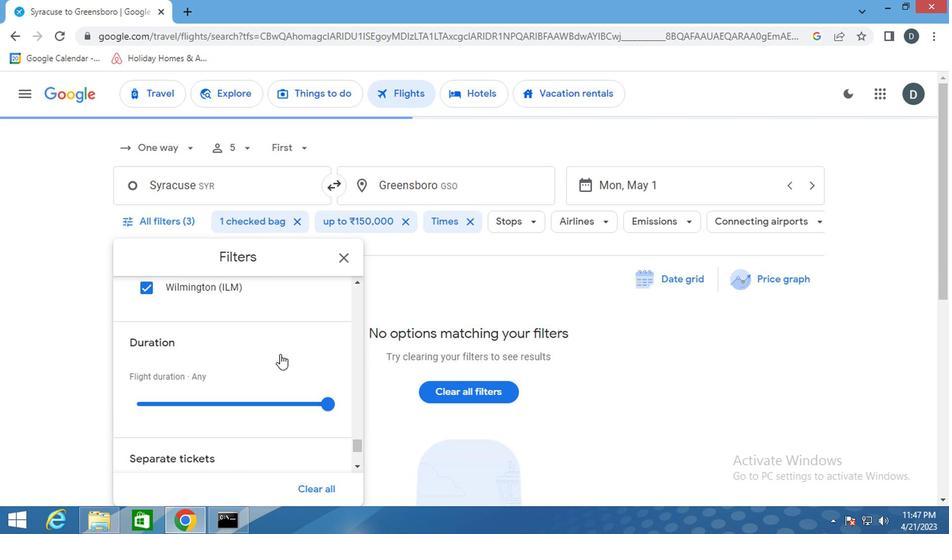 
Action: Mouse scrolled (280, 356) with delta (0, 0)
Screenshot: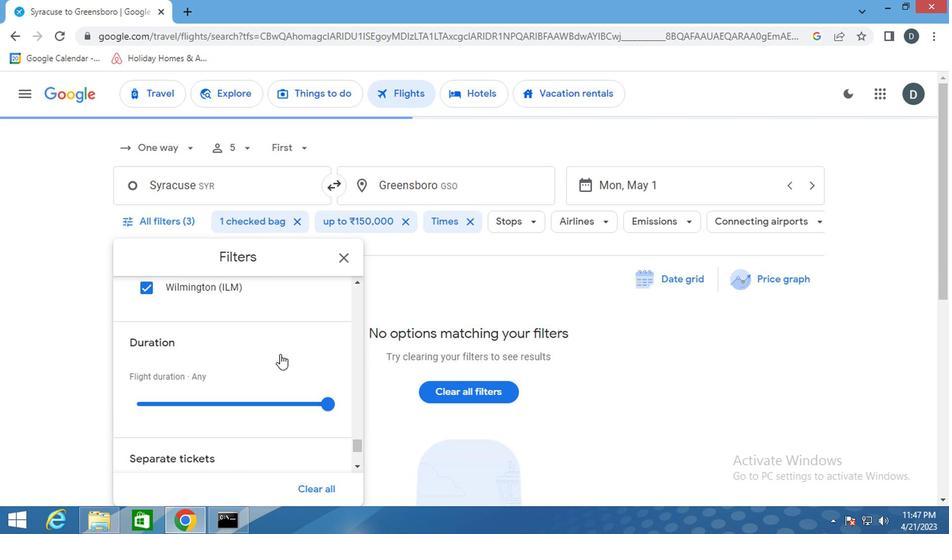 
Action: Mouse scrolled (280, 356) with delta (0, 0)
Screenshot: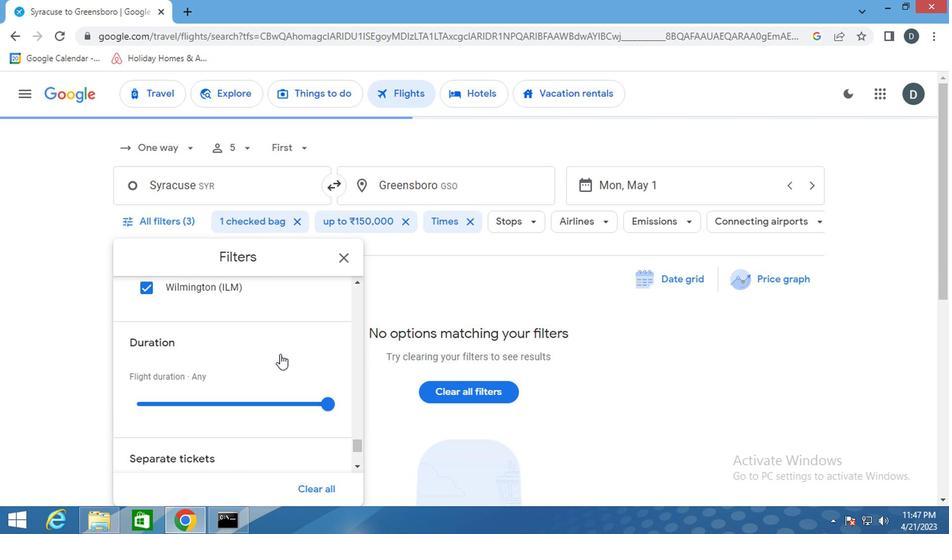 
Action: Mouse moved to (288, 355)
Screenshot: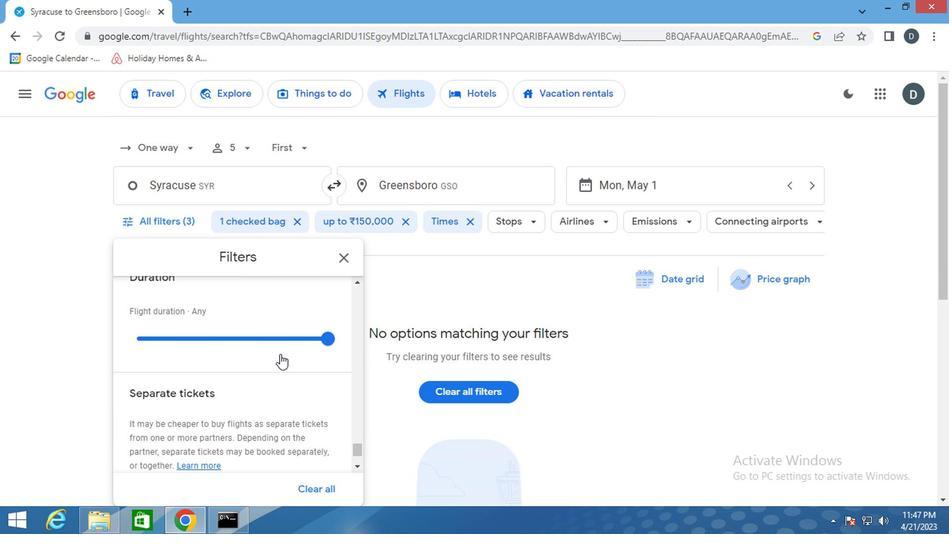 
Action: Mouse scrolled (288, 354) with delta (0, 0)
Screenshot: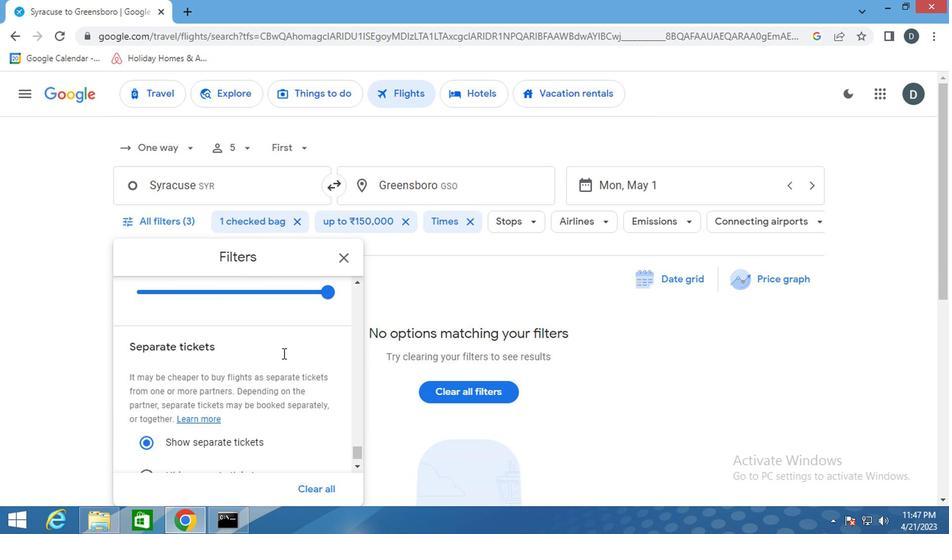 
Action: Mouse moved to (288, 355)
Screenshot: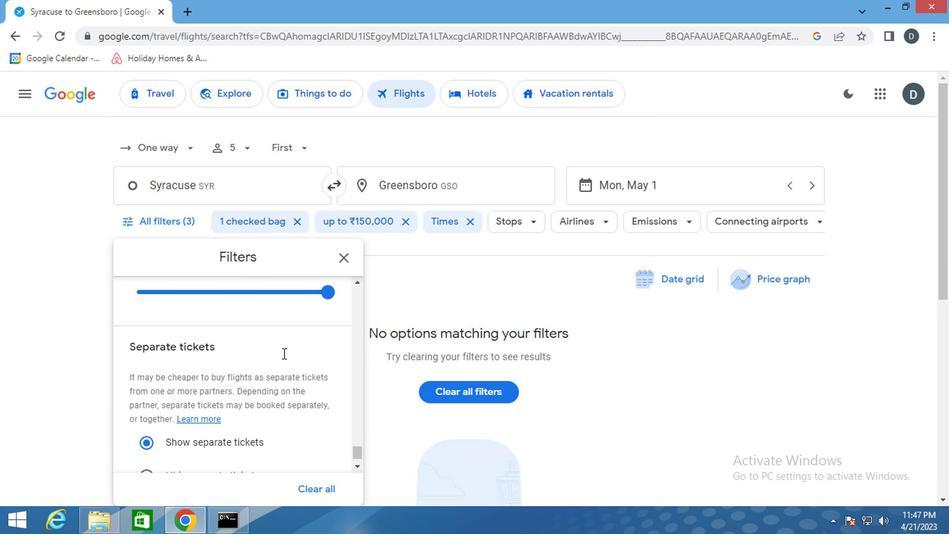 
Action: Mouse scrolled (288, 354) with delta (0, 0)
Screenshot: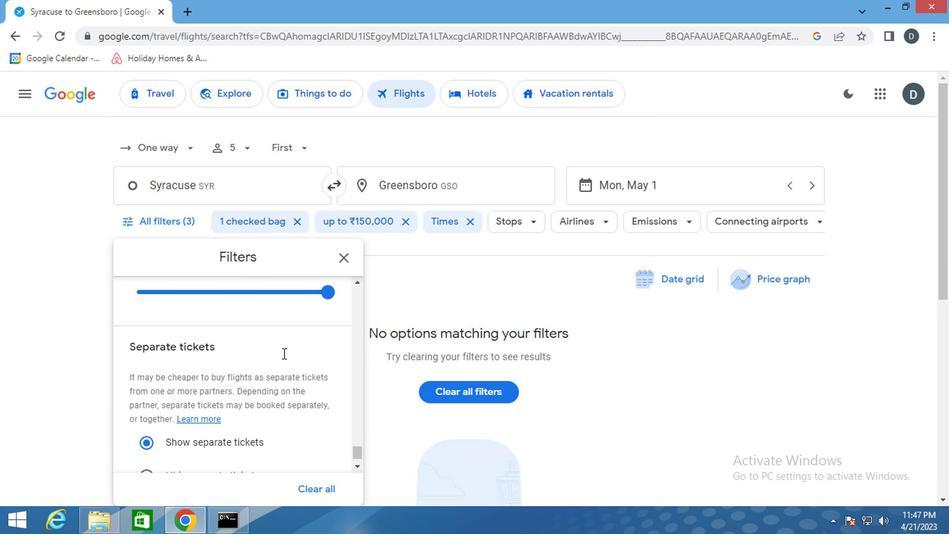 
Action: Mouse moved to (288, 354)
Screenshot: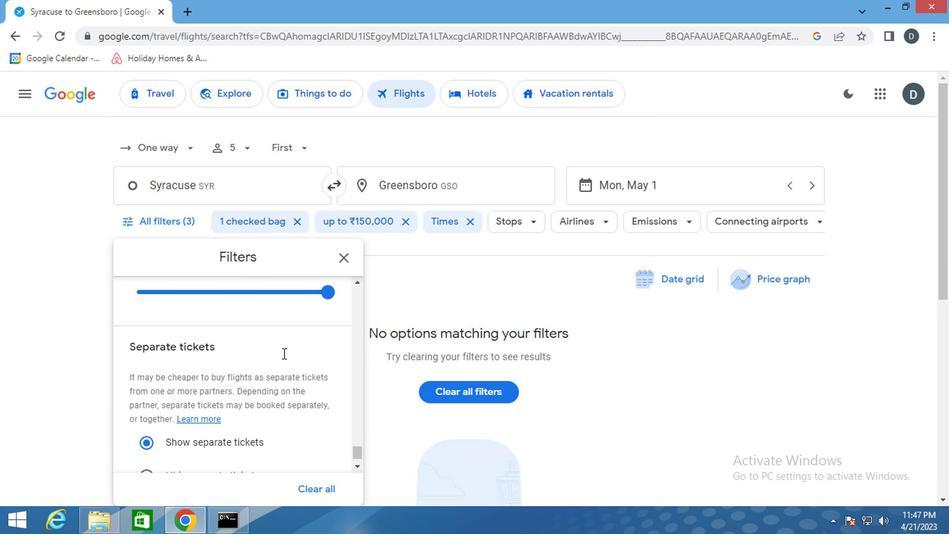 
Action: Mouse scrolled (288, 353) with delta (0, 0)
Screenshot: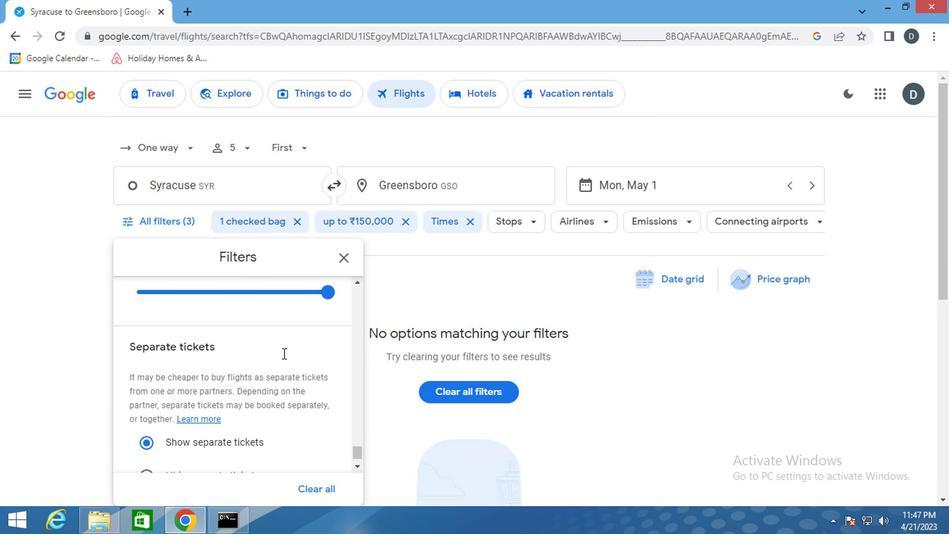
Action: Mouse scrolled (288, 353) with delta (0, 0)
Screenshot: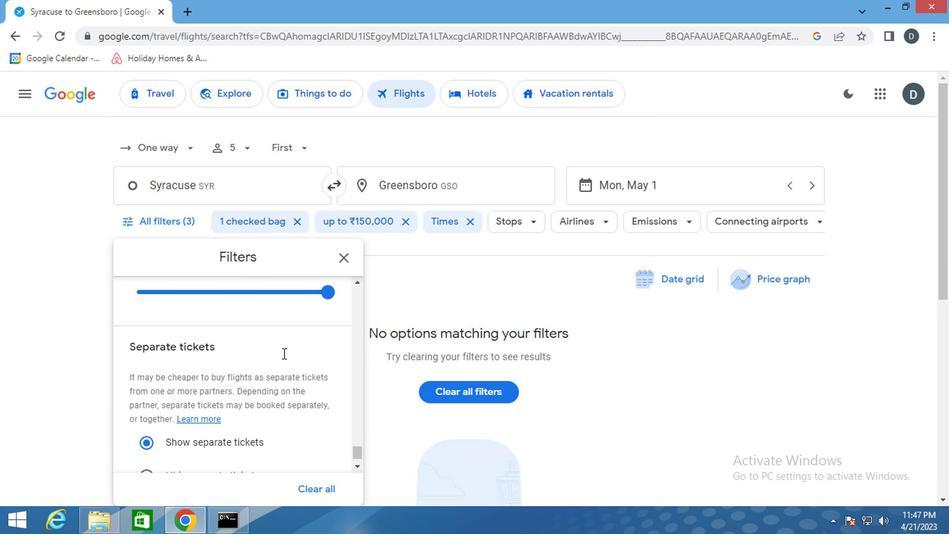 
Action: Mouse moved to (341, 258)
Screenshot: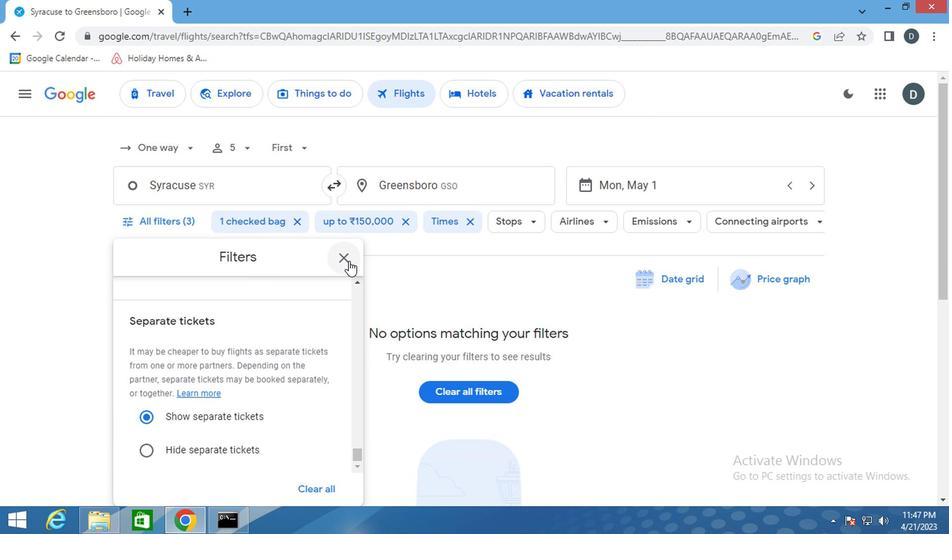 
Action: Mouse pressed left at (341, 258)
Screenshot: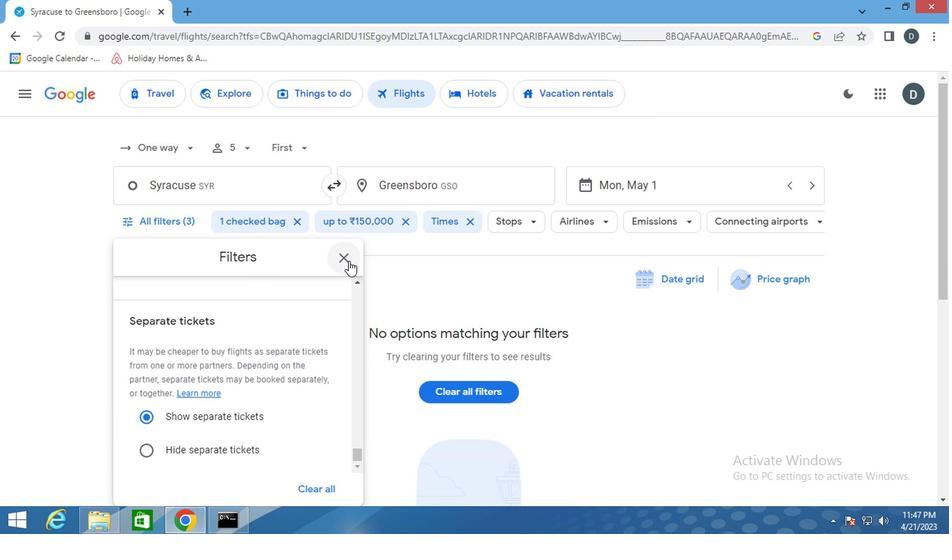
Action: Mouse moved to (339, 259)
Screenshot: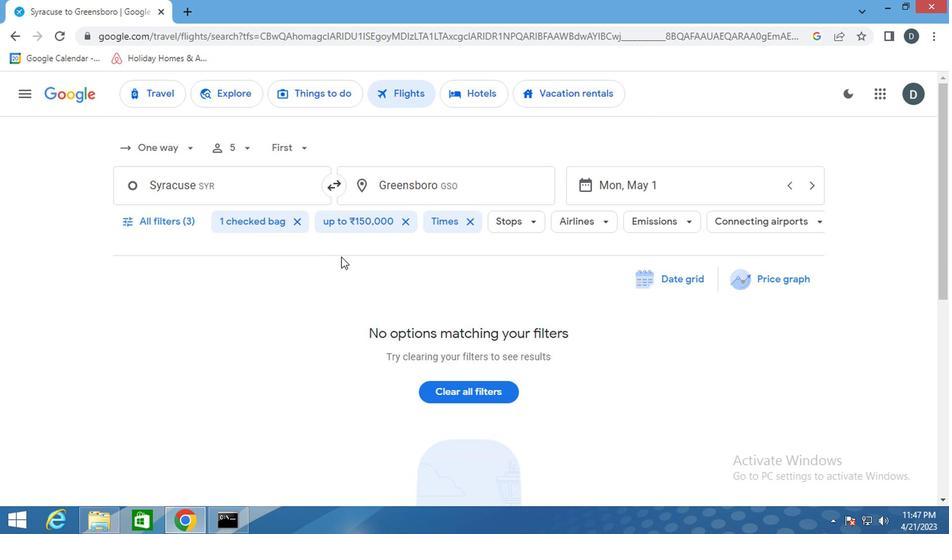 
